 Task: Forward as attachment and add a link Link0000000021 from Email0000000010 to Email0000000001 with a cc to Email0000000002 and bcc to Email0000000003 with a subject Subject0000000021 and add a message Message0000000023. Forward as attachment and add a link Link0000000021 from Email0000000010 to Email0000000001; Email000000002 with a cc to Email0000000003; Email000000004 and bcc to Email0000000005 with a subject Subject0000000021 and add a message Message0000000023. Forward as attachment and add a link Link0000000022 from Email0000000010 including the signature Sign0000000001 to Email0000000001 with a subject Subject0000000021 and add a message Message0000000021. Forward as attachment and add a link Link0000000022 from Email0000000010 including the signature Sign0000000001 to Email0000000001; Email000000002 with a subject Subject0000000022 and add a message Message0000000022. Forward as attachment and add a link Link0000000022 from Email0000000010 including the signature Sign0000000001 to Email0000000001 with a subject Subject0000000021 and add a message Message0000000021
Action: Mouse moved to (1162, 364)
Screenshot: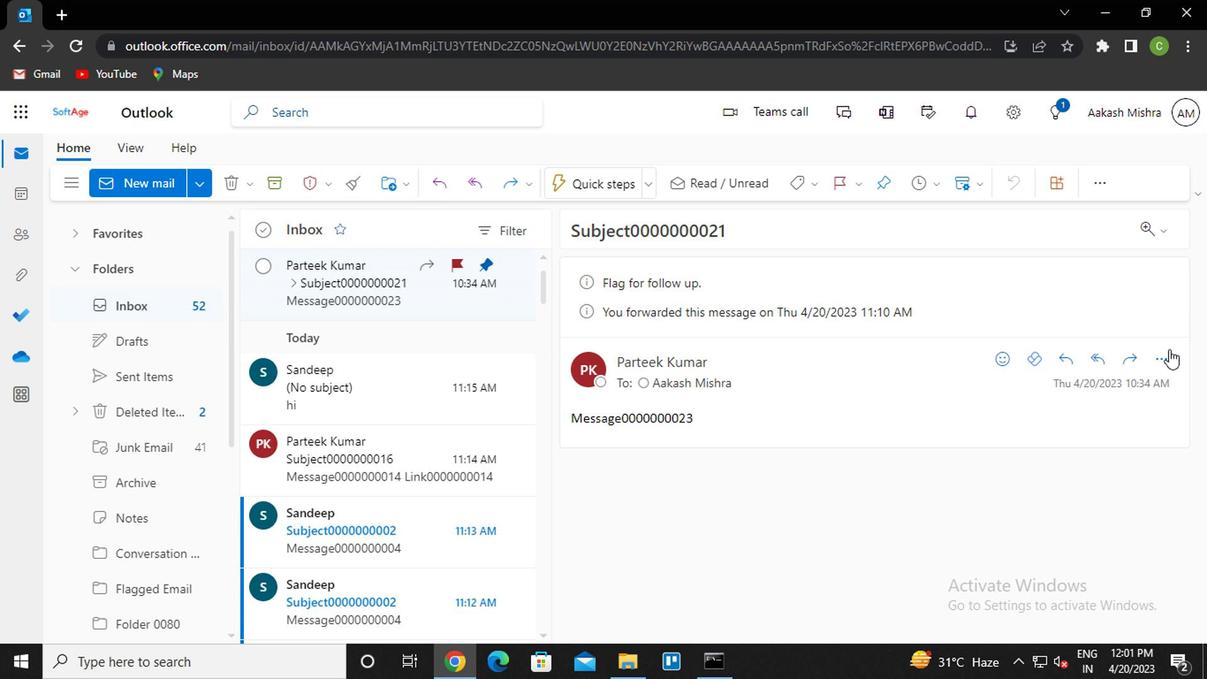 
Action: Mouse pressed left at (1162, 364)
Screenshot: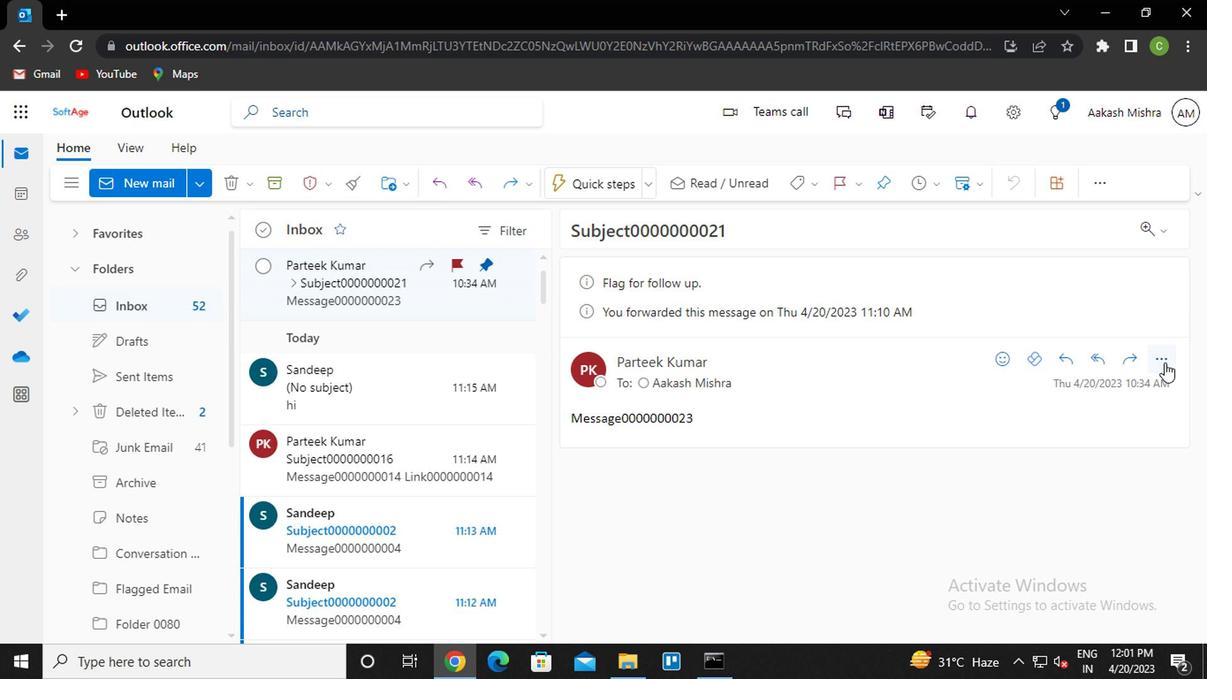 
Action: Mouse moved to (1065, 218)
Screenshot: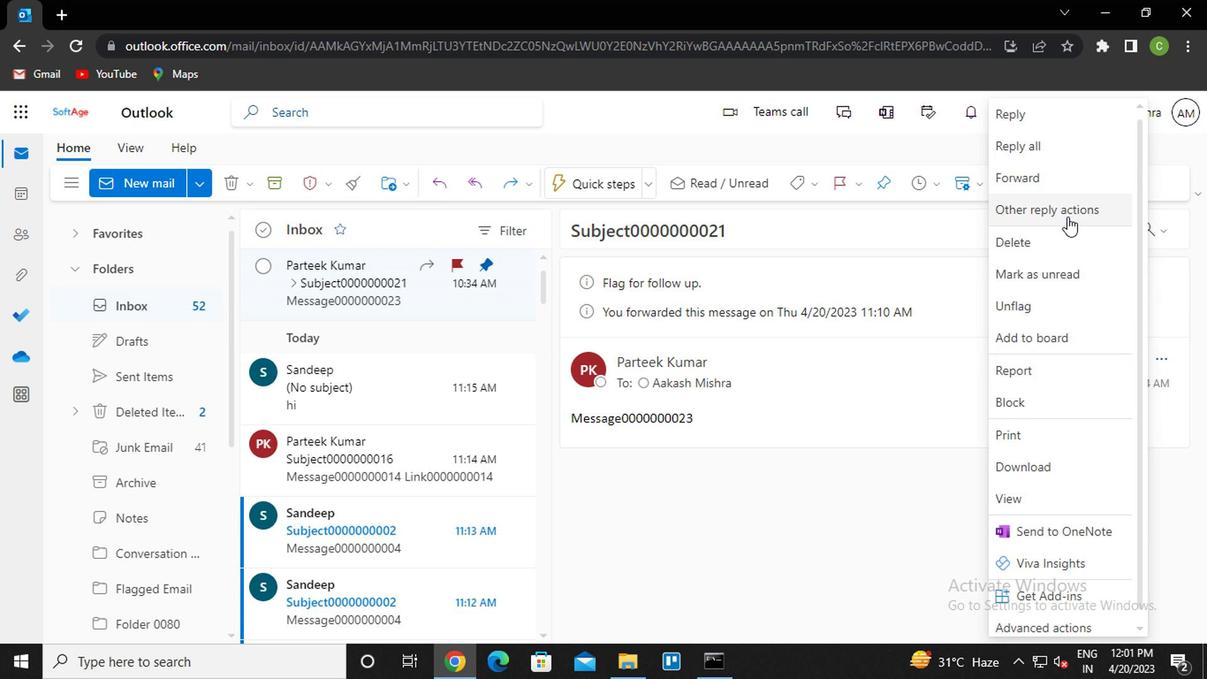 
Action: Mouse pressed left at (1065, 218)
Screenshot: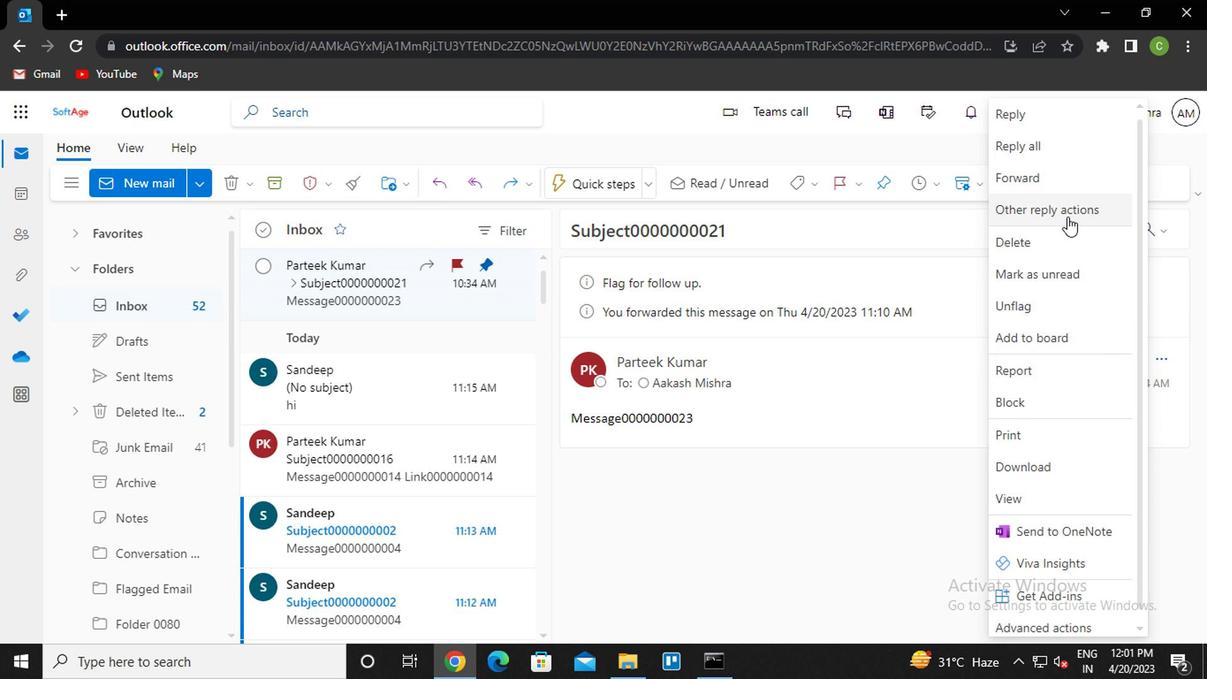 
Action: Mouse moved to (937, 240)
Screenshot: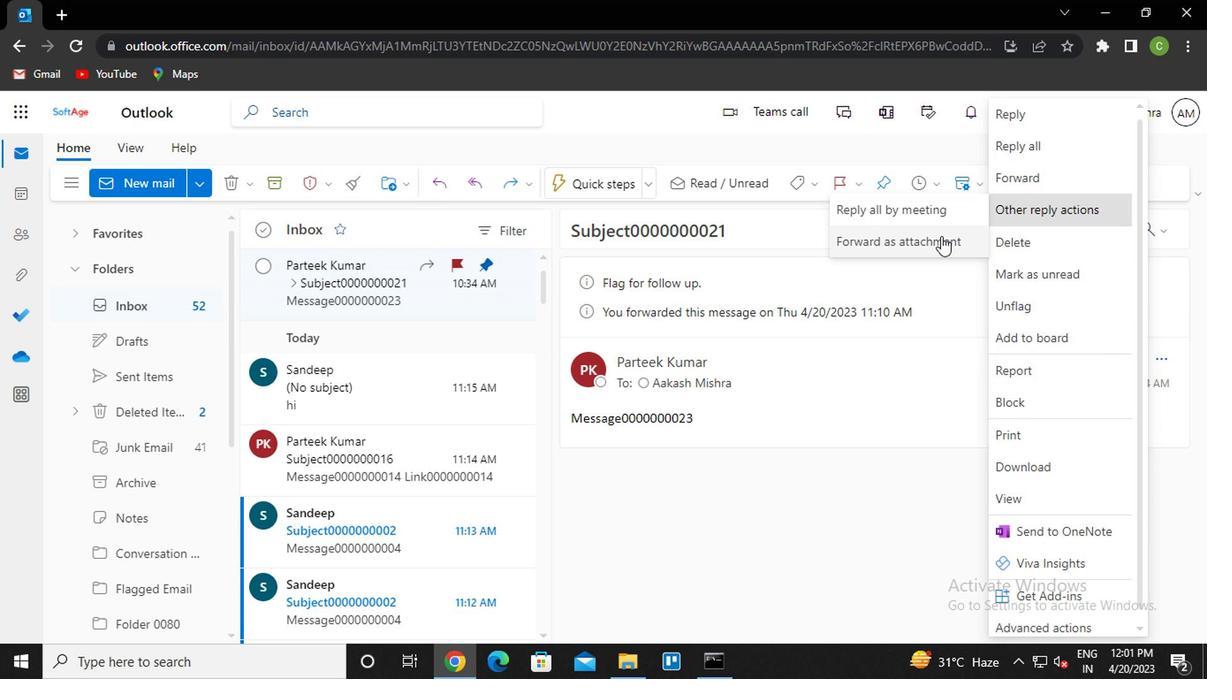 
Action: Mouse pressed left at (937, 240)
Screenshot: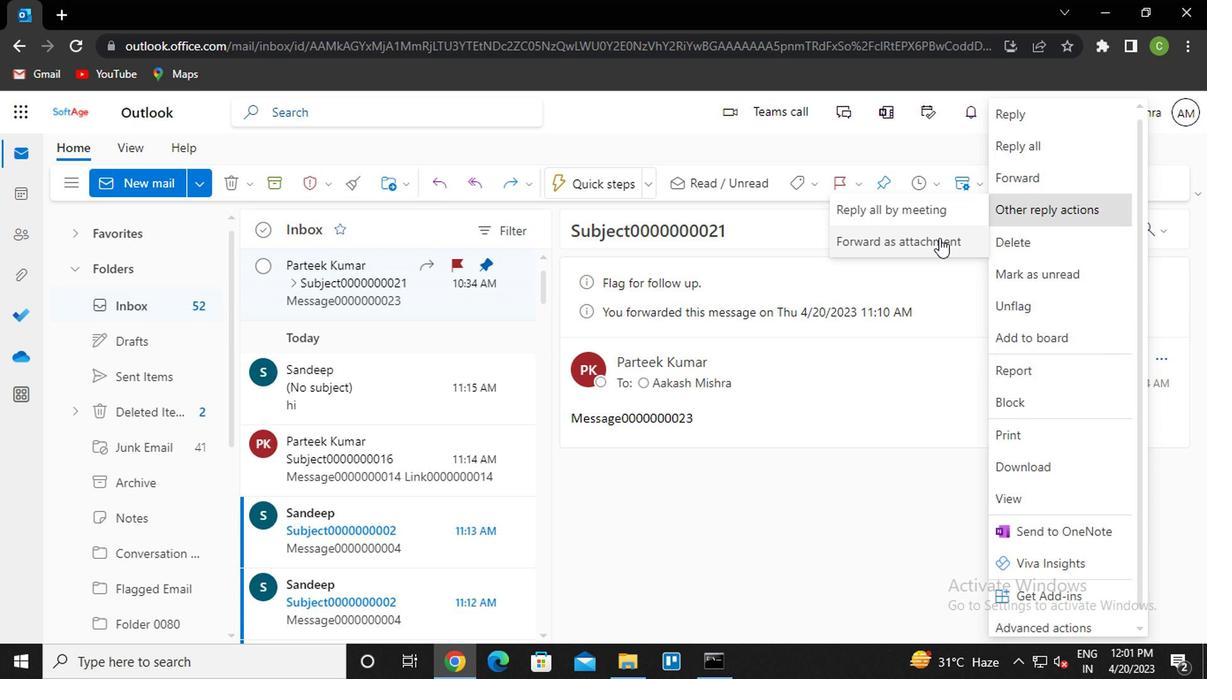 
Action: Mouse moved to (691, 488)
Screenshot: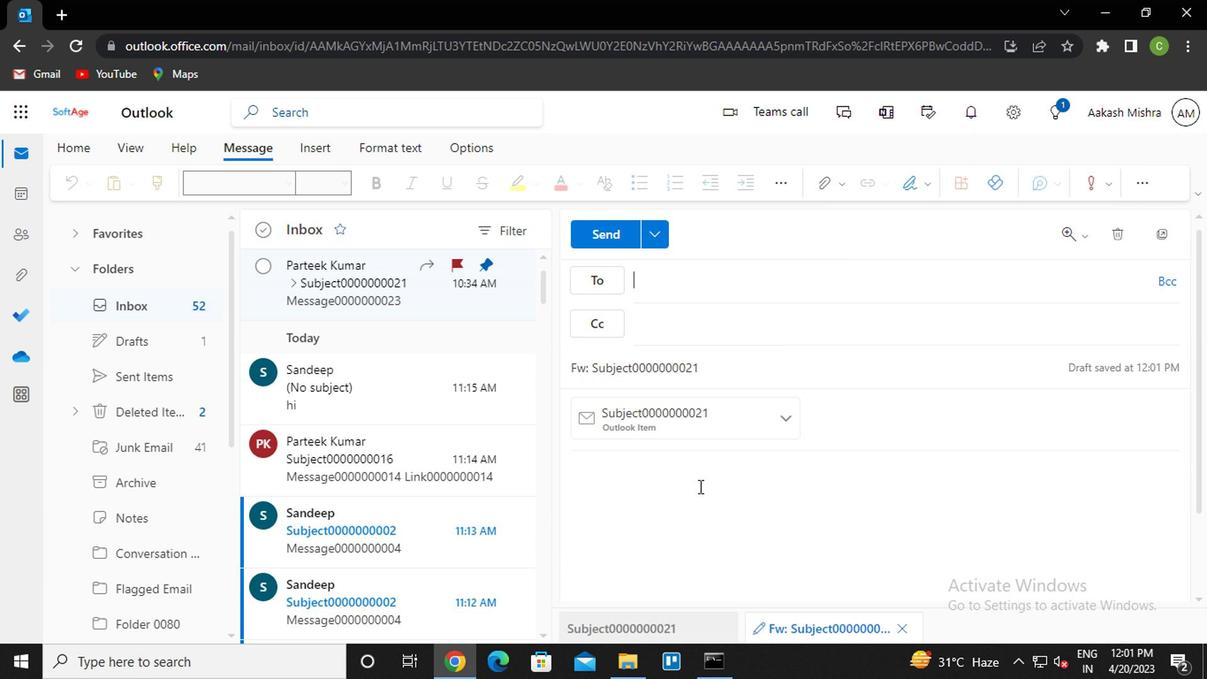 
Action: Mouse pressed left at (691, 488)
Screenshot: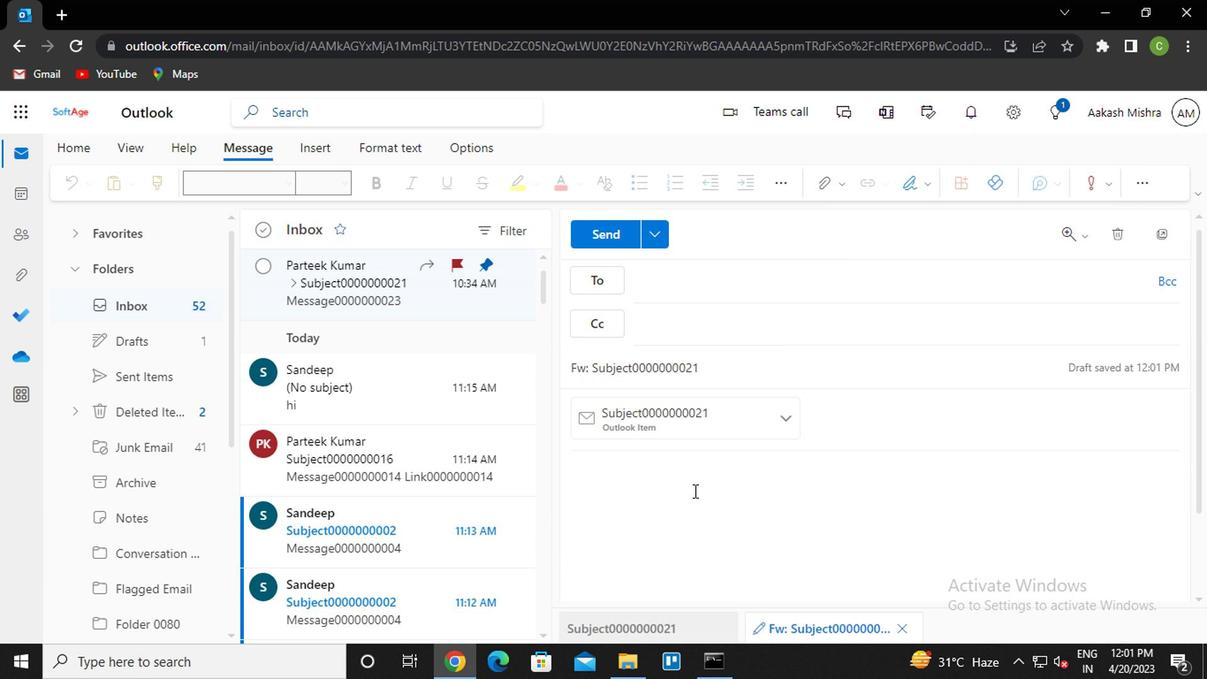 
Action: Mouse moved to (828, 185)
Screenshot: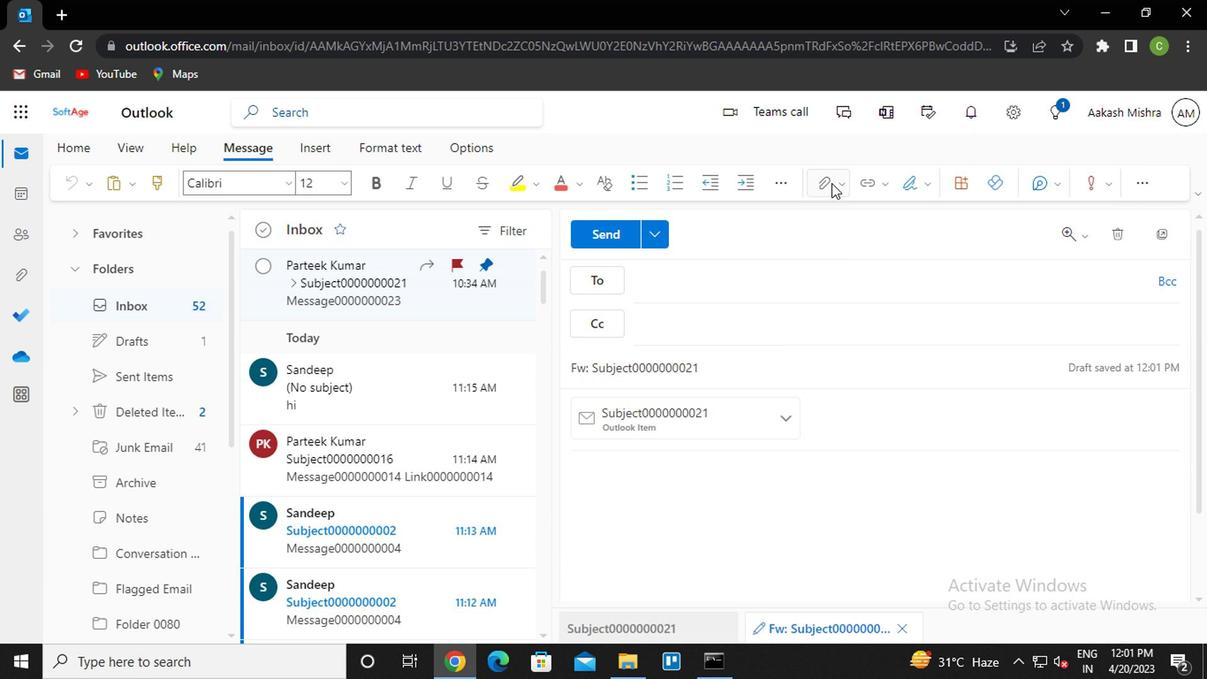 
Action: Mouse pressed left at (828, 185)
Screenshot: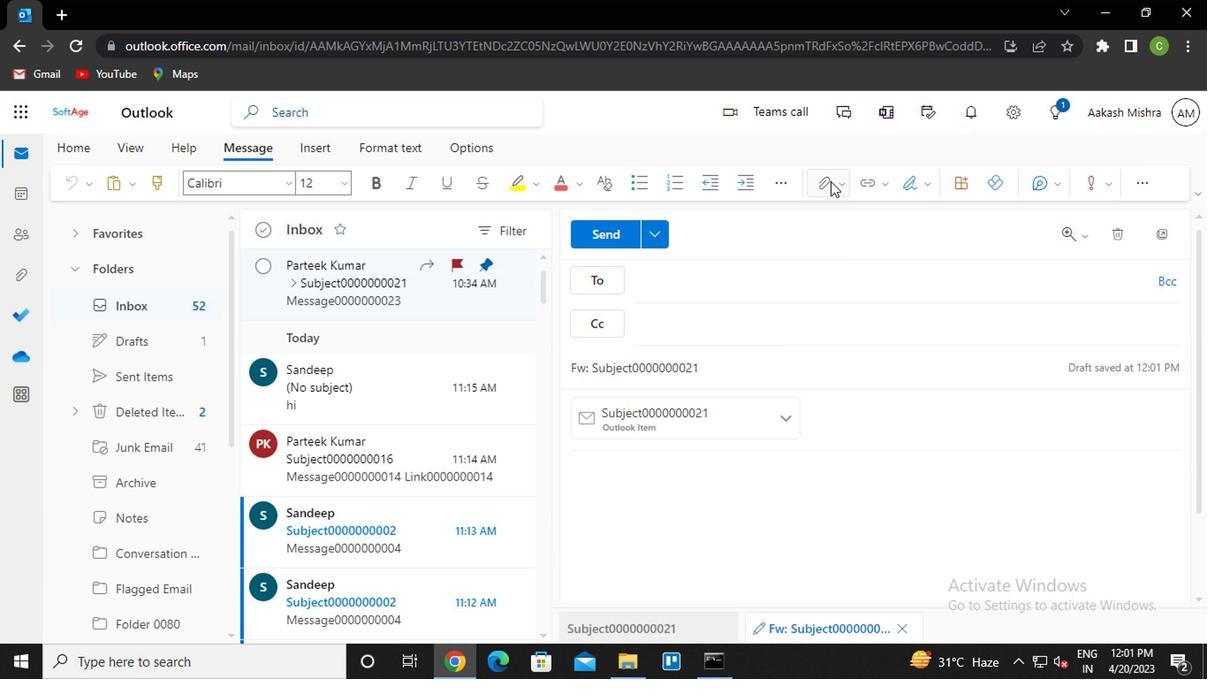 
Action: Mouse moved to (692, 313)
Screenshot: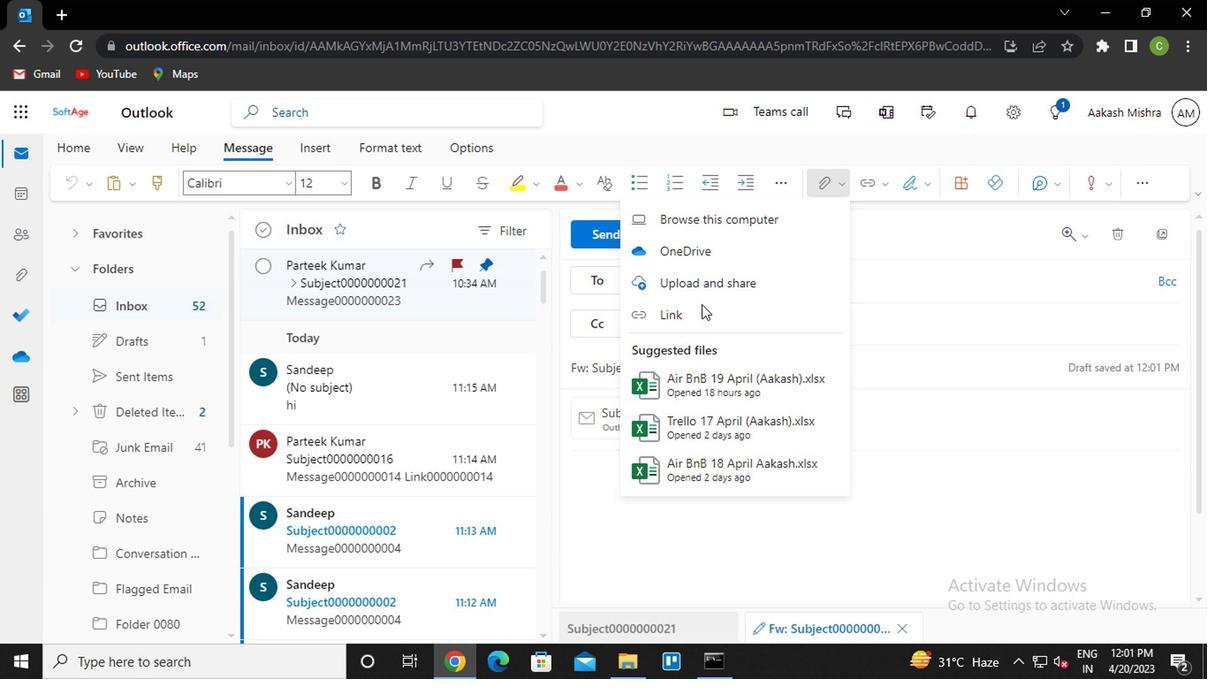 
Action: Mouse pressed left at (692, 313)
Screenshot: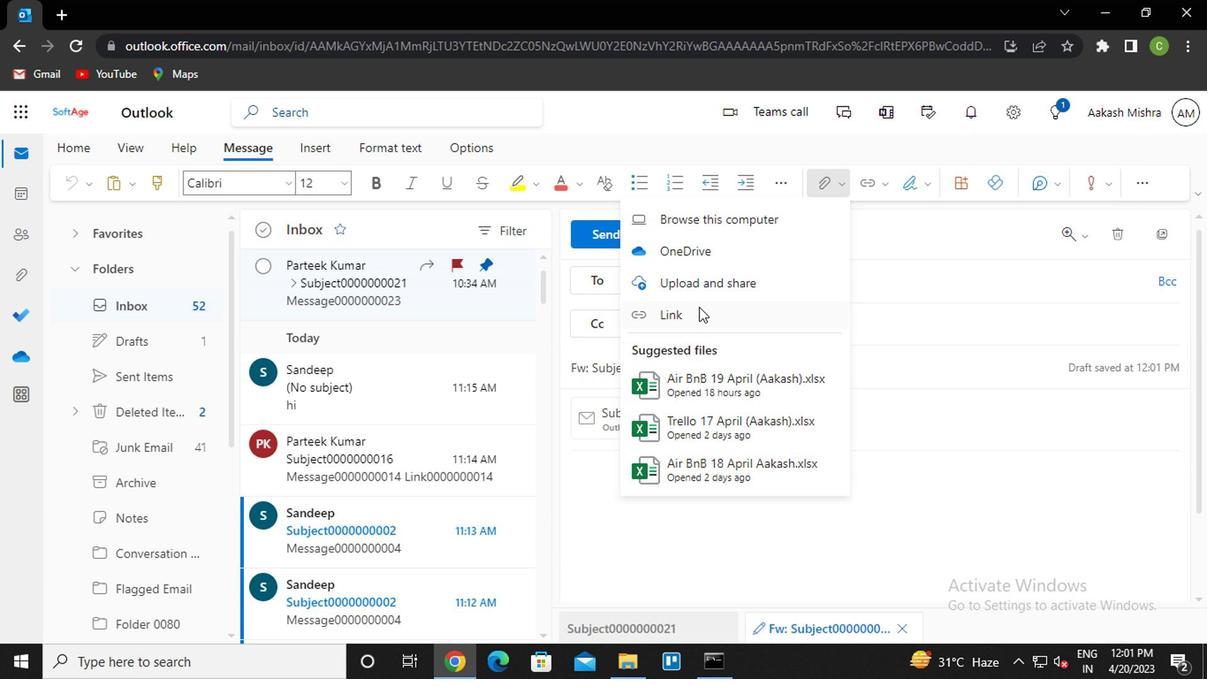 
Action: Mouse moved to (574, 345)
Screenshot: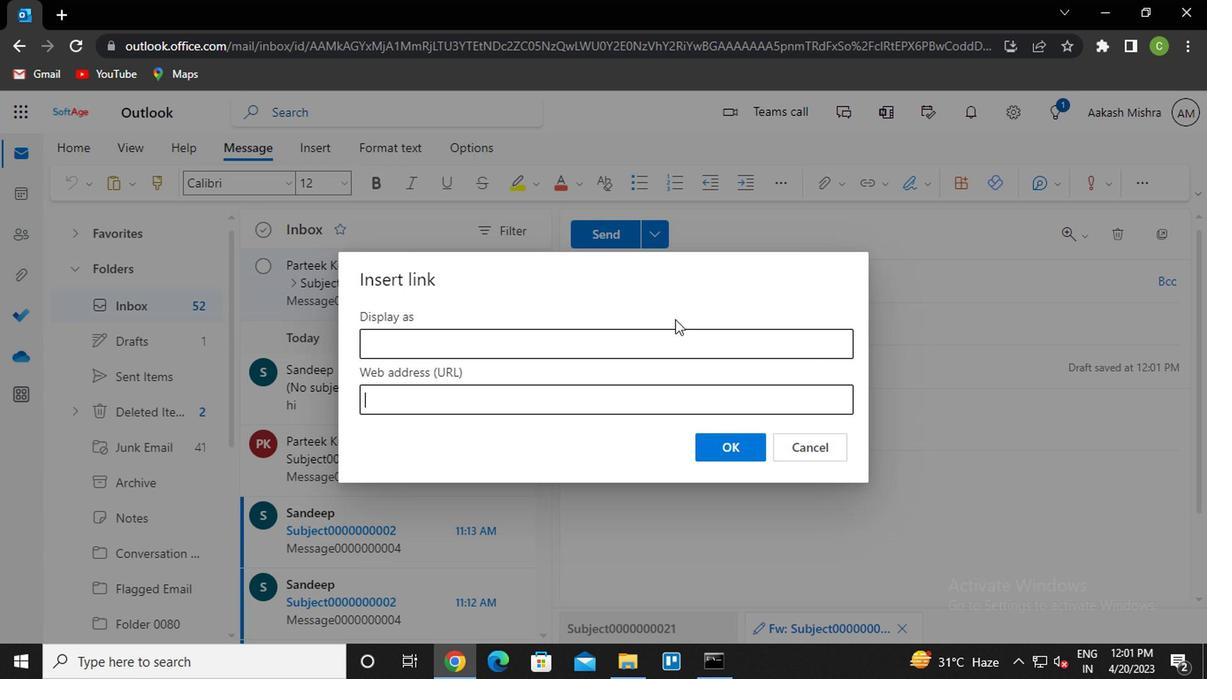
Action: Mouse pressed left at (574, 345)
Screenshot: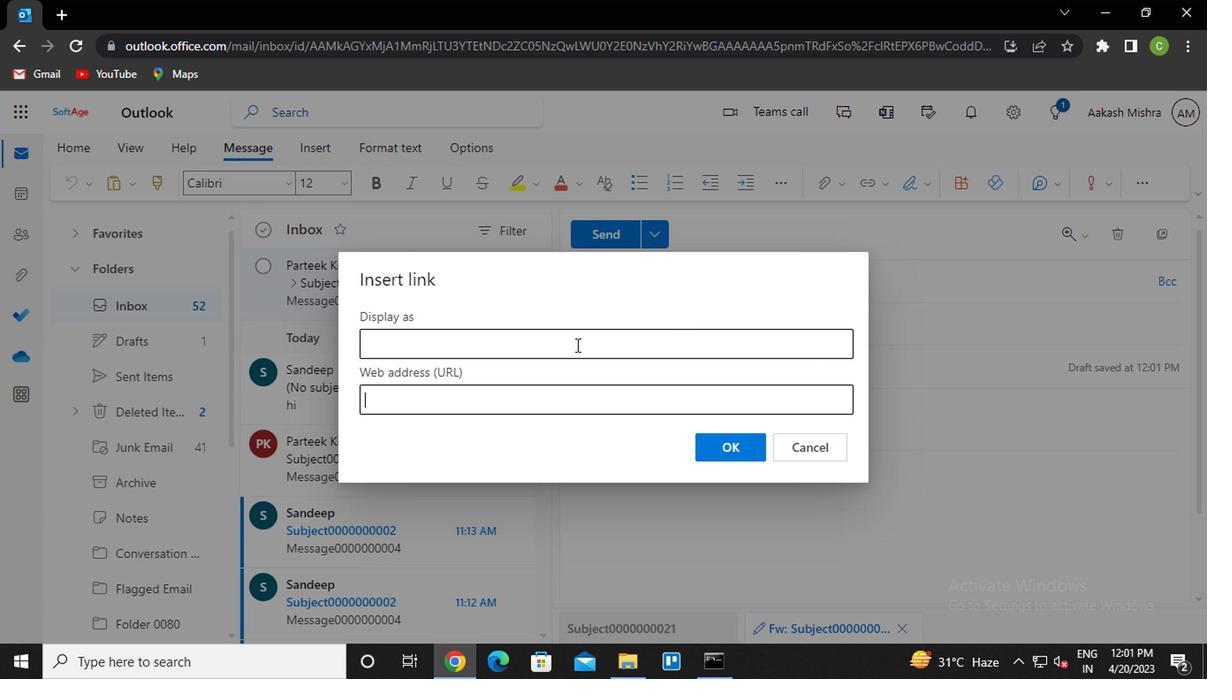 
Action: Key pressed link0000000021<Key.tab>link0000000021
Screenshot: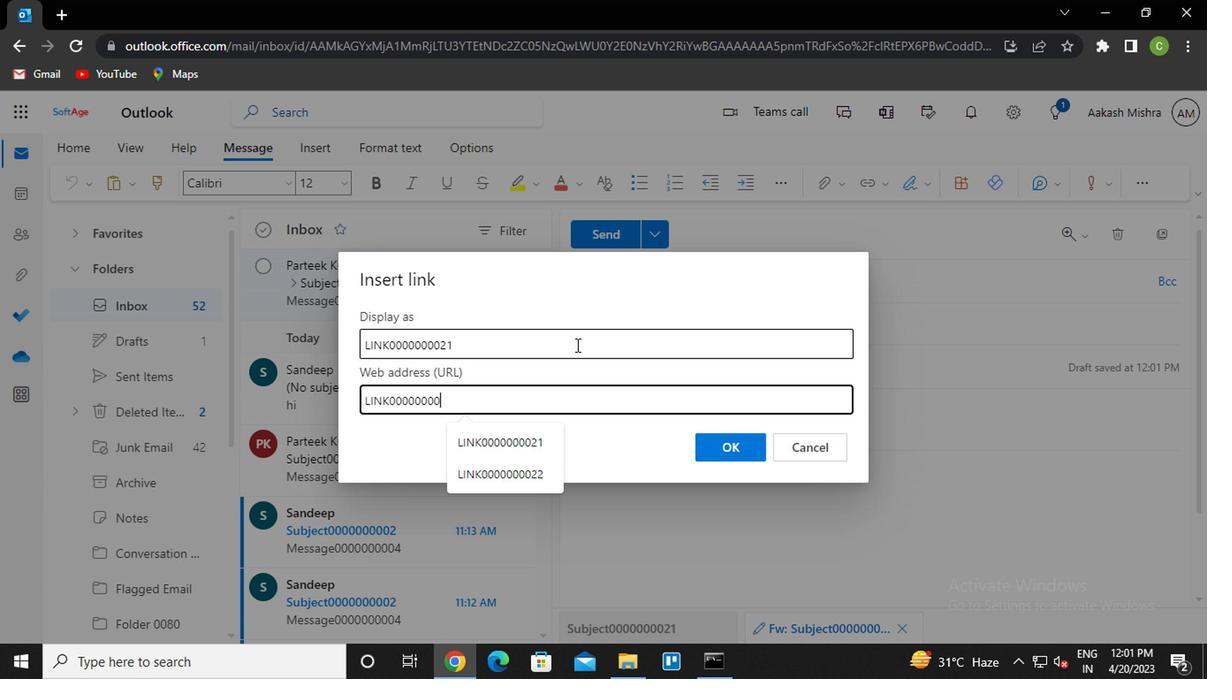 
Action: Mouse moved to (739, 451)
Screenshot: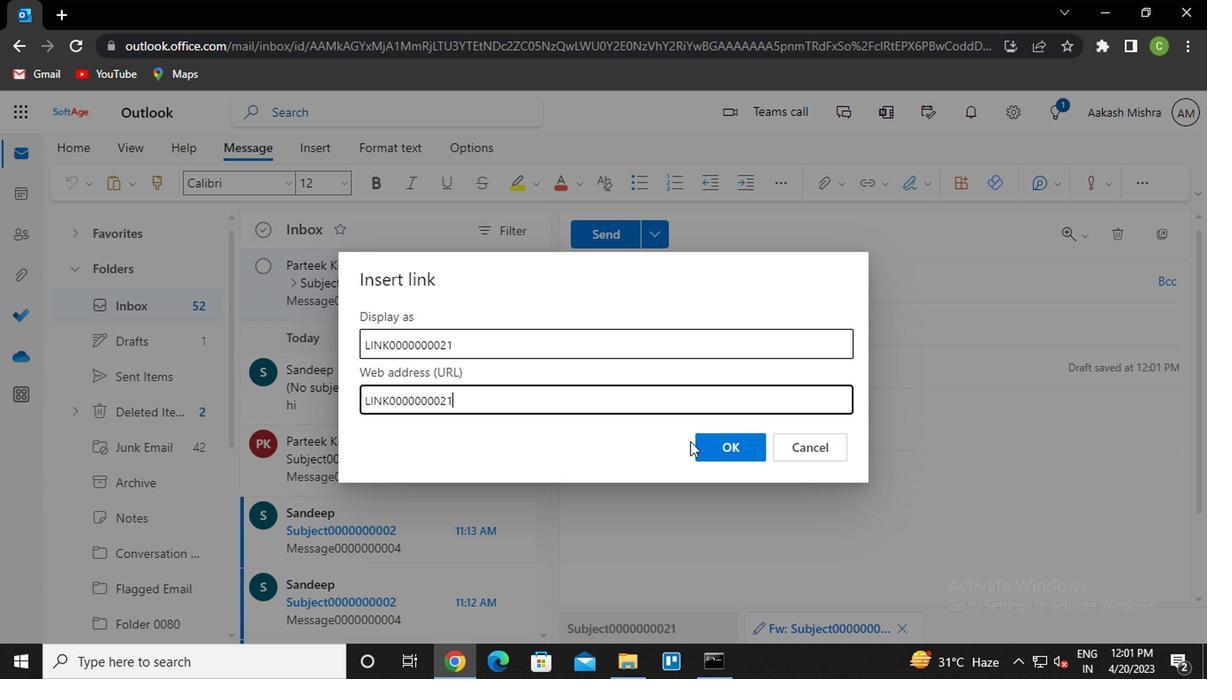 
Action: Mouse pressed left at (739, 451)
Screenshot: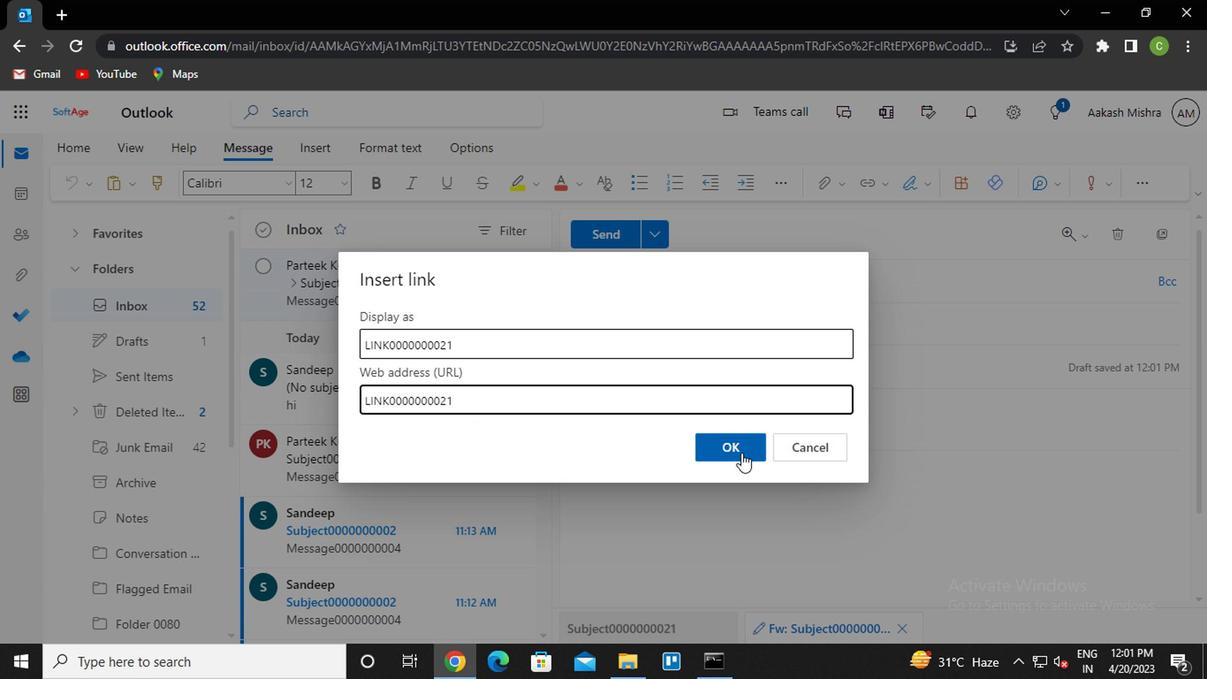 
Action: Mouse moved to (706, 281)
Screenshot: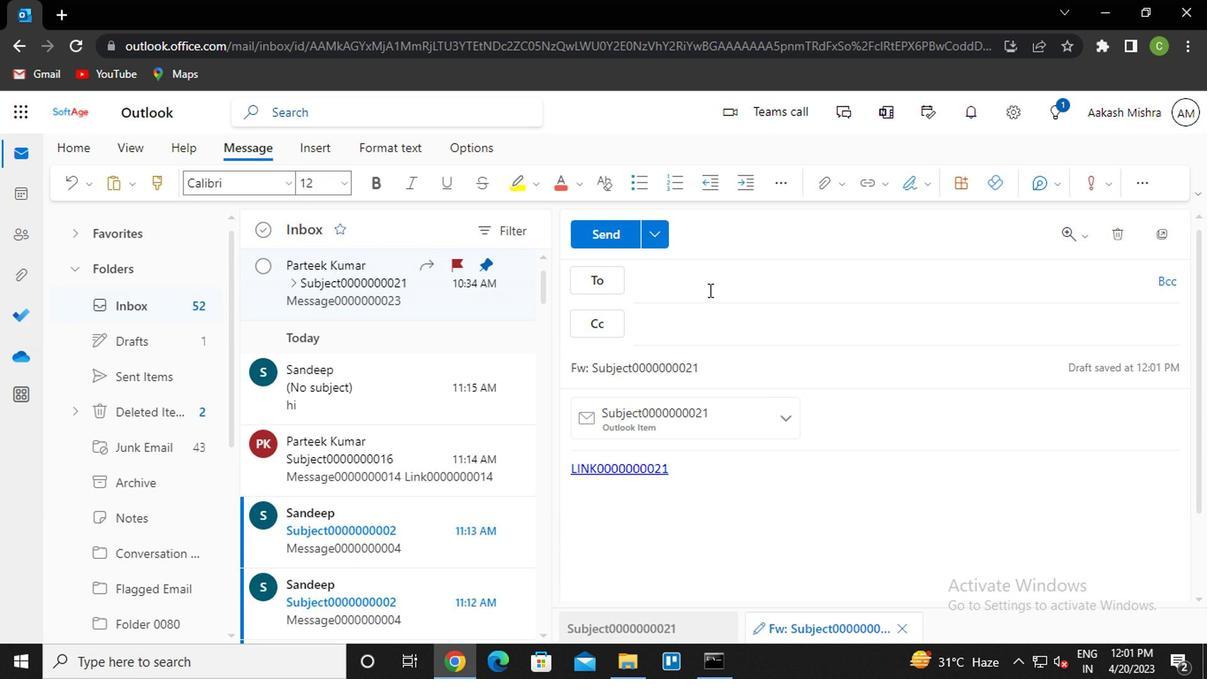 
Action: Mouse pressed left at (706, 281)
Screenshot: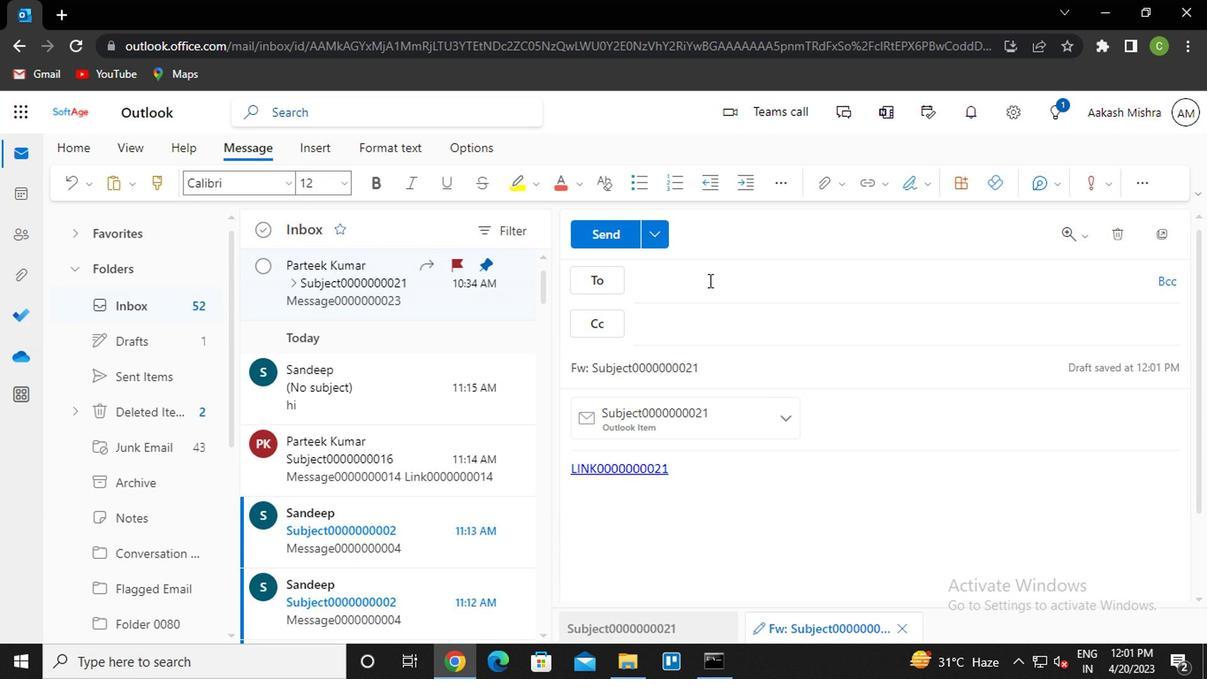 
Action: Key pressed sandip<Key.enter><Key.tab>vanshu<Key.enter>
Screenshot: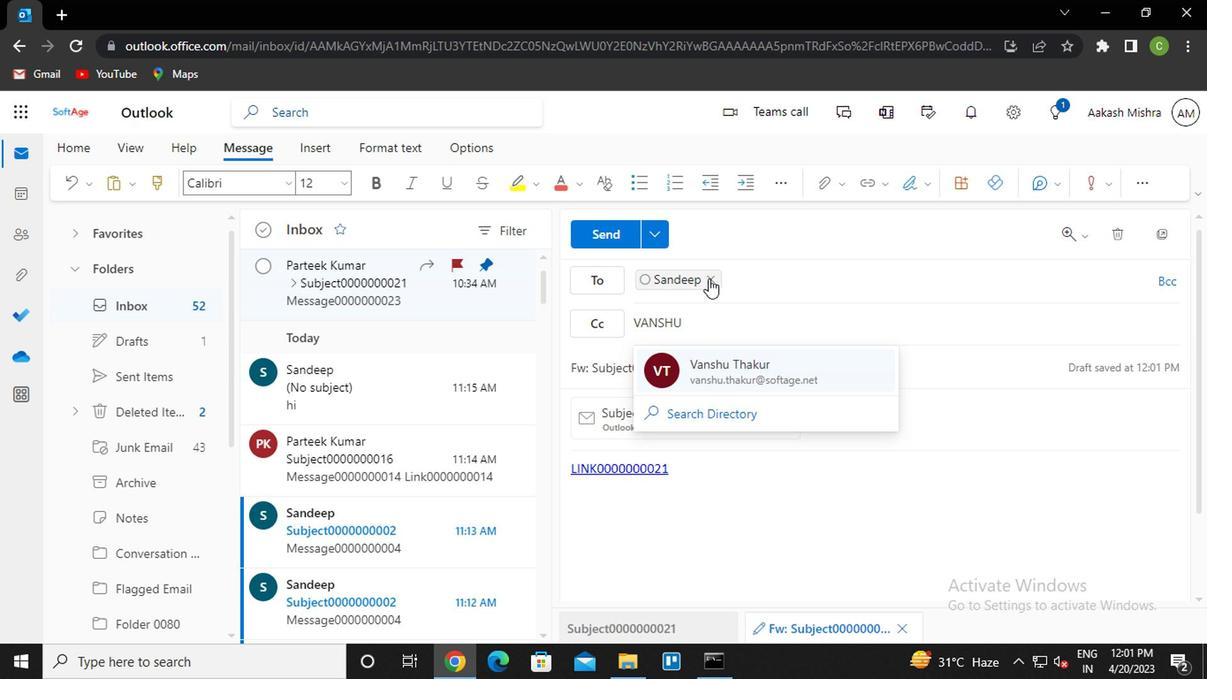 
Action: Mouse moved to (1168, 289)
Screenshot: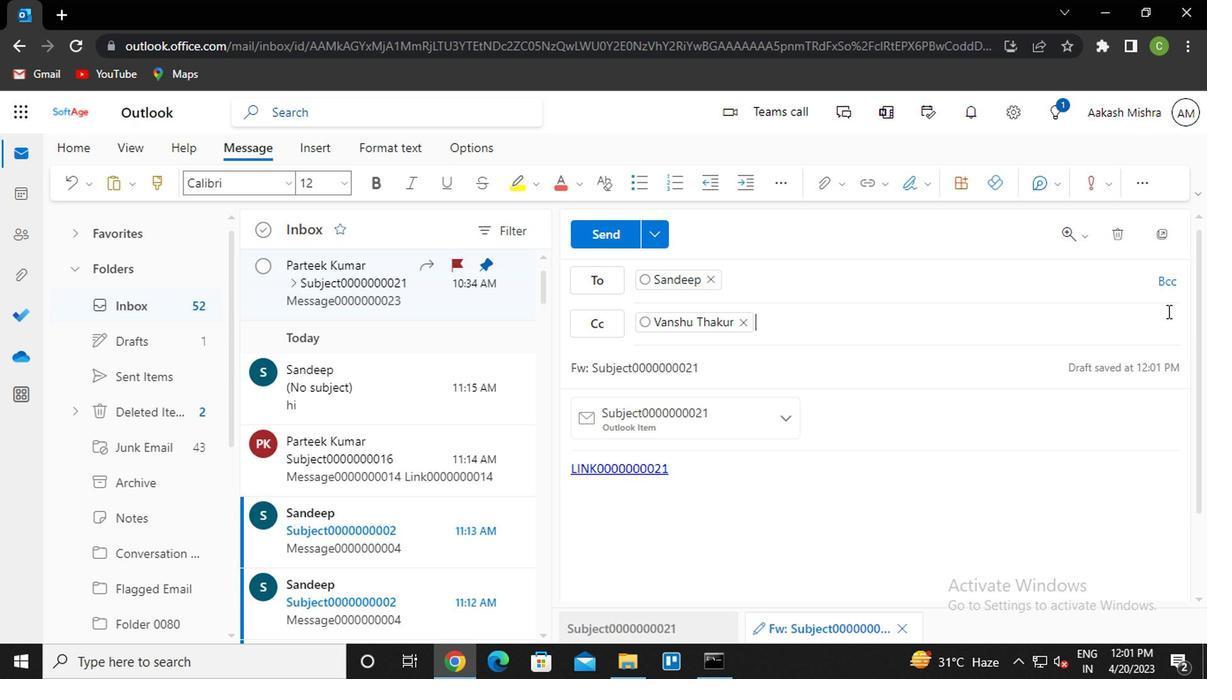 
Action: Mouse pressed left at (1168, 289)
Screenshot: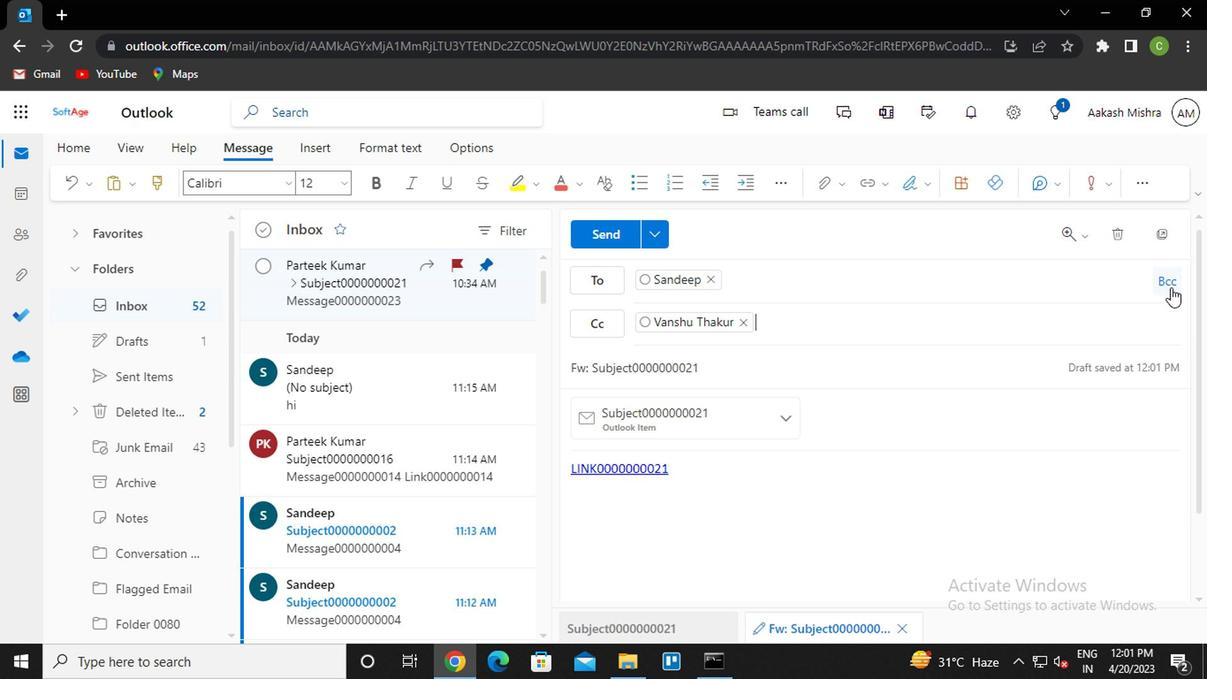 
Action: Mouse moved to (1101, 362)
Screenshot: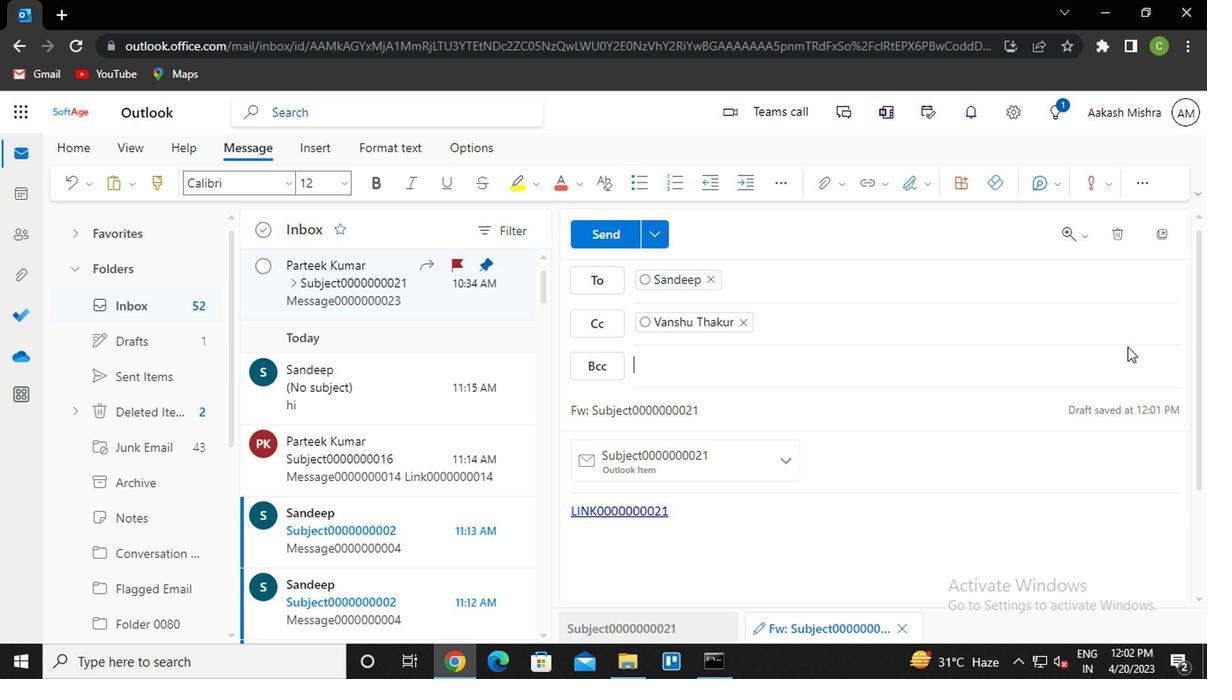 
Action: Key pressed nikhil<Key.enter>
Screenshot: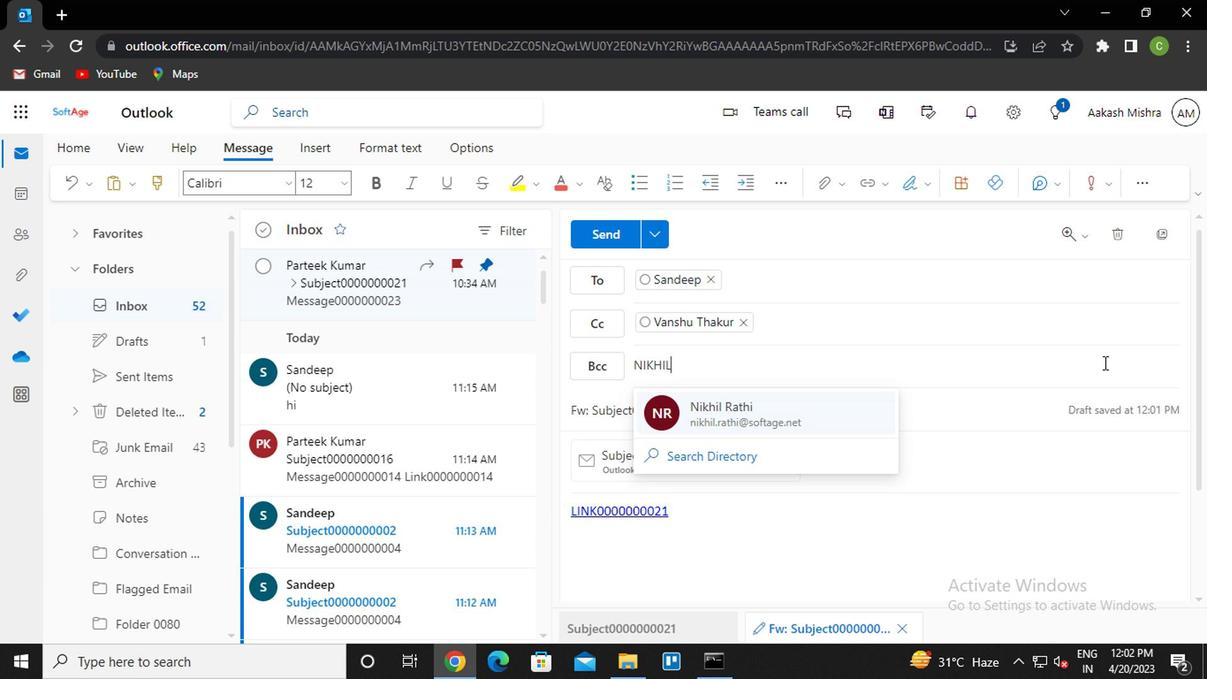 
Action: Mouse moved to (689, 512)
Screenshot: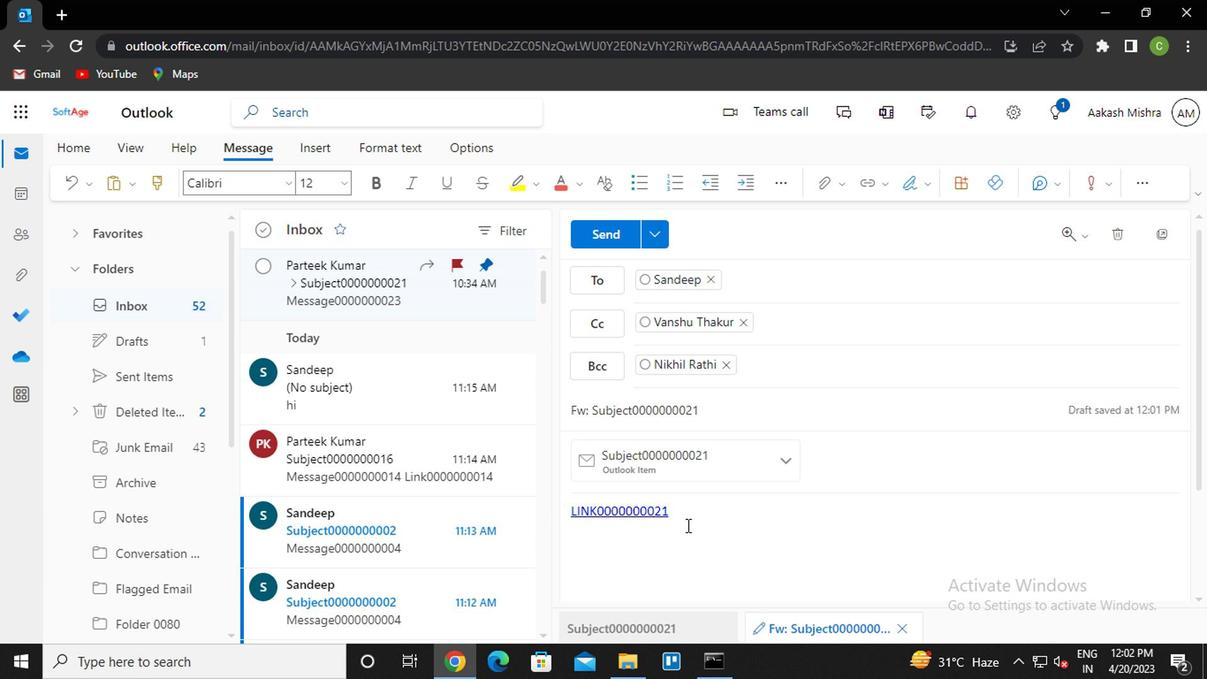 
Action: Mouse pressed left at (689, 512)
Screenshot: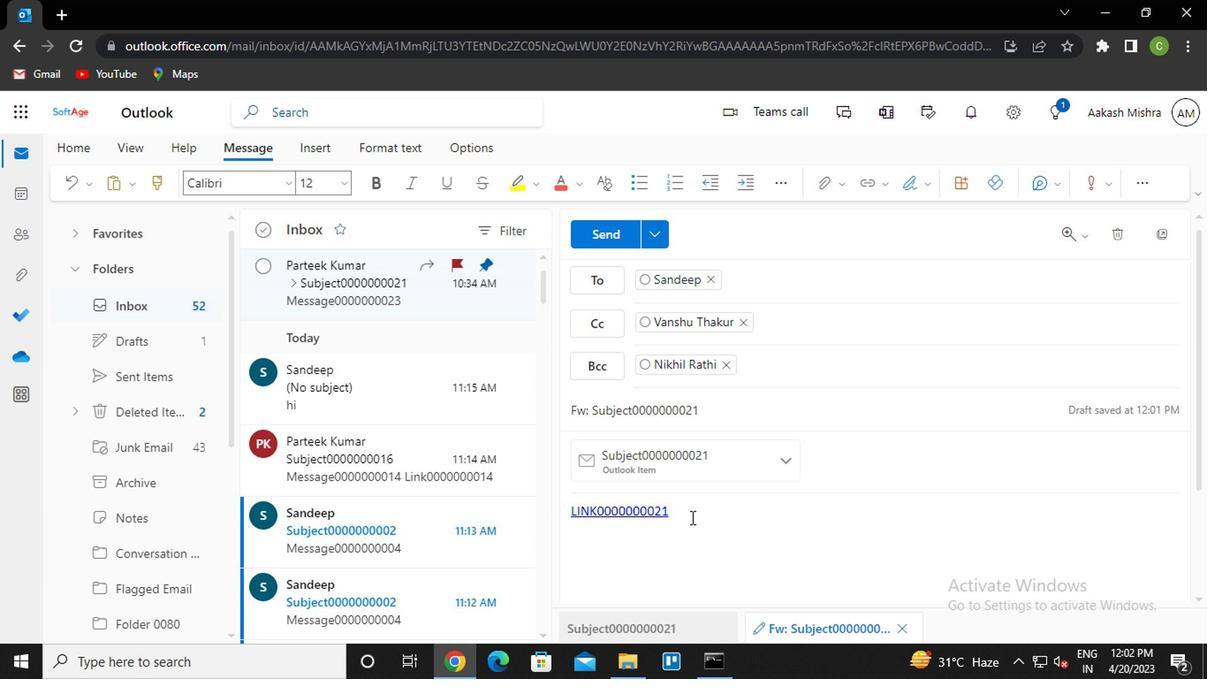 
Action: Key pressed <Key.enter>m<Key.caps_lock>essage0000000023
Screenshot: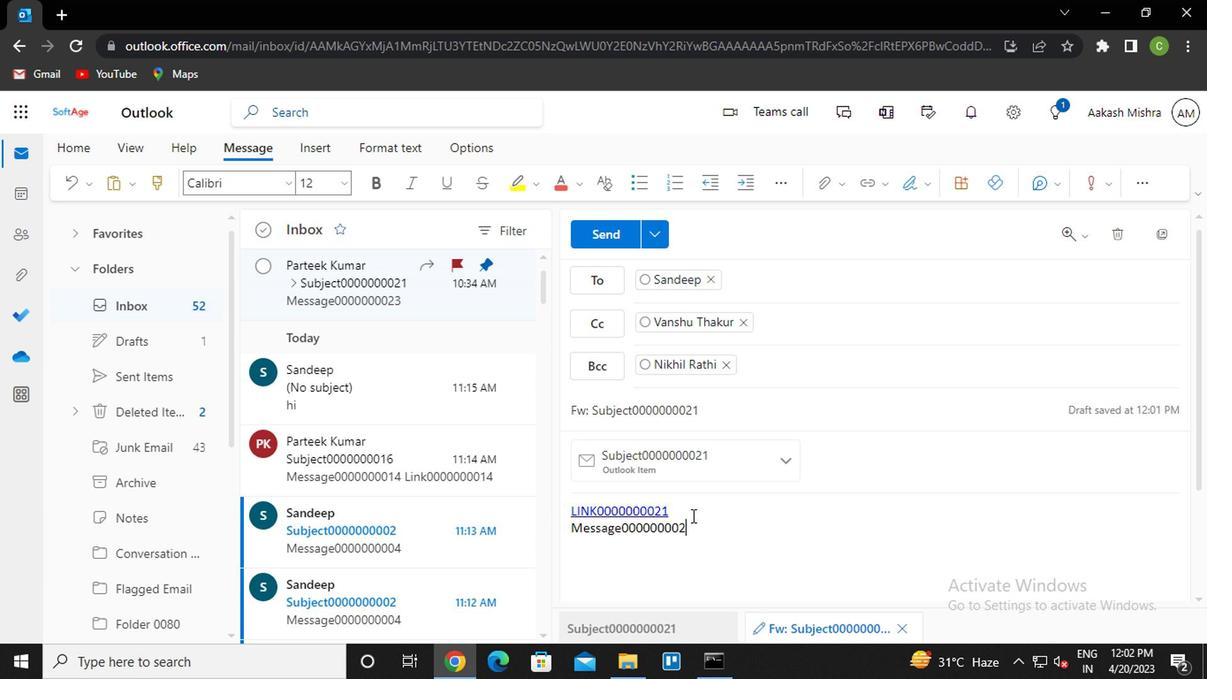
Action: Mouse moved to (602, 228)
Screenshot: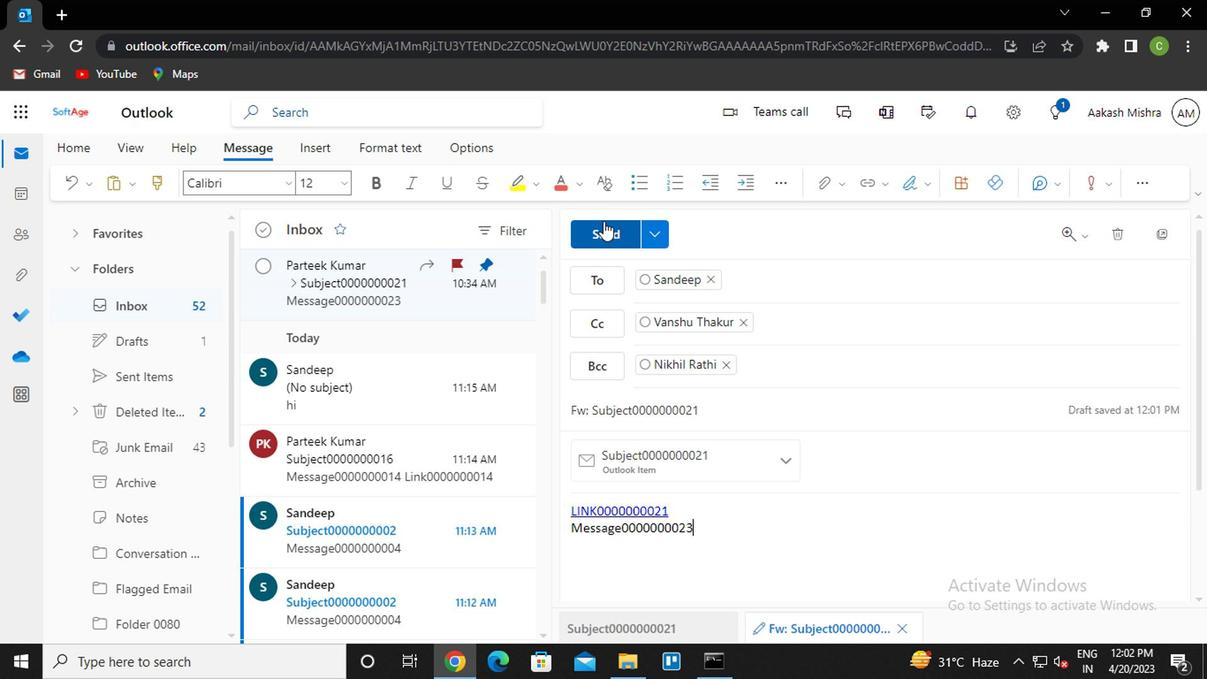 
Action: Mouse pressed left at (602, 228)
Screenshot: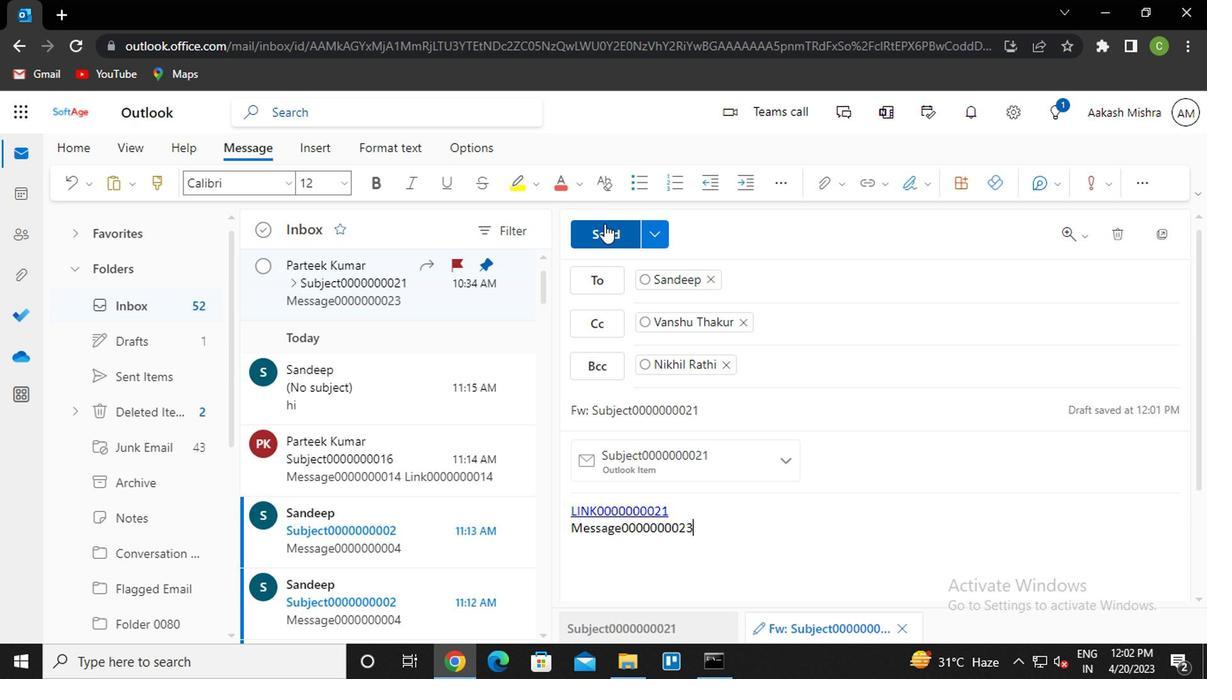 
Action: Mouse moved to (1165, 362)
Screenshot: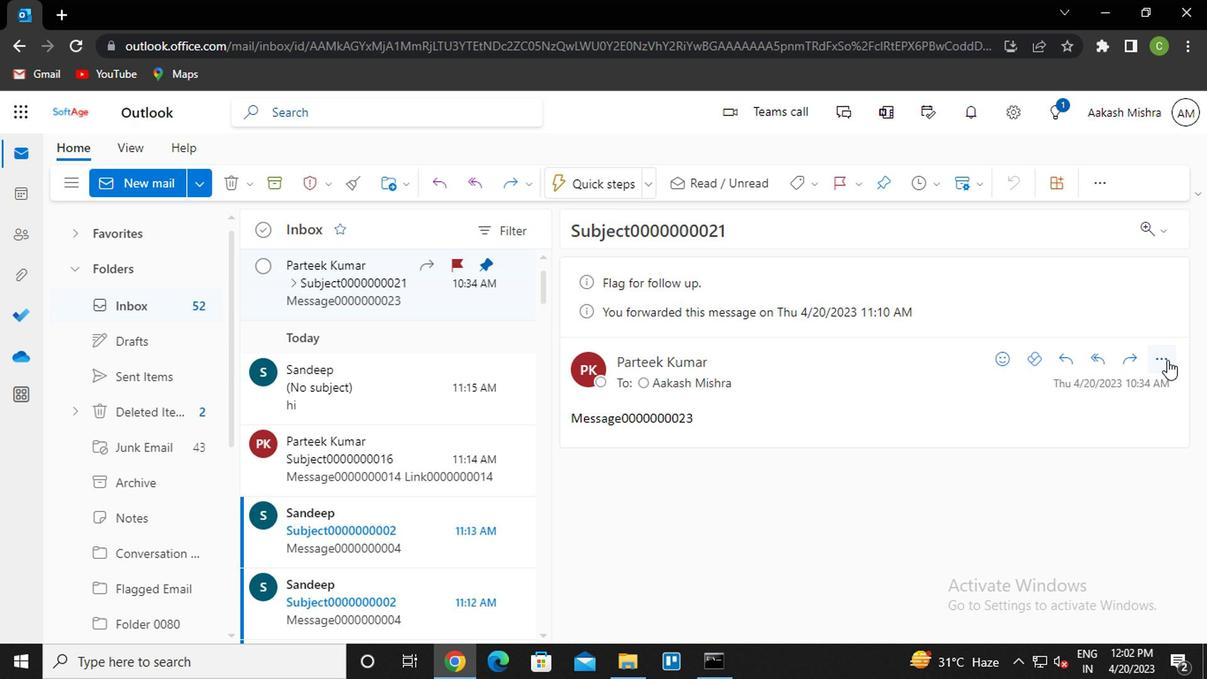 
Action: Mouse pressed left at (1165, 362)
Screenshot: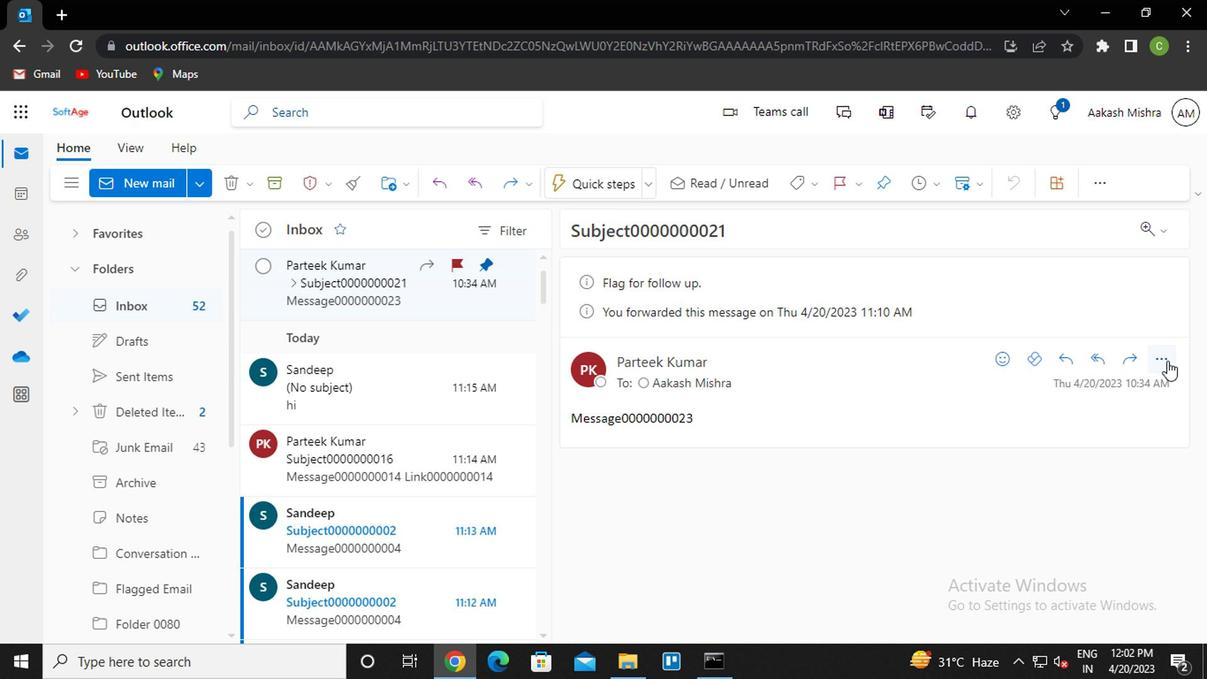 
Action: Mouse moved to (1028, 218)
Screenshot: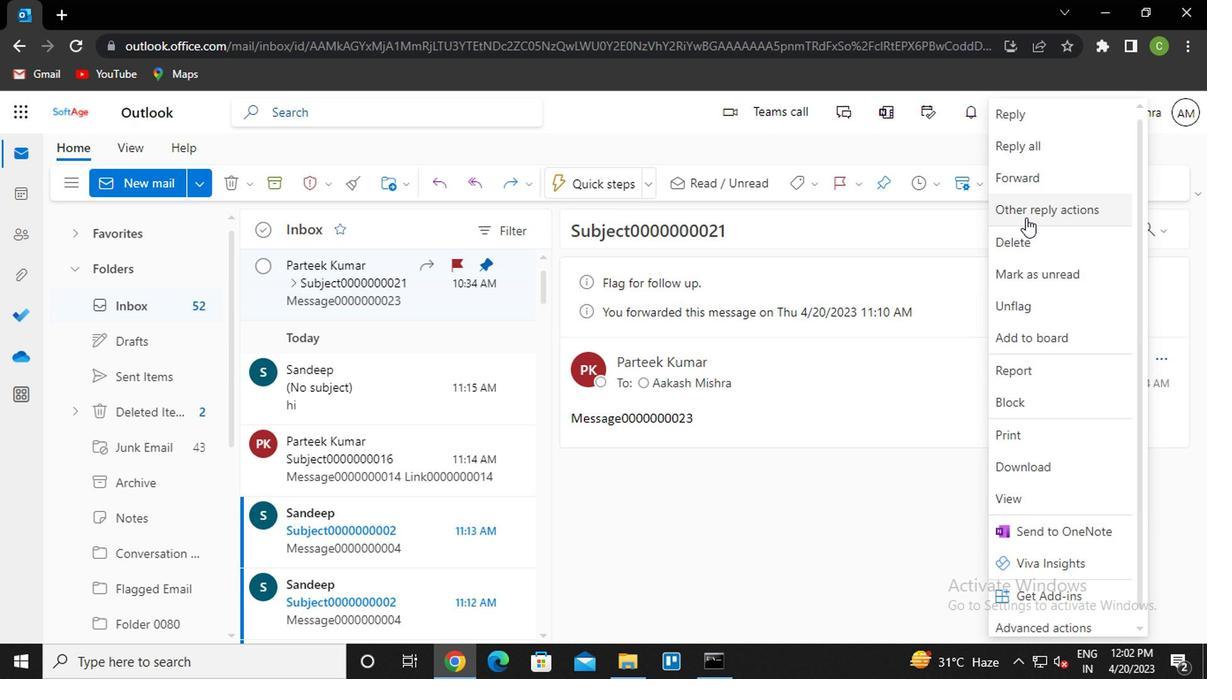 
Action: Mouse pressed left at (1028, 218)
Screenshot: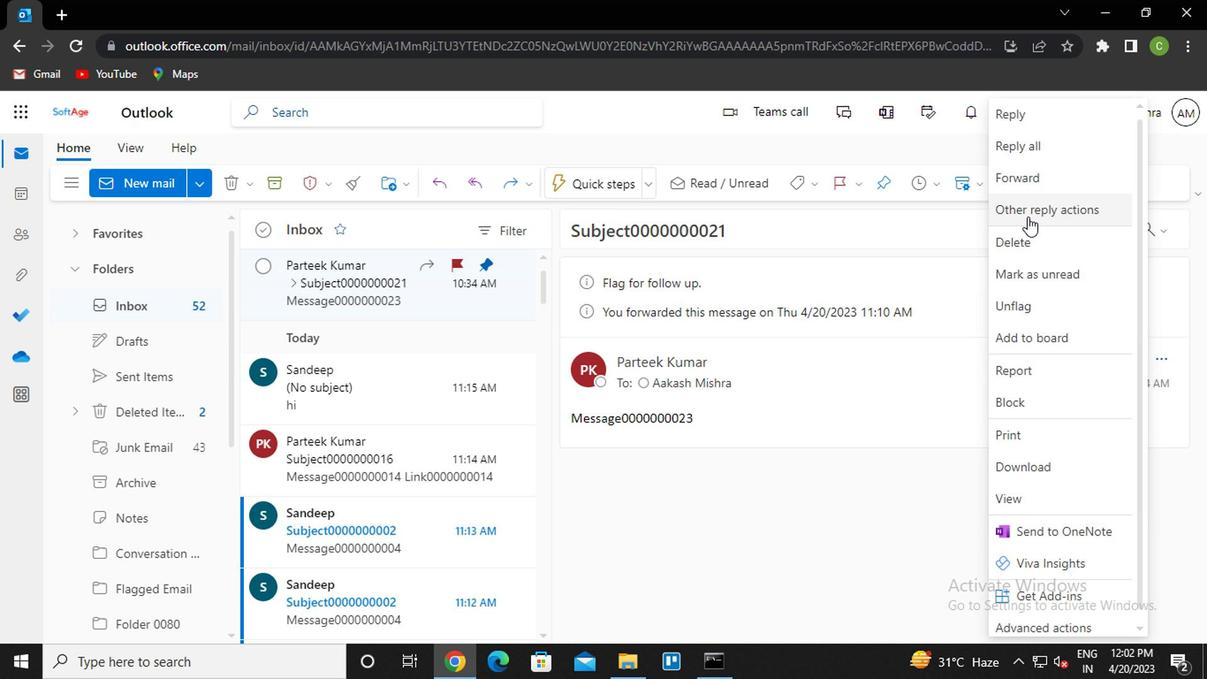
Action: Mouse moved to (892, 244)
Screenshot: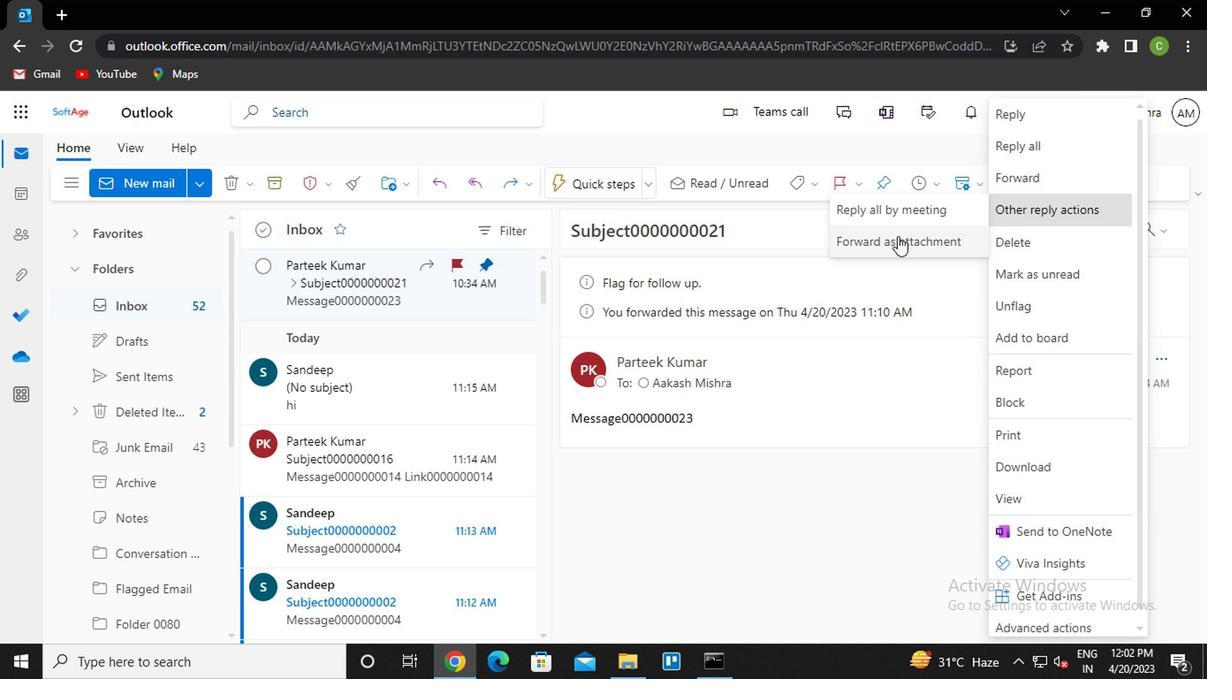 
Action: Mouse pressed left at (892, 244)
Screenshot: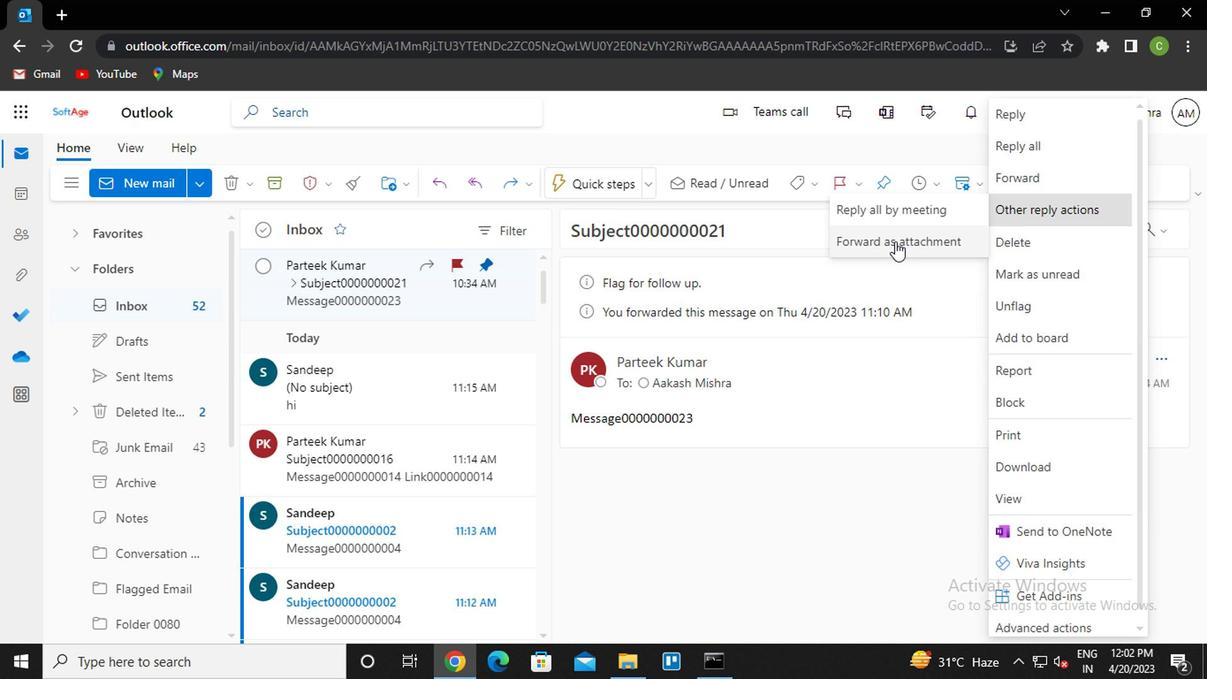 
Action: Mouse moved to (692, 477)
Screenshot: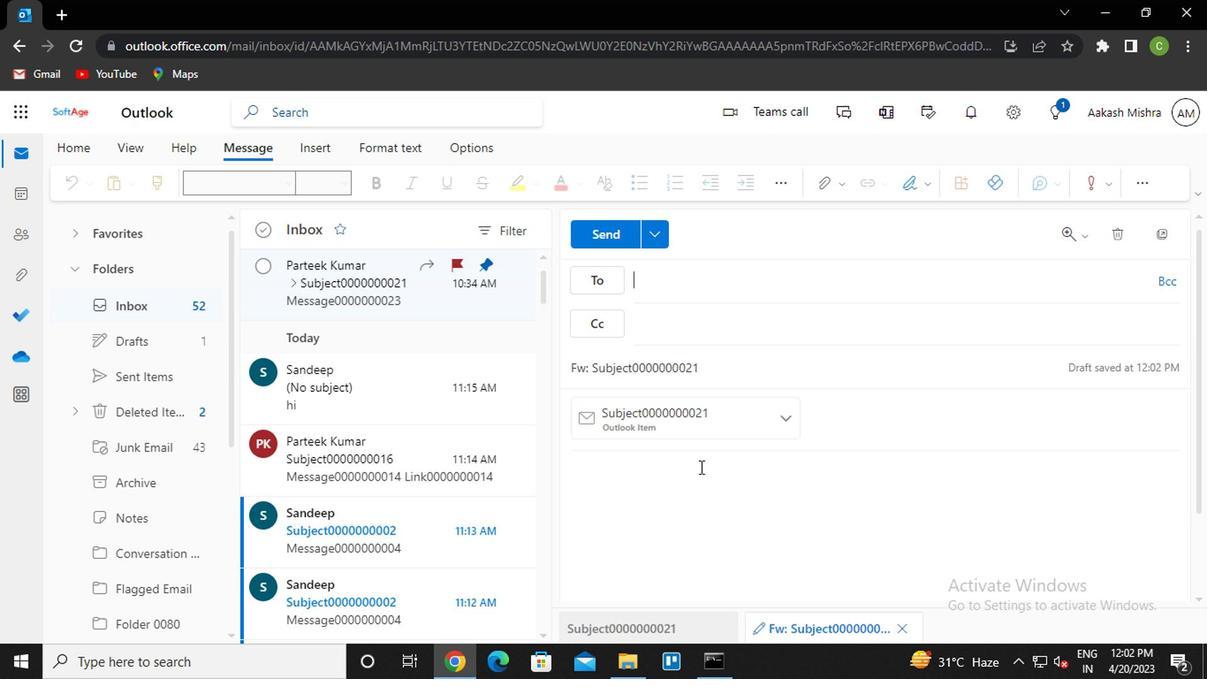 
Action: Mouse pressed left at (692, 477)
Screenshot: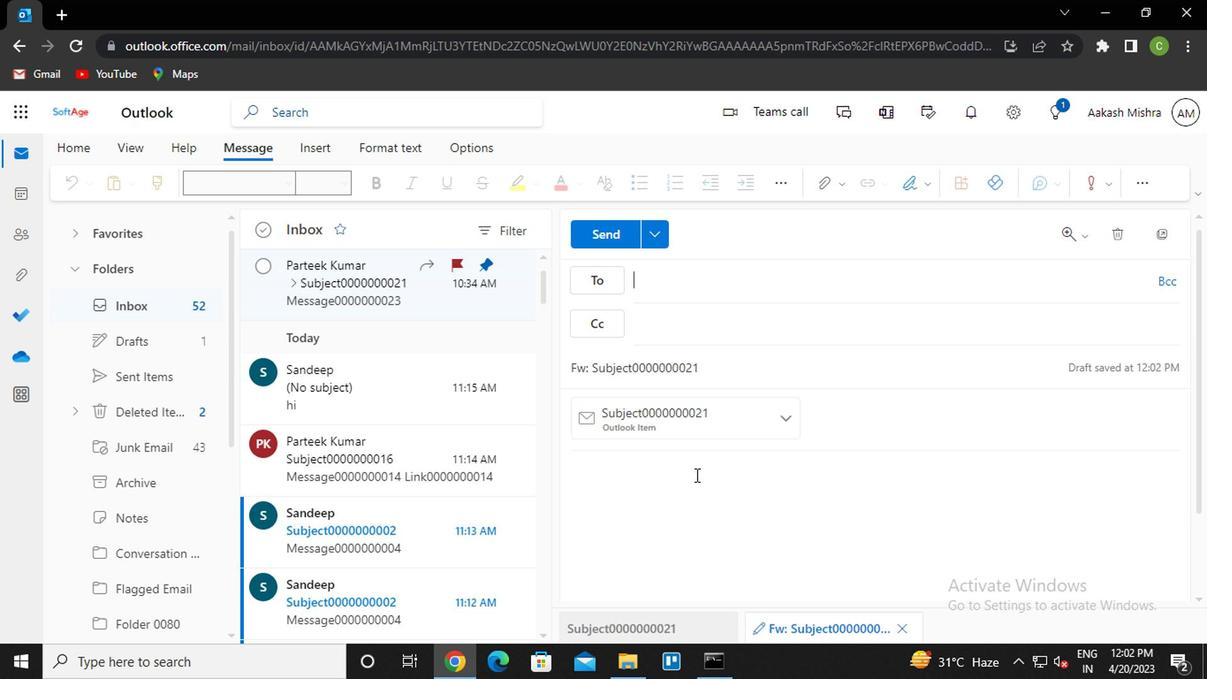 
Action: Mouse moved to (829, 189)
Screenshot: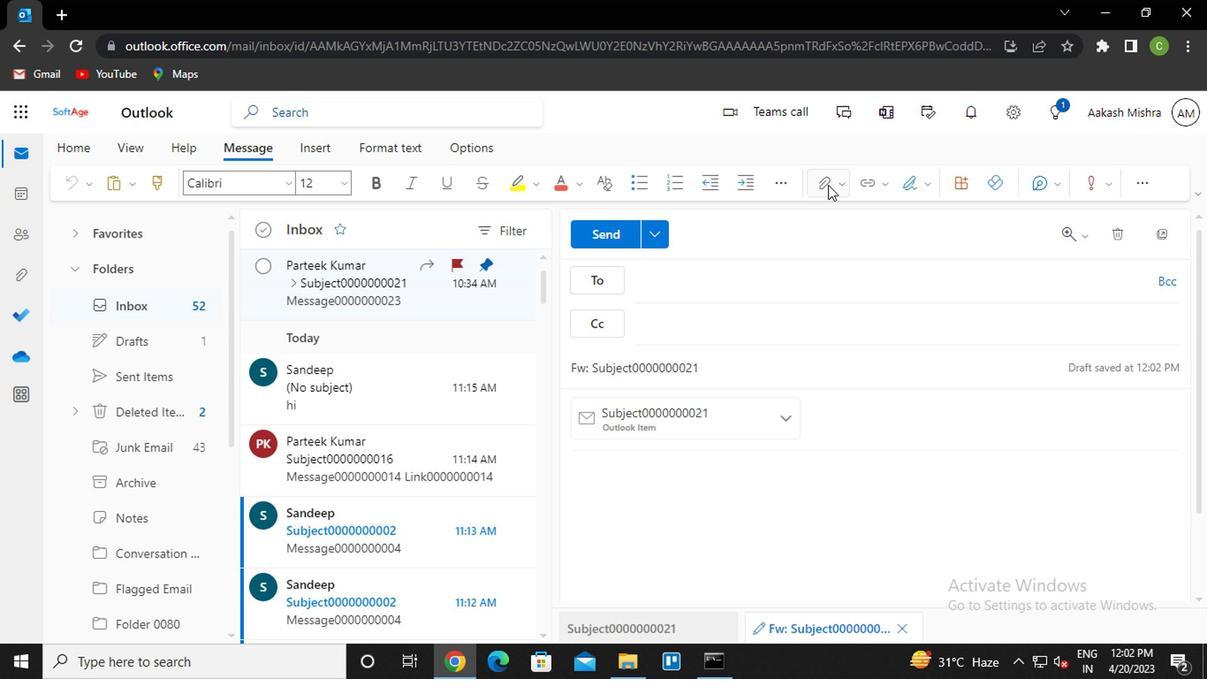 
Action: Mouse pressed left at (829, 189)
Screenshot: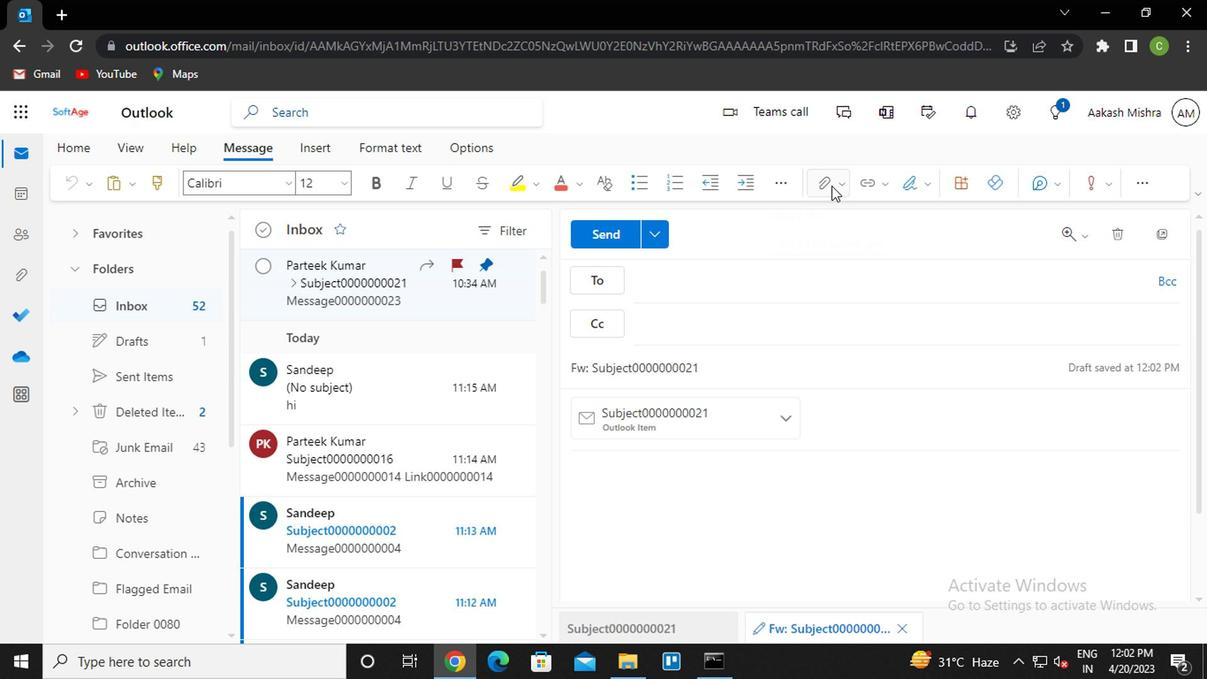 
Action: Mouse moved to (713, 316)
Screenshot: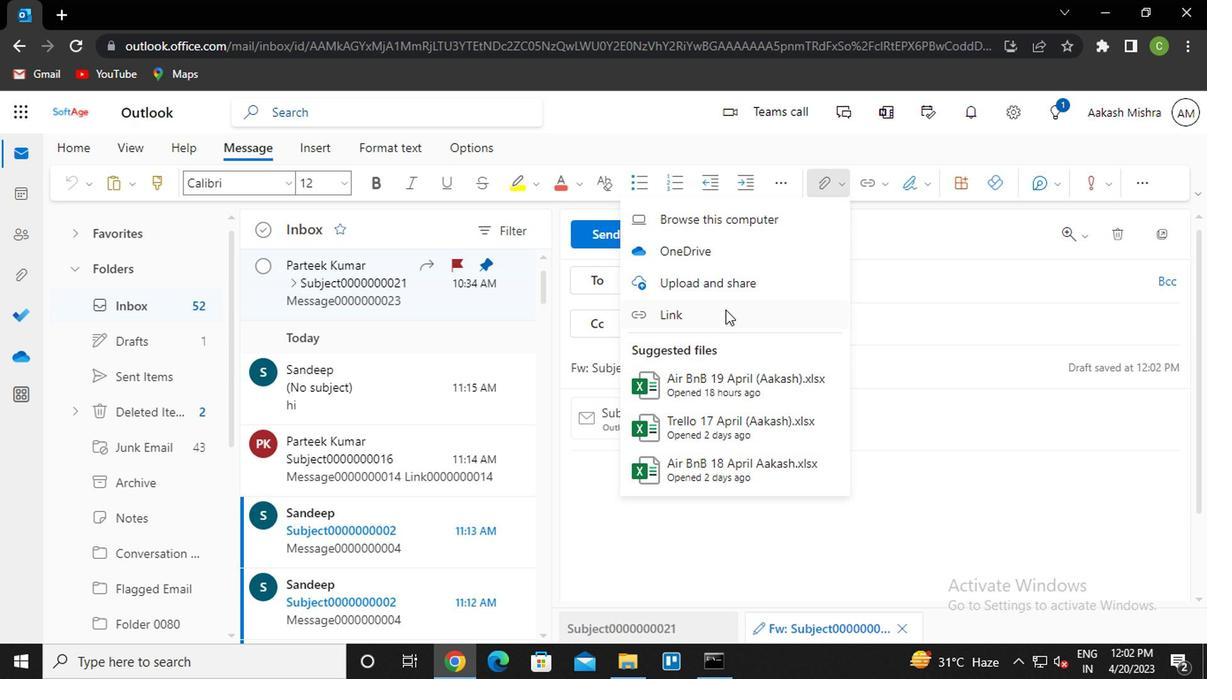 
Action: Mouse pressed left at (713, 316)
Screenshot: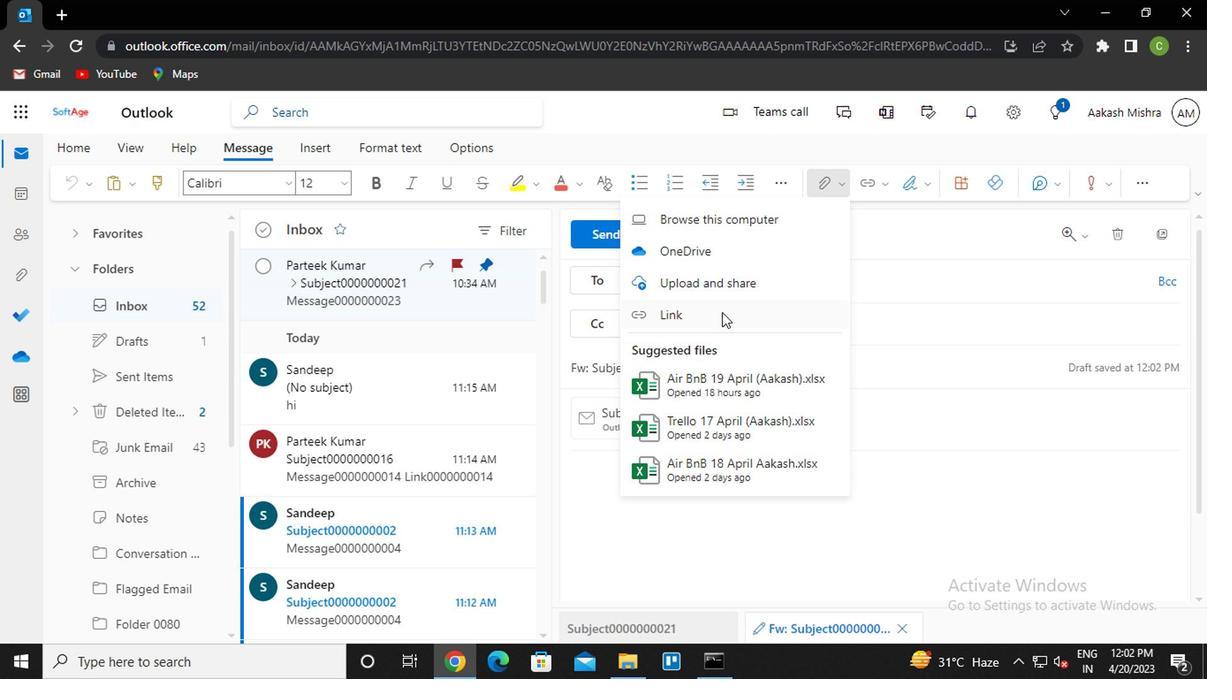 
Action: Mouse moved to (468, 347)
Screenshot: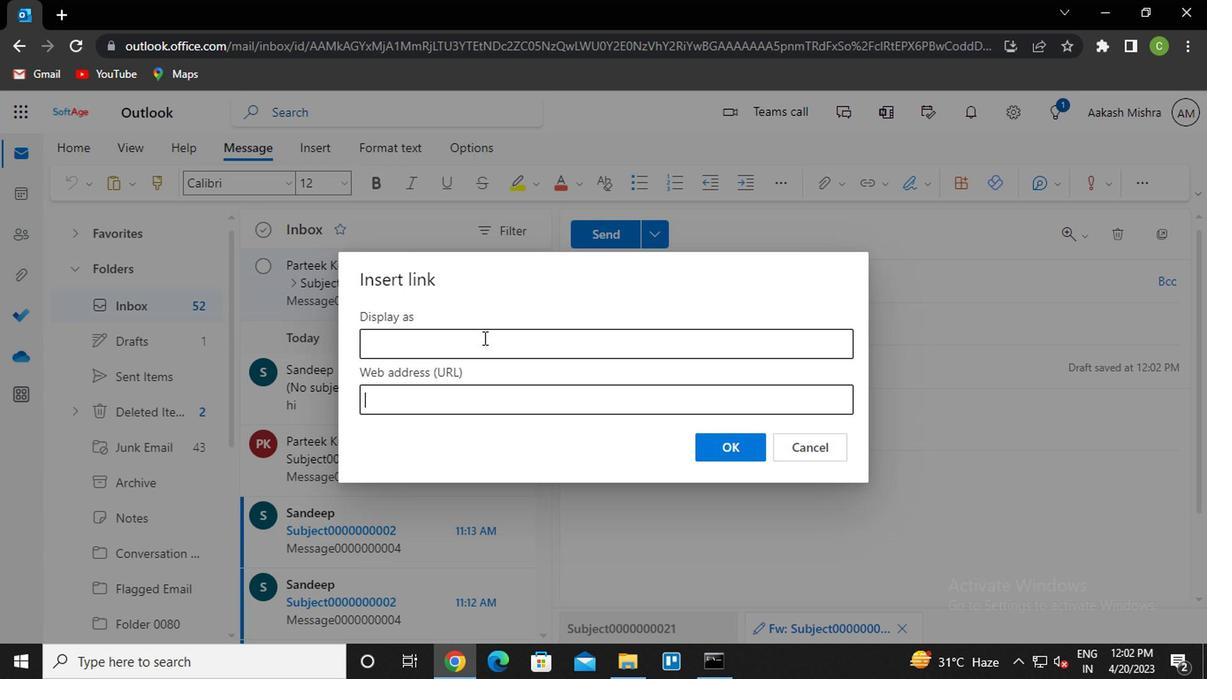 
Action: Mouse pressed left at (468, 347)
Screenshot: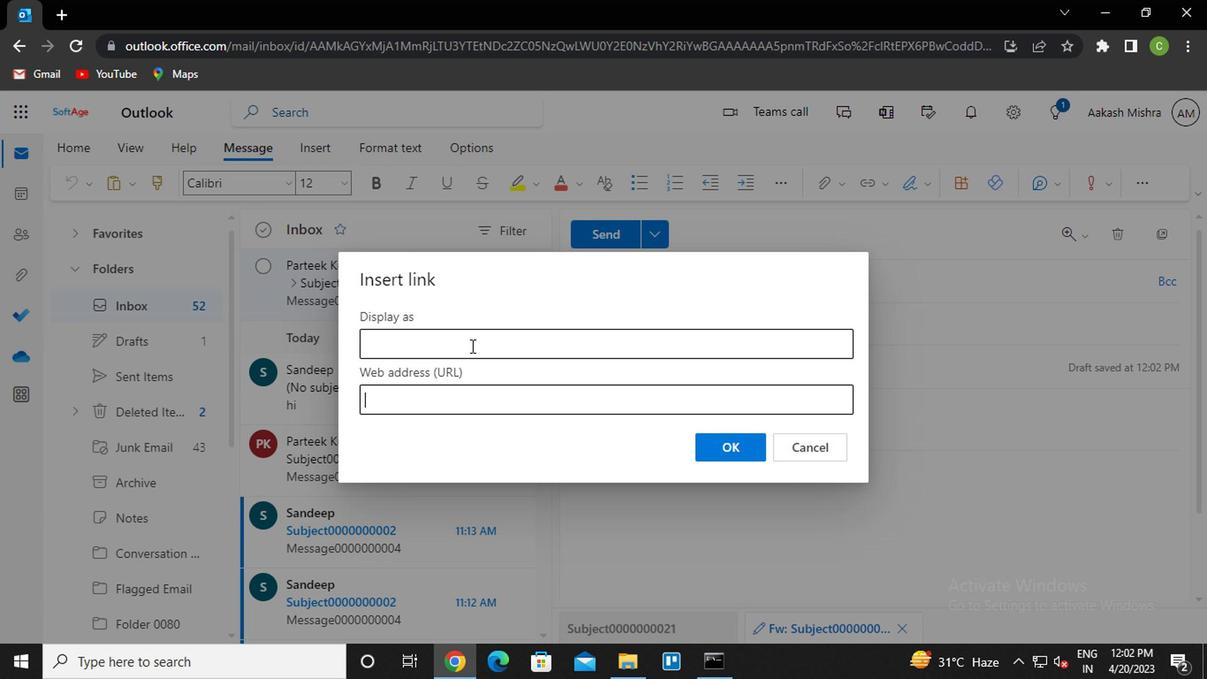 
Action: Mouse moved to (468, 347)
Screenshot: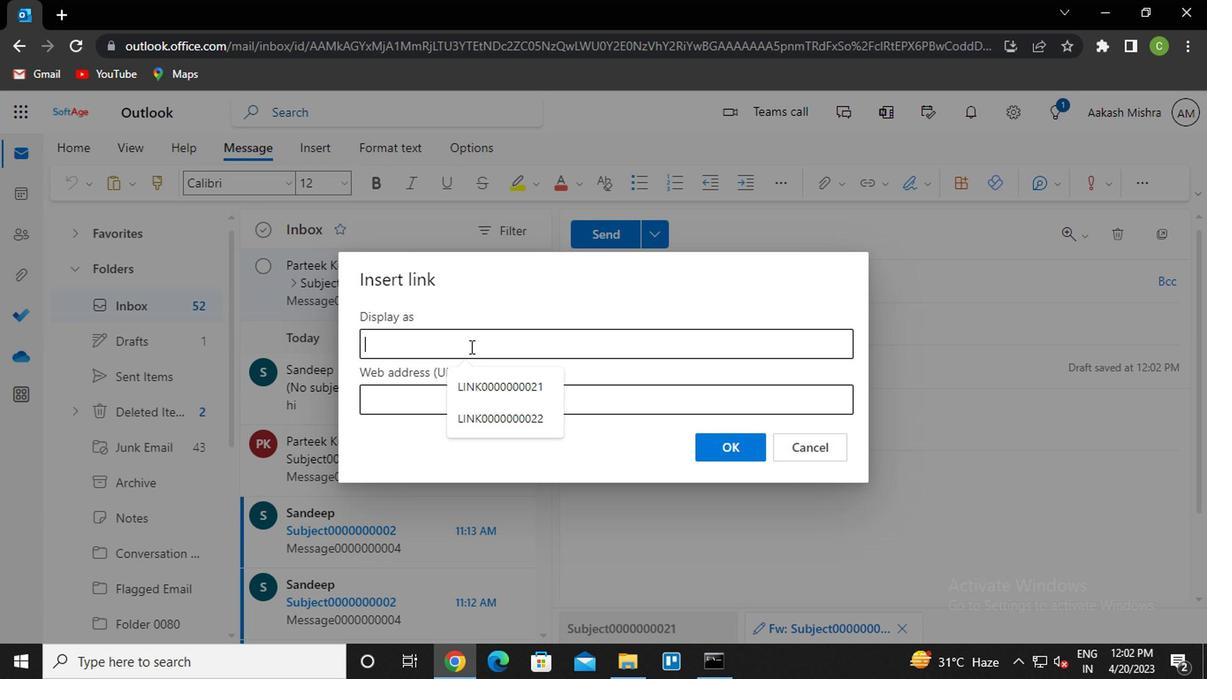 
Action: Key pressed <Key.caps_lock>link0000000021
Screenshot: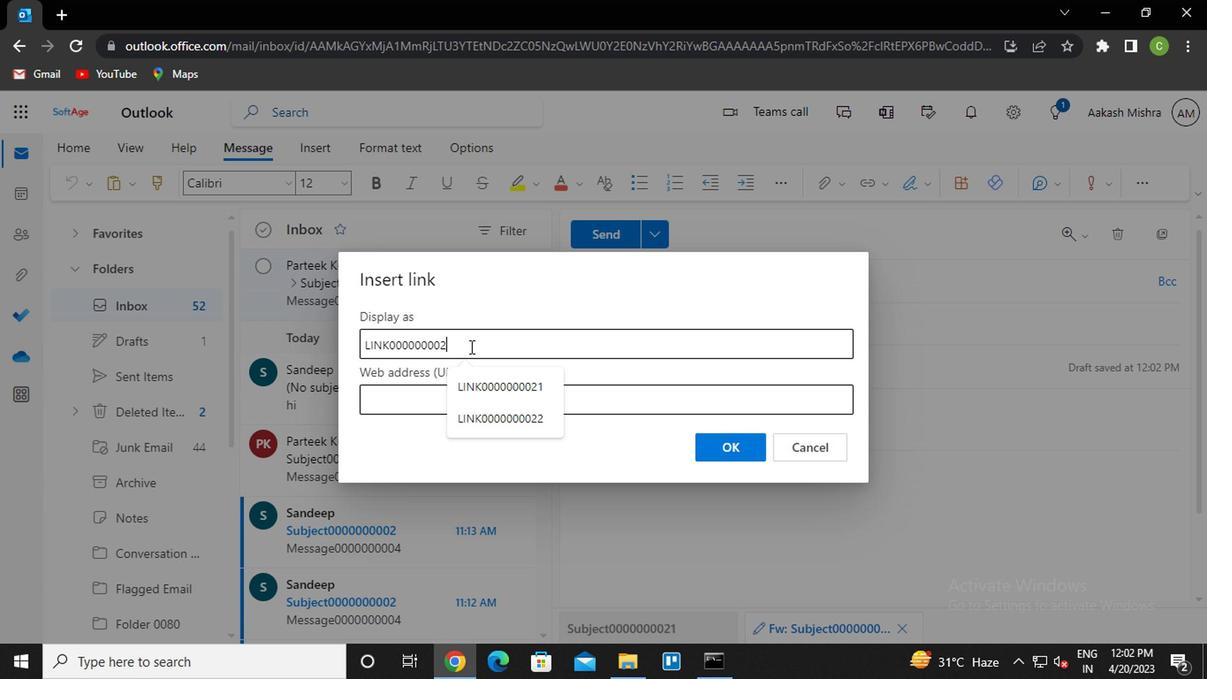 
Action: Mouse moved to (408, 403)
Screenshot: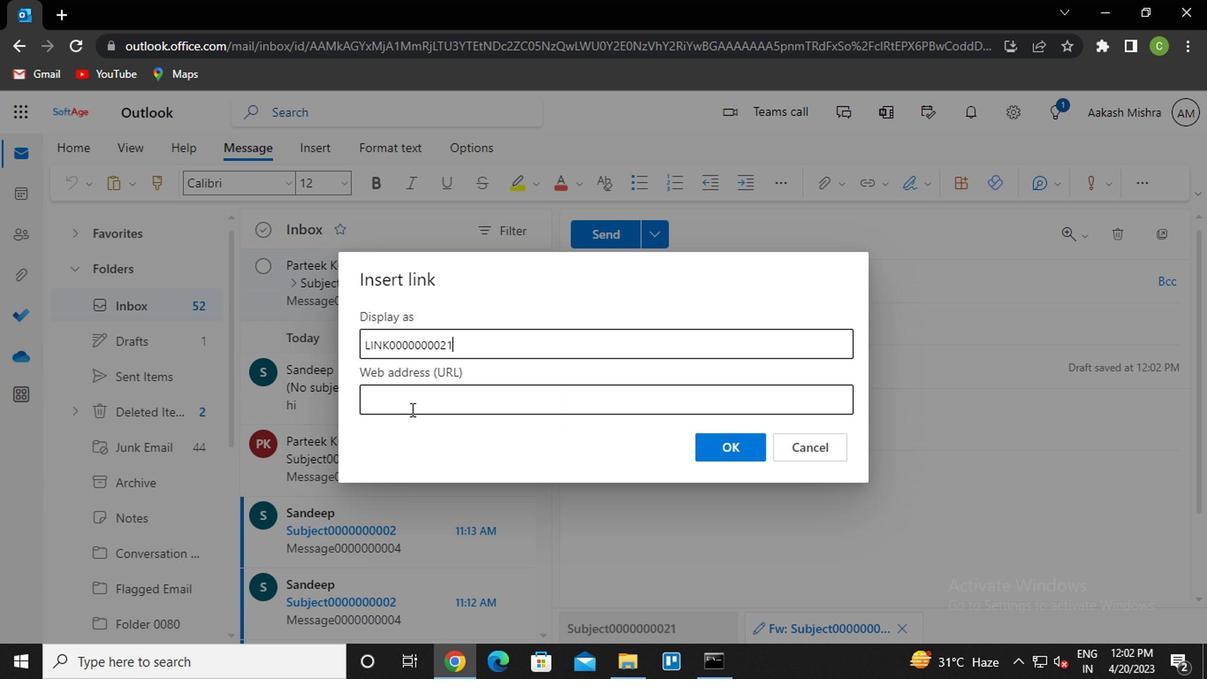 
Action: Mouse pressed left at (408, 403)
Screenshot: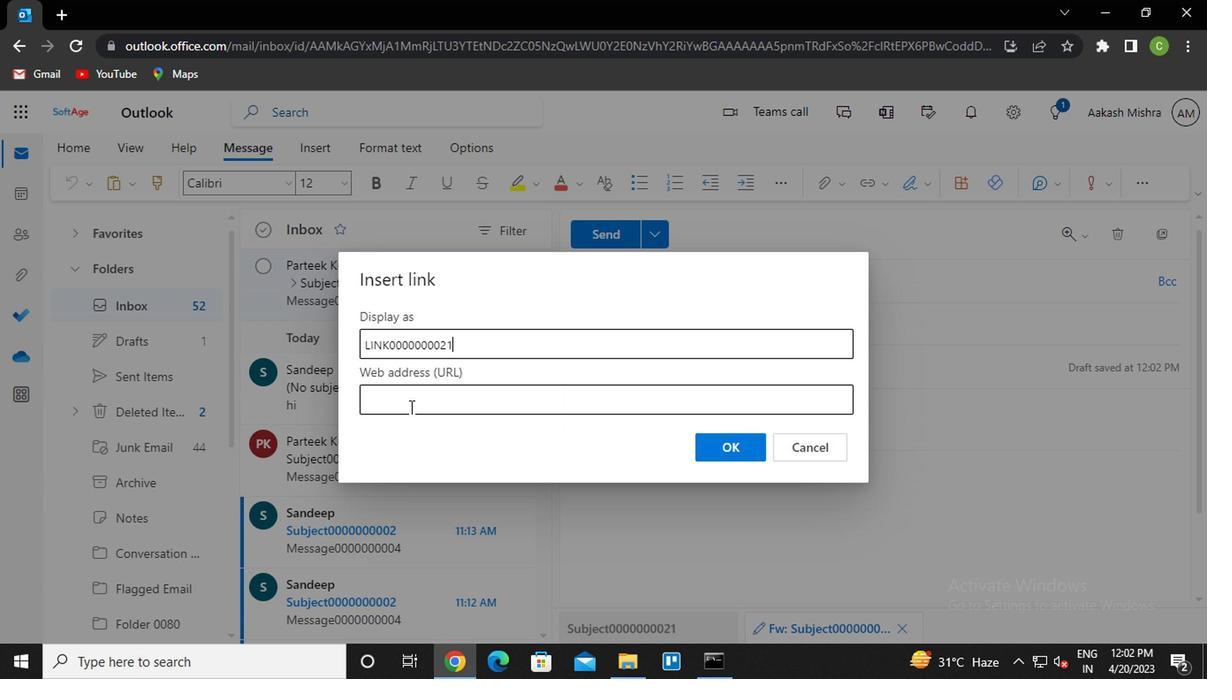 
Action: Key pressed link0000000021
Screenshot: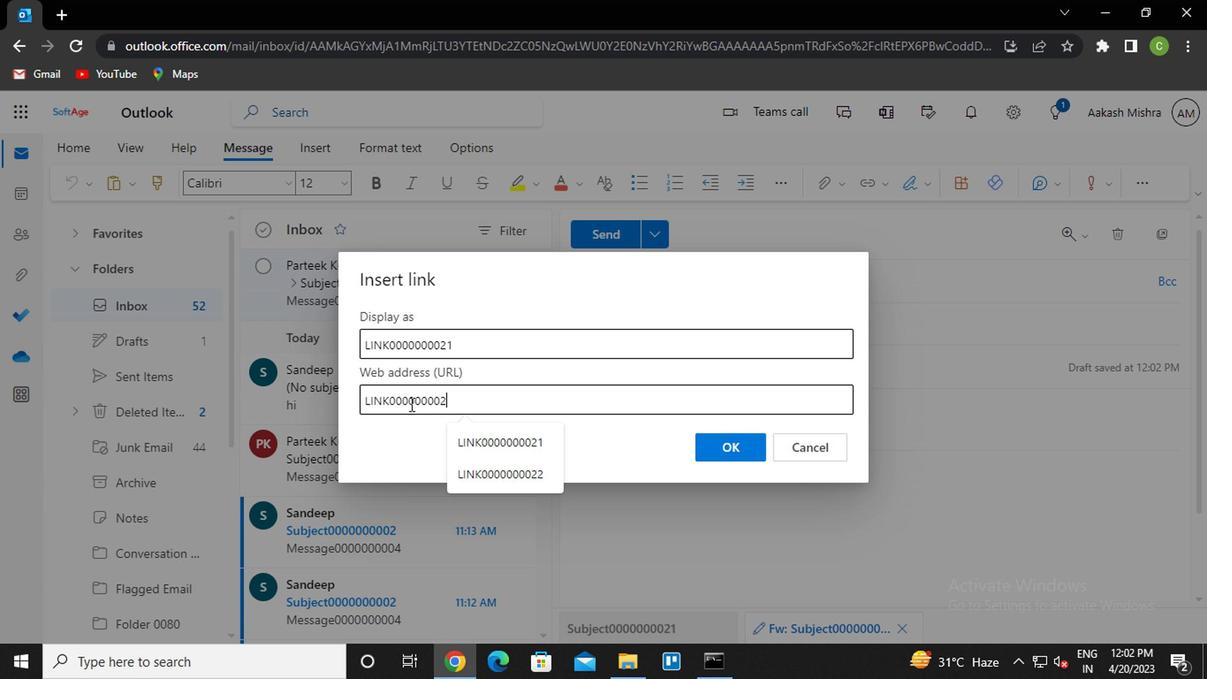 
Action: Mouse moved to (715, 448)
Screenshot: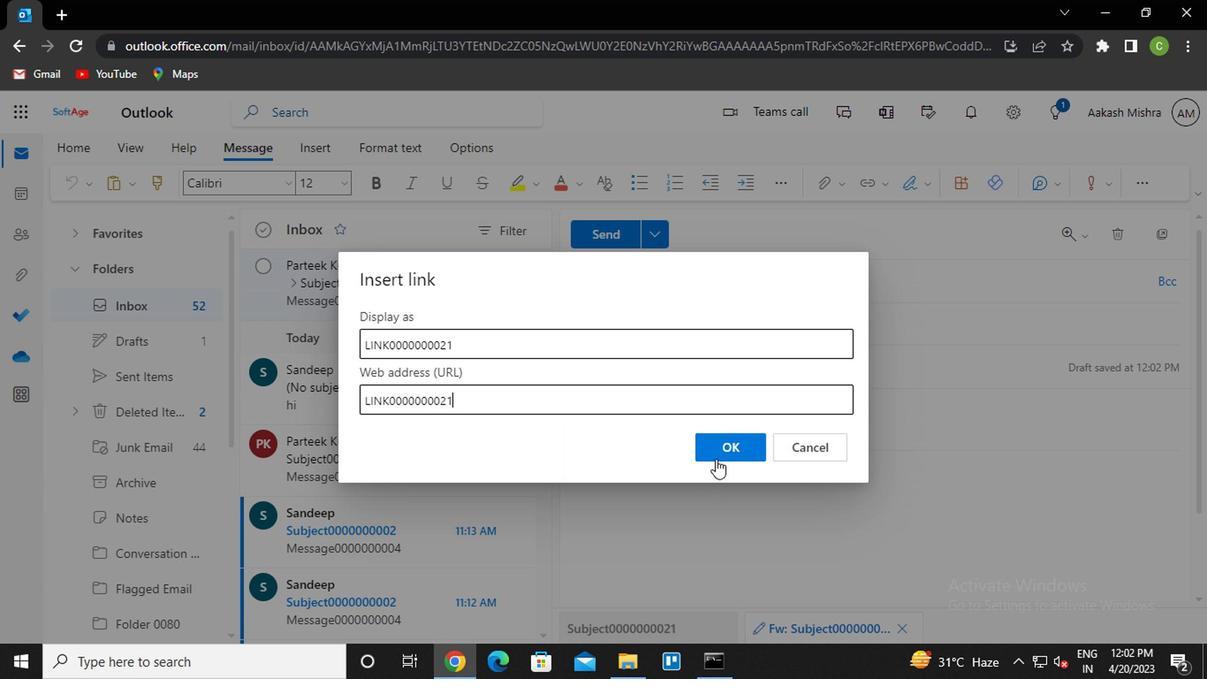 
Action: Mouse pressed left at (715, 448)
Screenshot: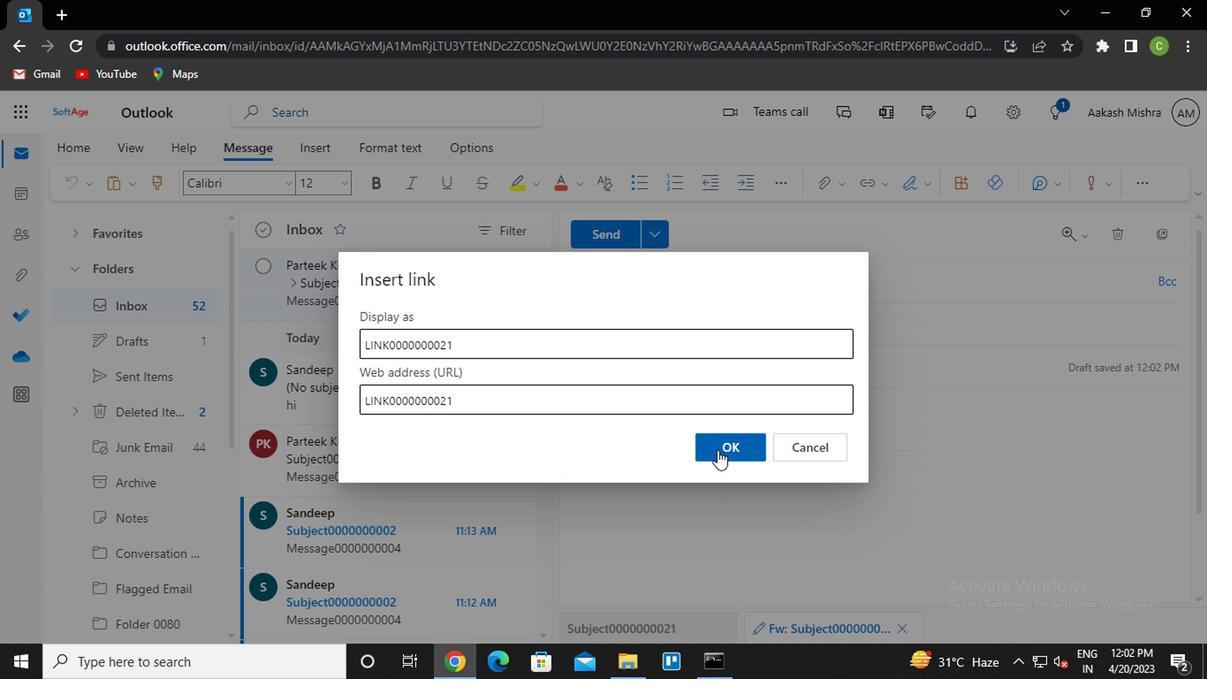 
Action: Mouse moved to (653, 291)
Screenshot: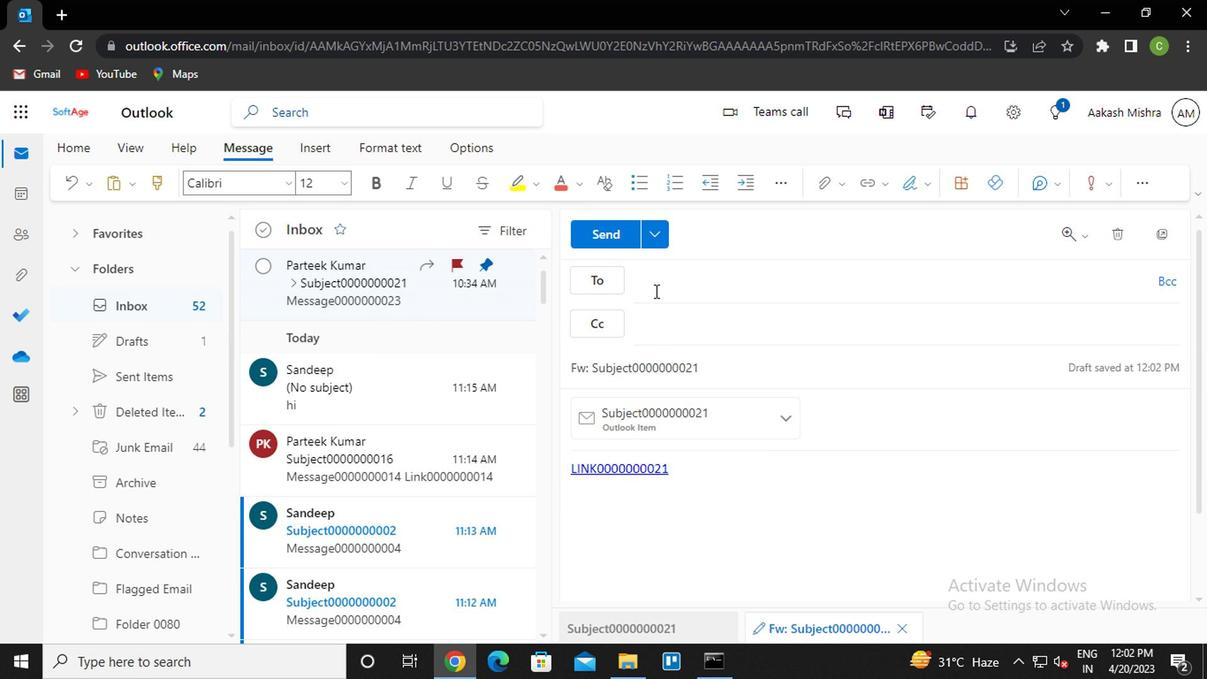 
Action: Mouse pressed left at (653, 291)
Screenshot: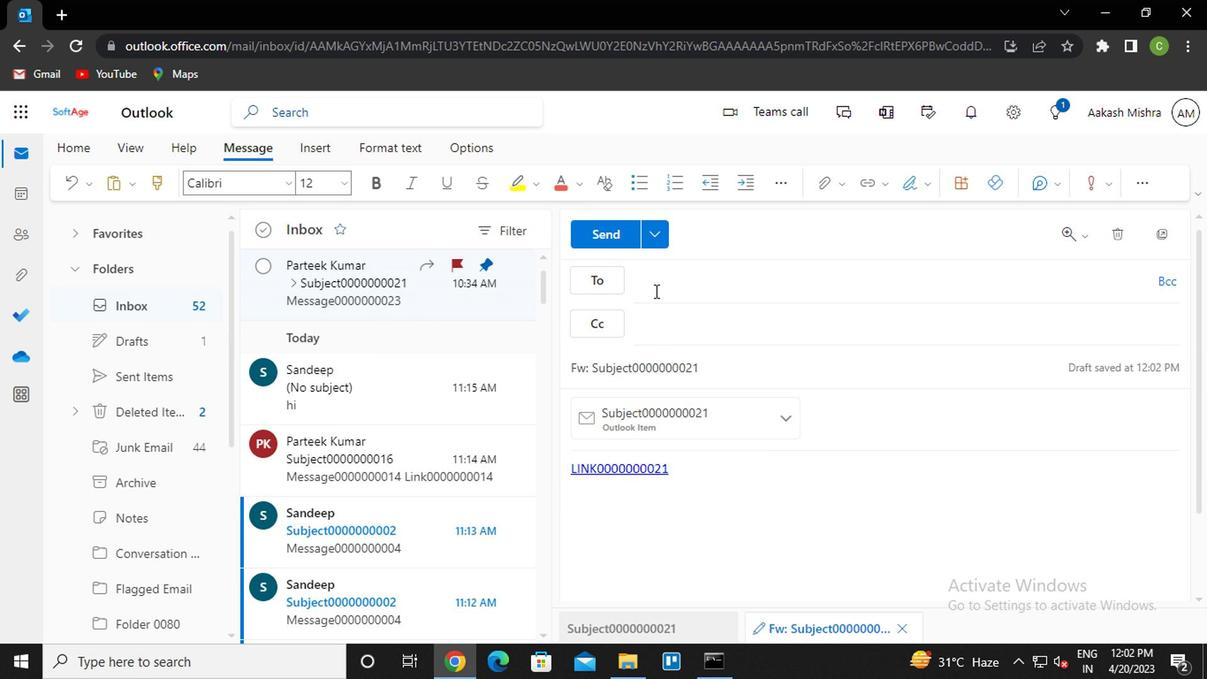 
Action: Key pressed sandip<Key.enter>vanshu<Key.enter><Key.tab>n<Key.caps_lock>ikhil<Key.enter>ayush<Key.enter>
Screenshot: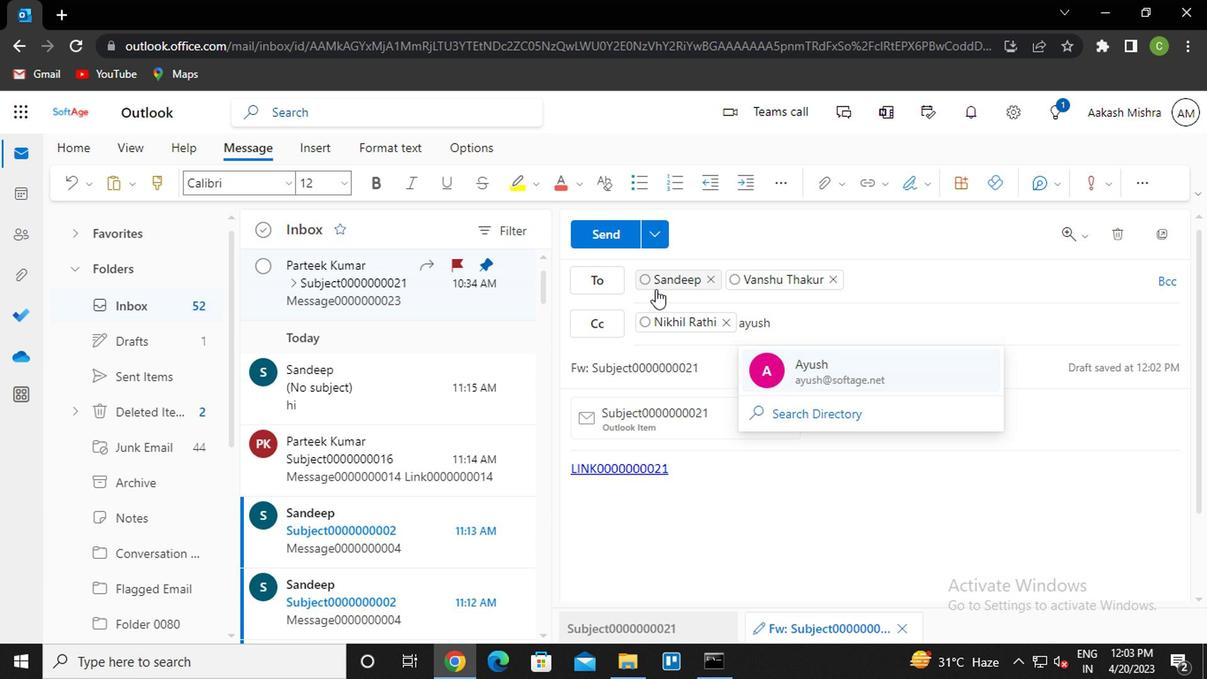 
Action: Mouse moved to (1167, 281)
Screenshot: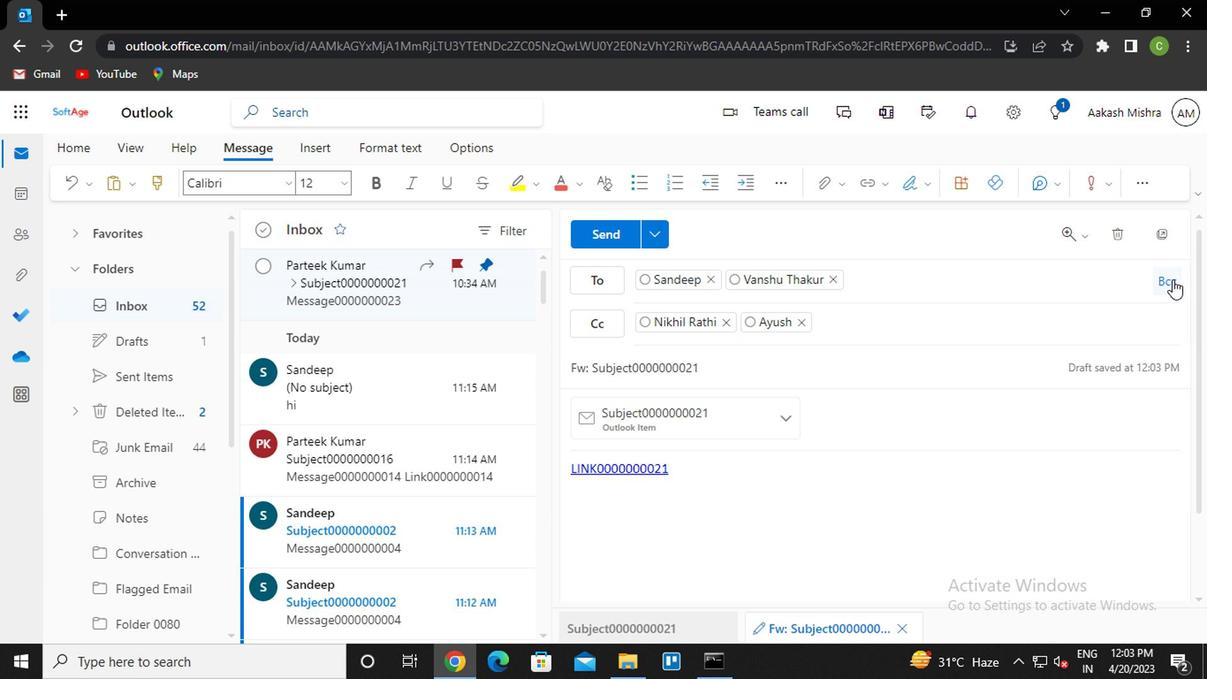 
Action: Mouse pressed left at (1167, 281)
Screenshot: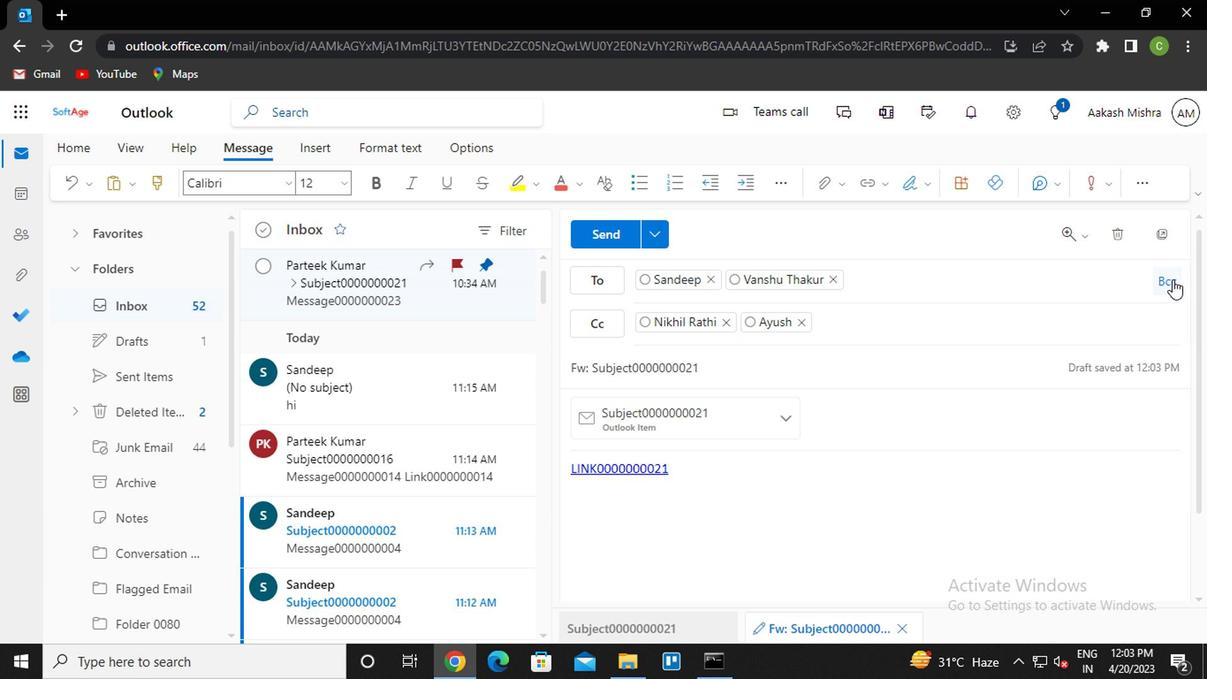 
Action: Mouse moved to (1002, 429)
Screenshot: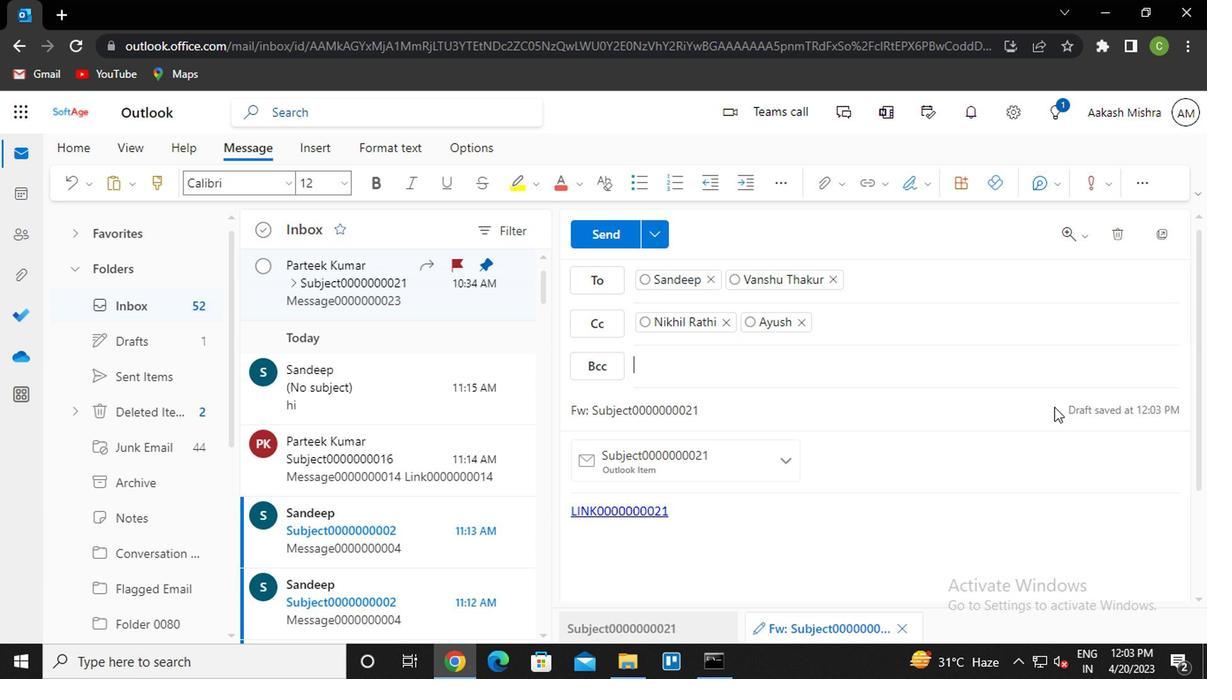 
Action: Key pressed pooja<Key.enter>
Screenshot: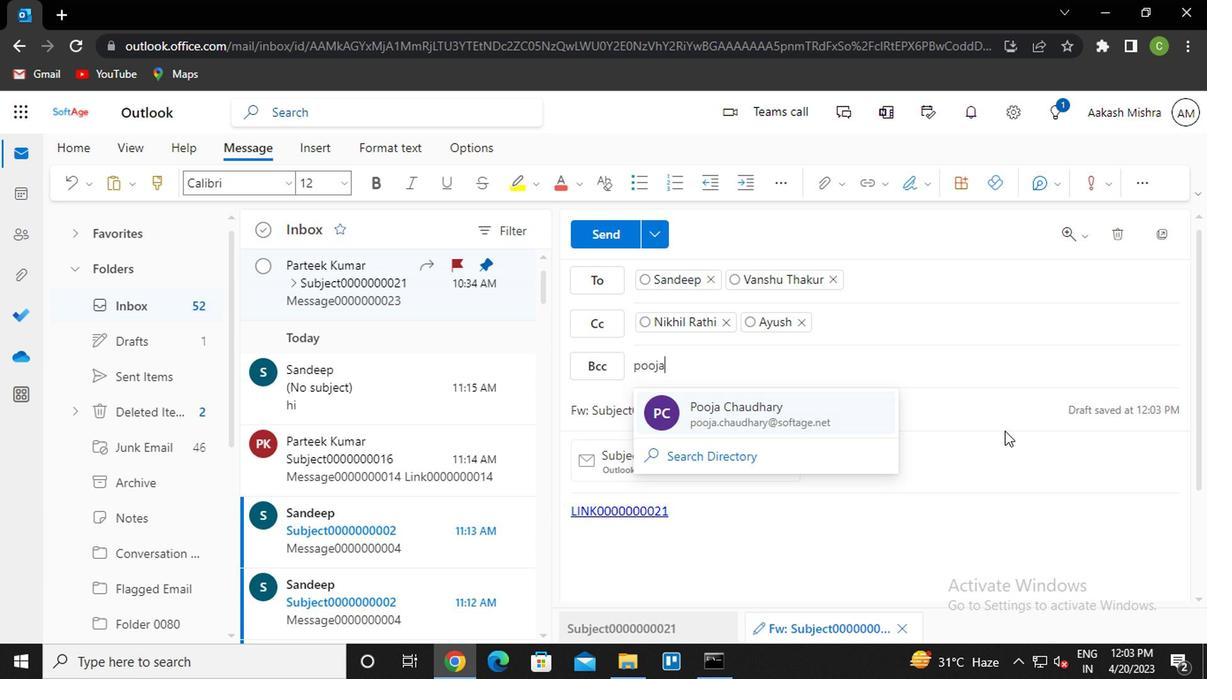 
Action: Mouse moved to (728, 500)
Screenshot: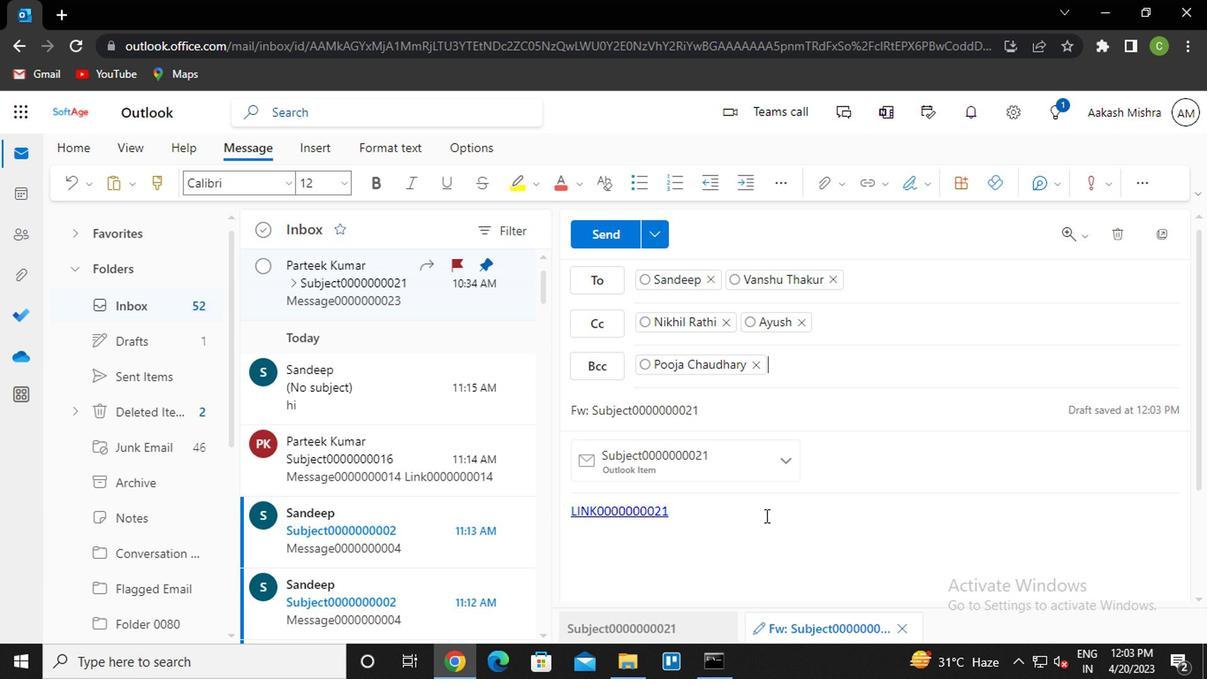 
Action: Mouse pressed left at (728, 500)
Screenshot: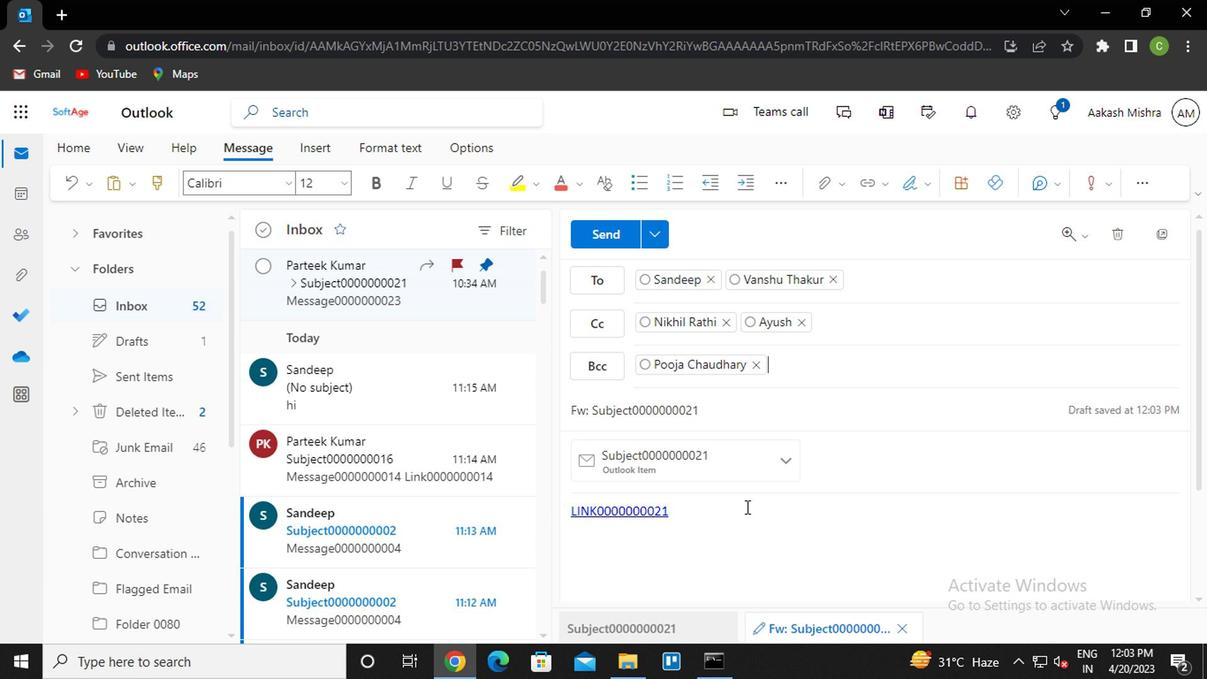
Action: Mouse moved to (728, 498)
Screenshot: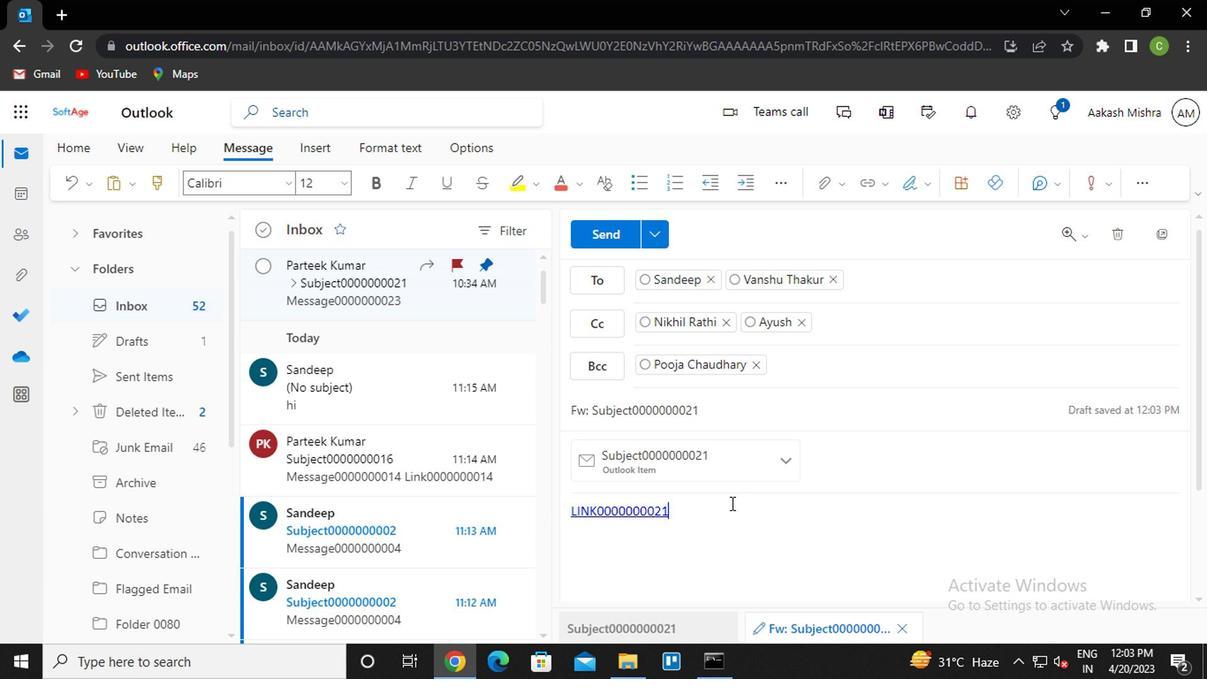 
Action: Key pressed <Key.enter><Key.caps_lock>m<Key.caps_lock>essage0000000023
Screenshot: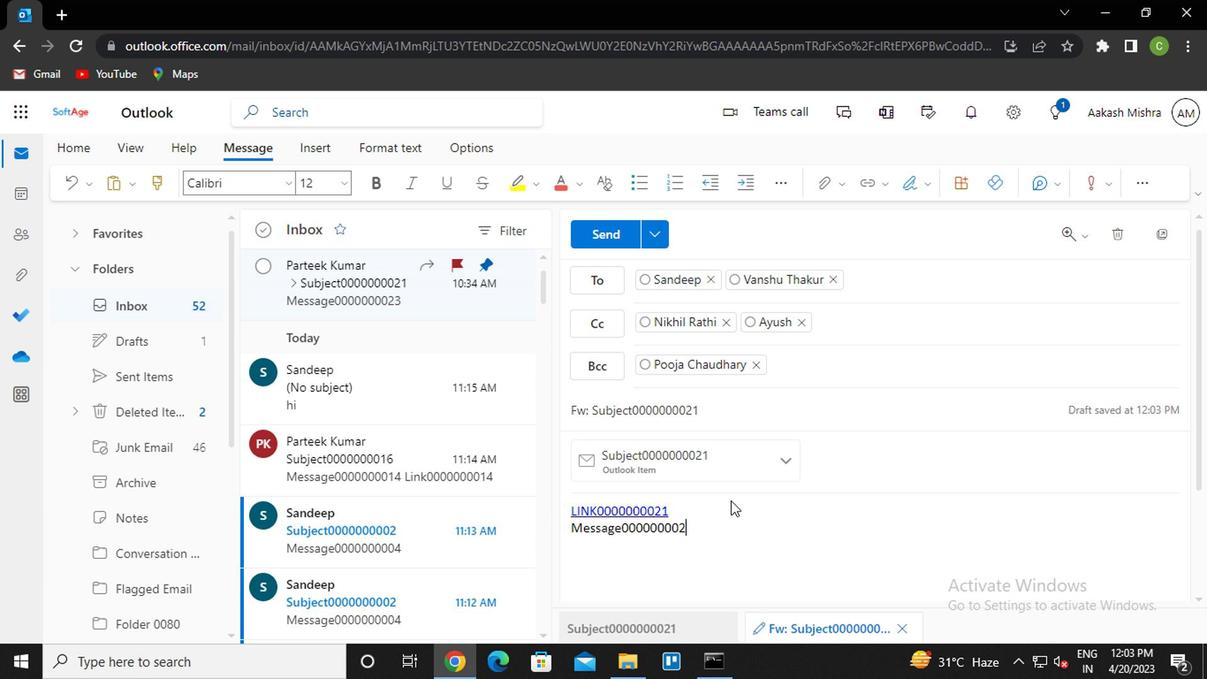 
Action: Mouse moved to (609, 238)
Screenshot: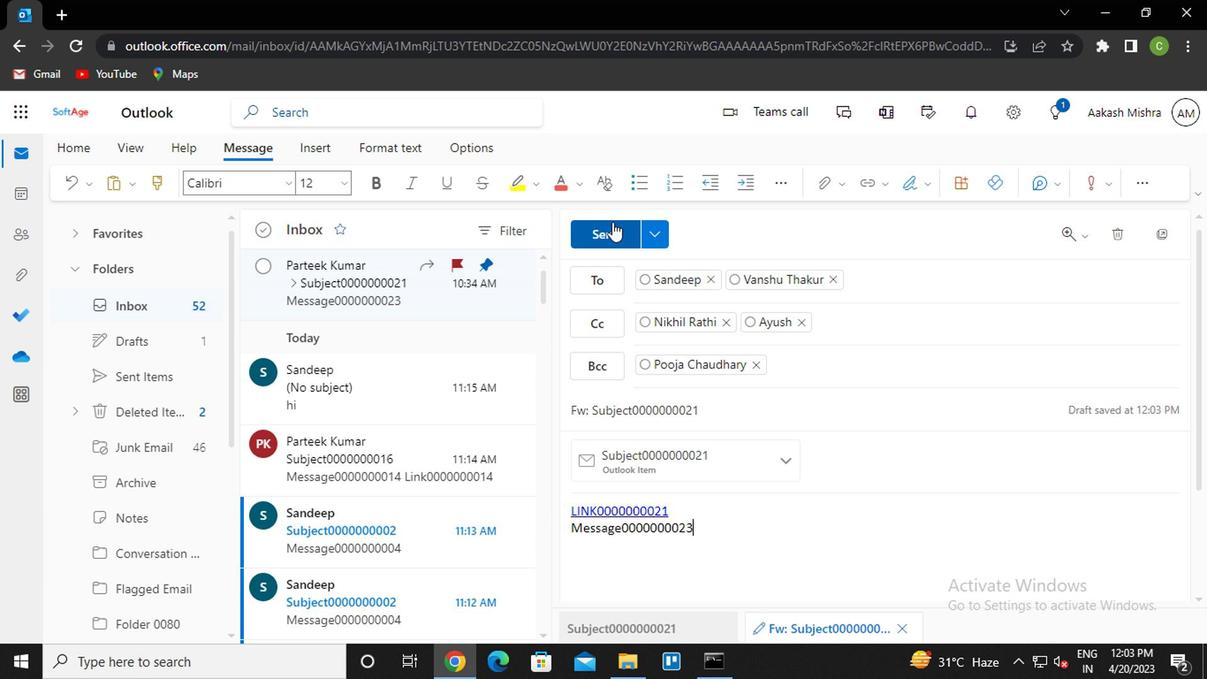 
Action: Mouse pressed left at (609, 238)
Screenshot: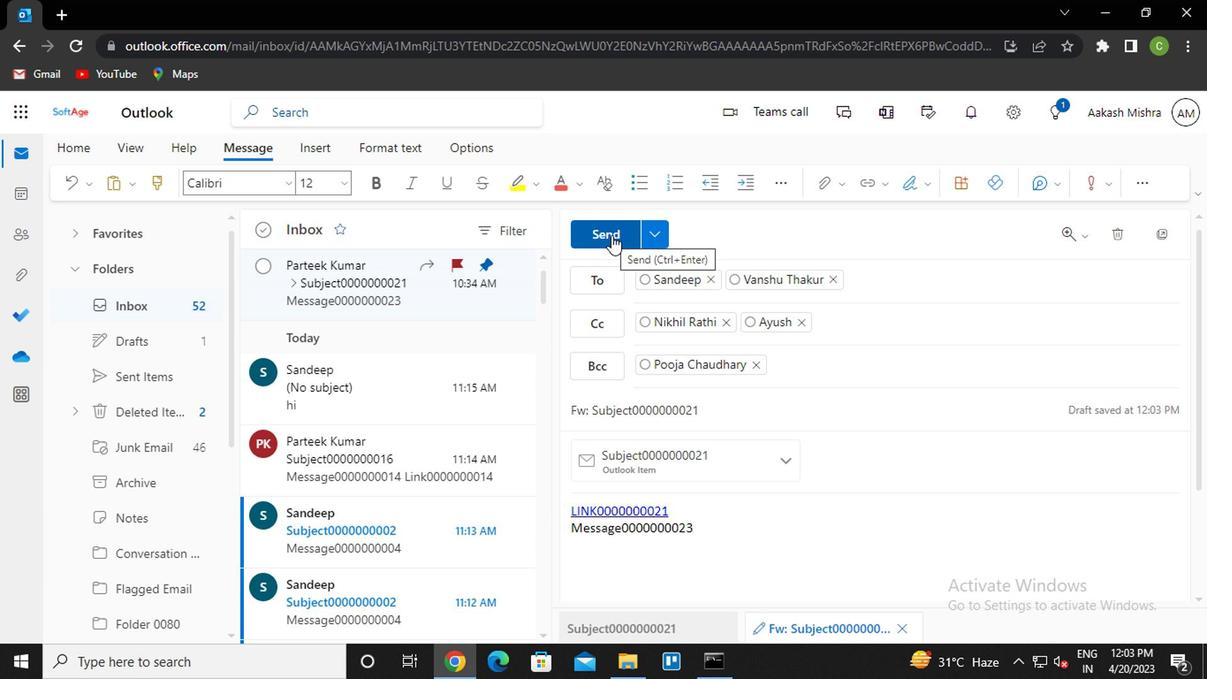 
Action: Mouse moved to (1168, 361)
Screenshot: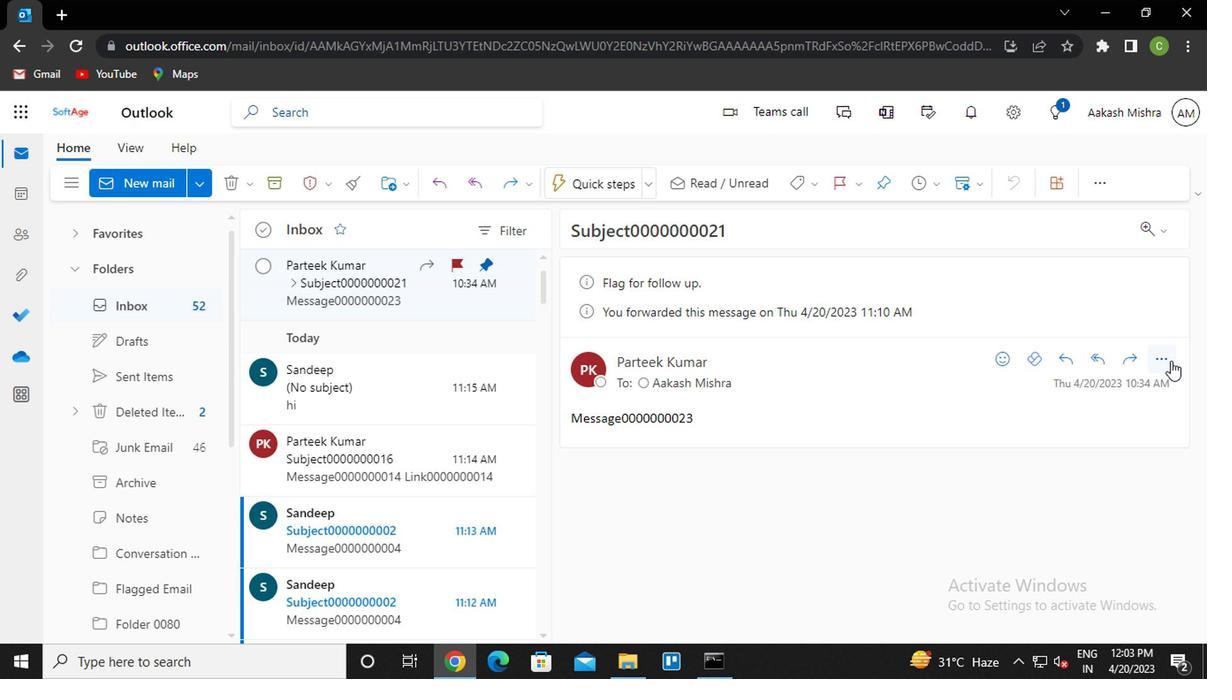 
Action: Mouse pressed left at (1168, 361)
Screenshot: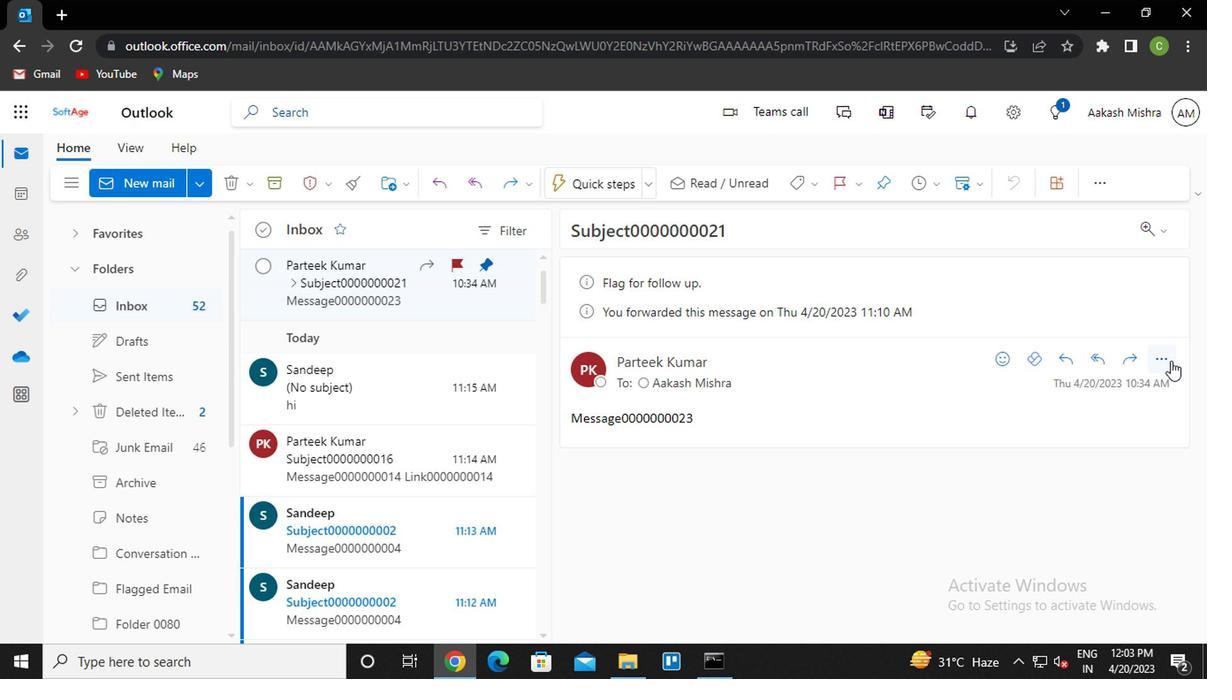
Action: Mouse moved to (1056, 218)
Screenshot: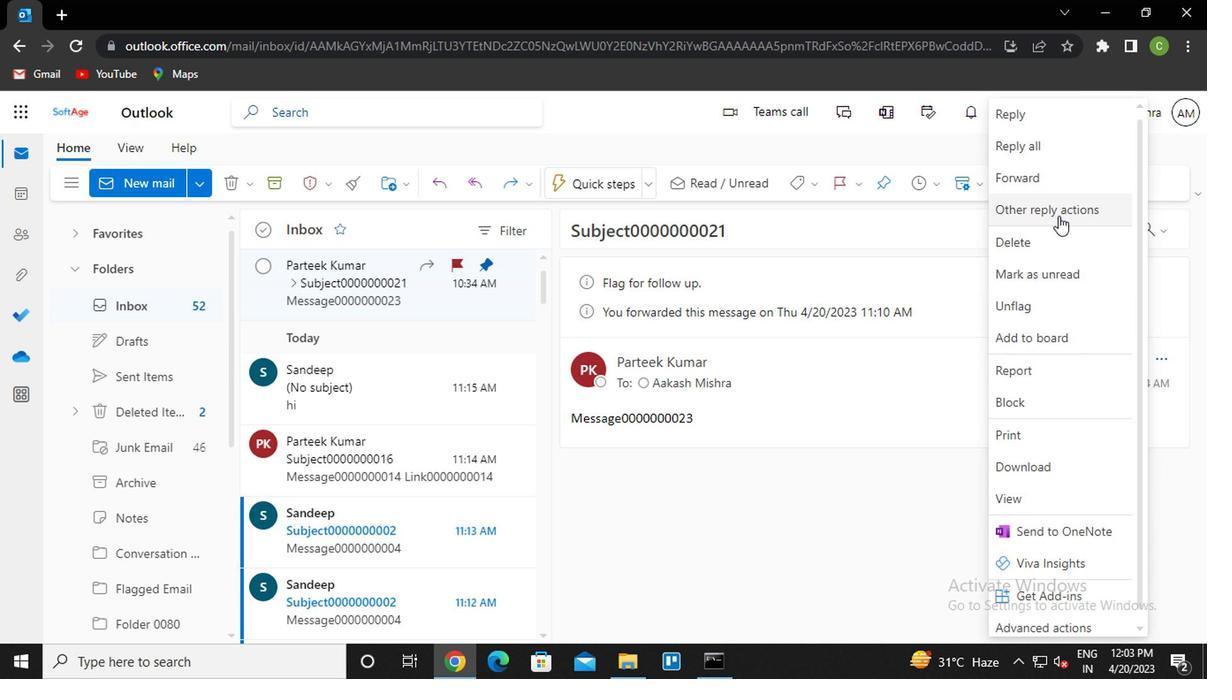 
Action: Mouse pressed left at (1056, 218)
Screenshot: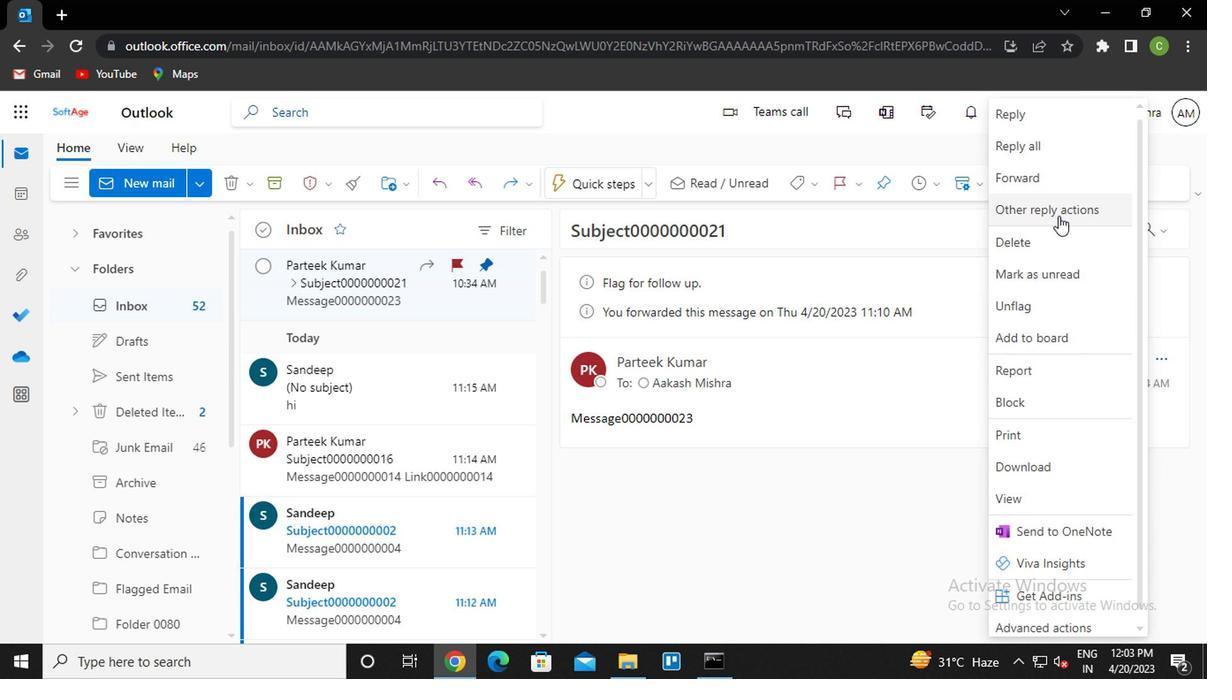
Action: Mouse moved to (937, 238)
Screenshot: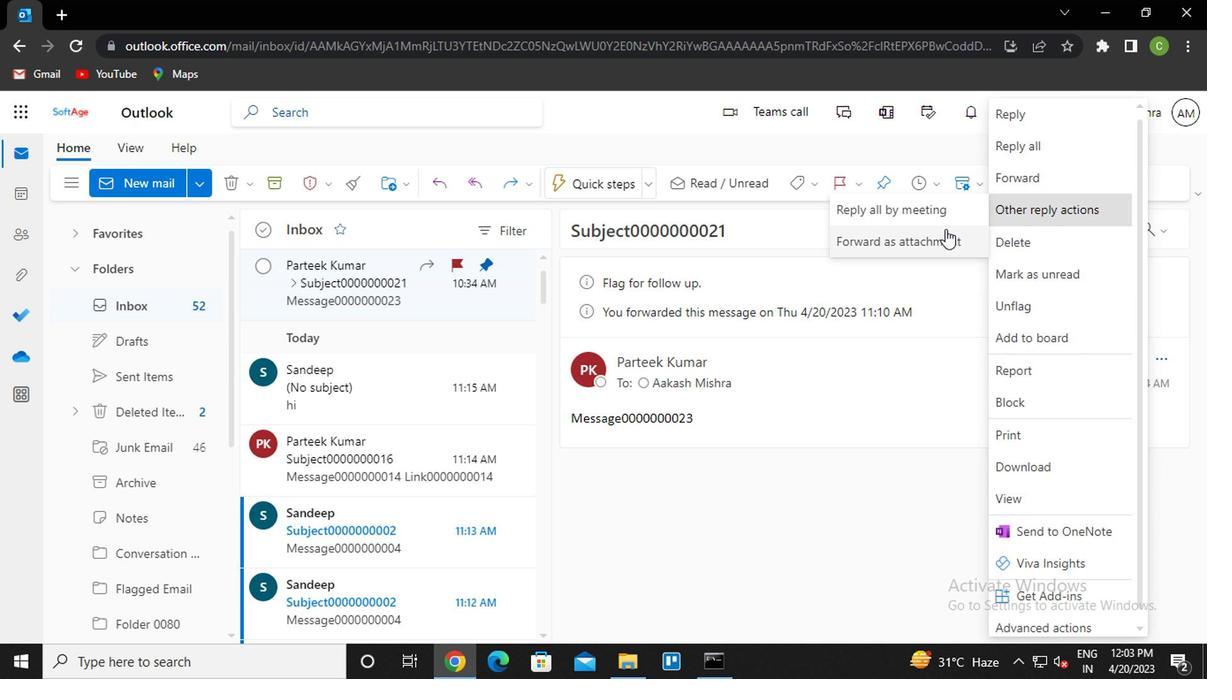 
Action: Mouse pressed left at (937, 238)
Screenshot: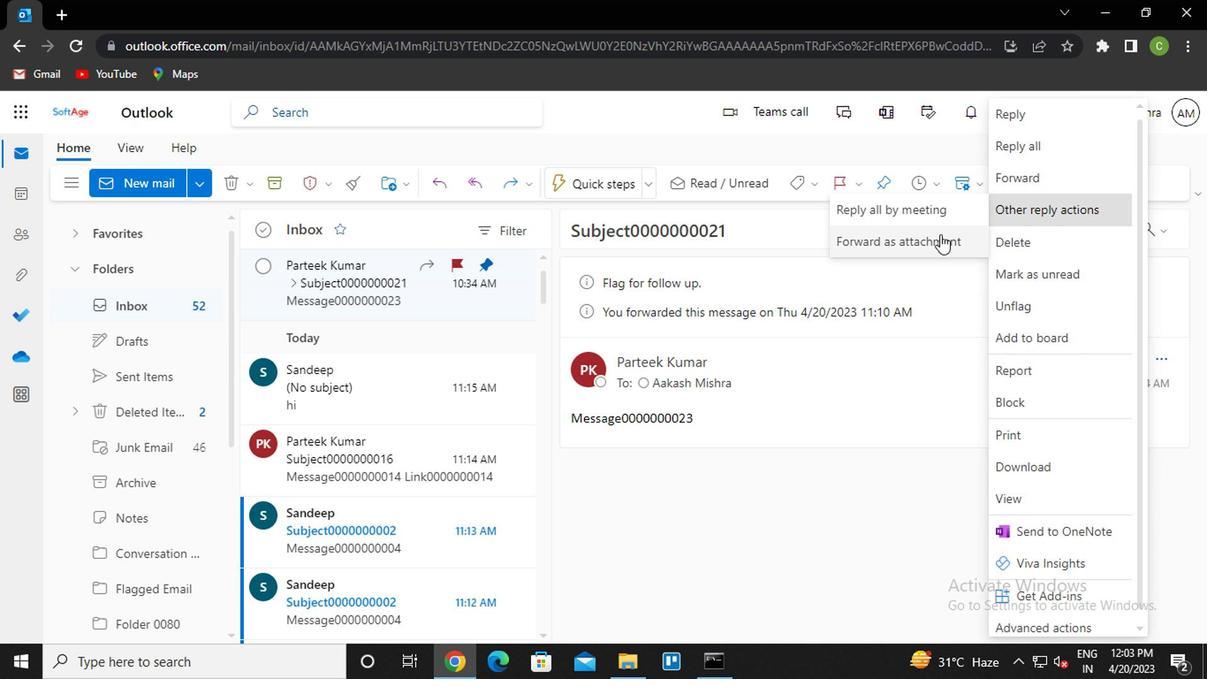 
Action: Mouse moved to (732, 472)
Screenshot: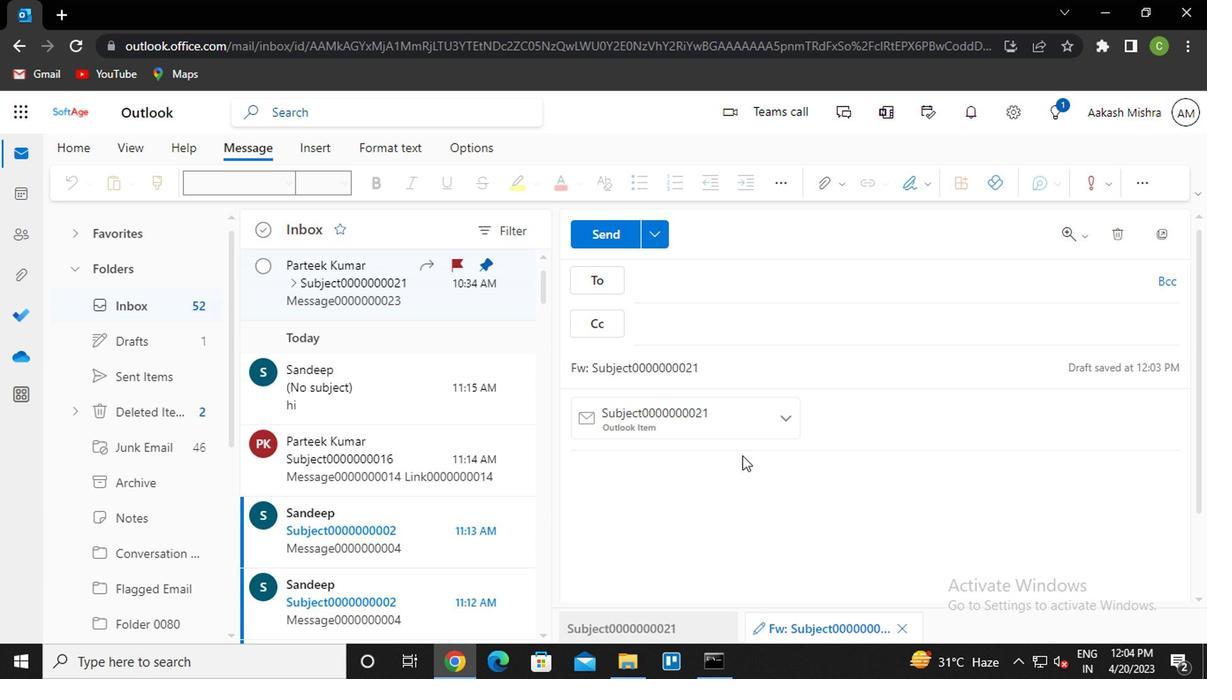 
Action: Mouse pressed left at (732, 472)
Screenshot: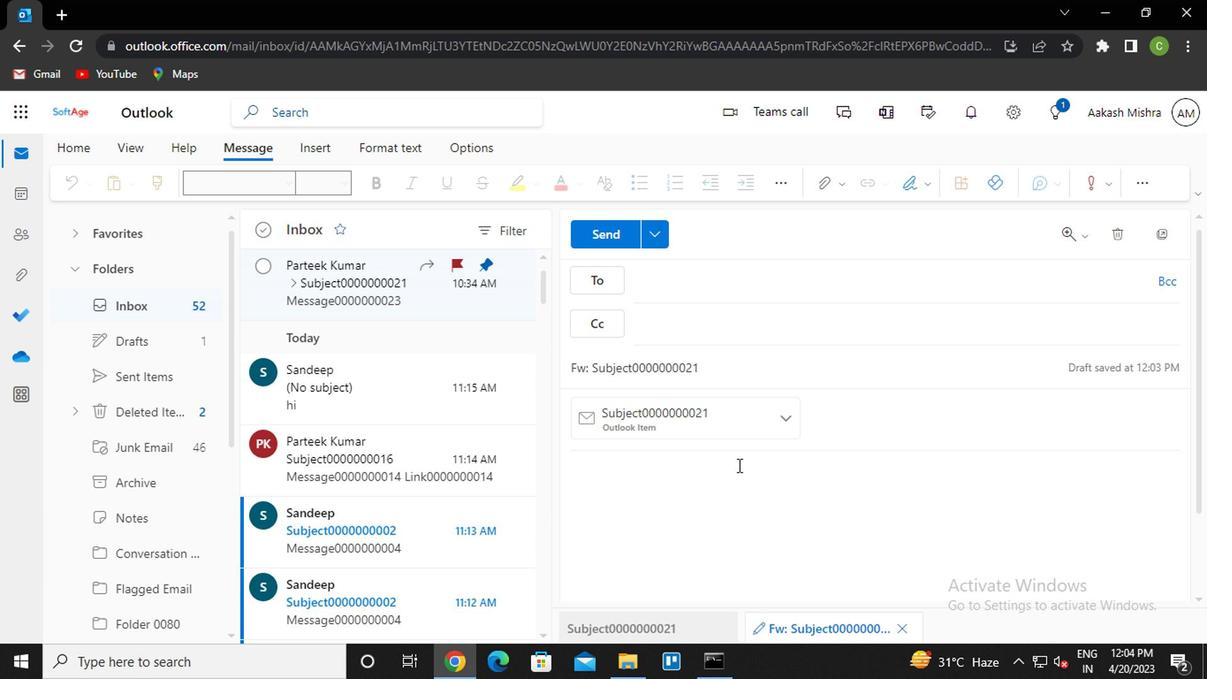 
Action: Mouse moved to (828, 189)
Screenshot: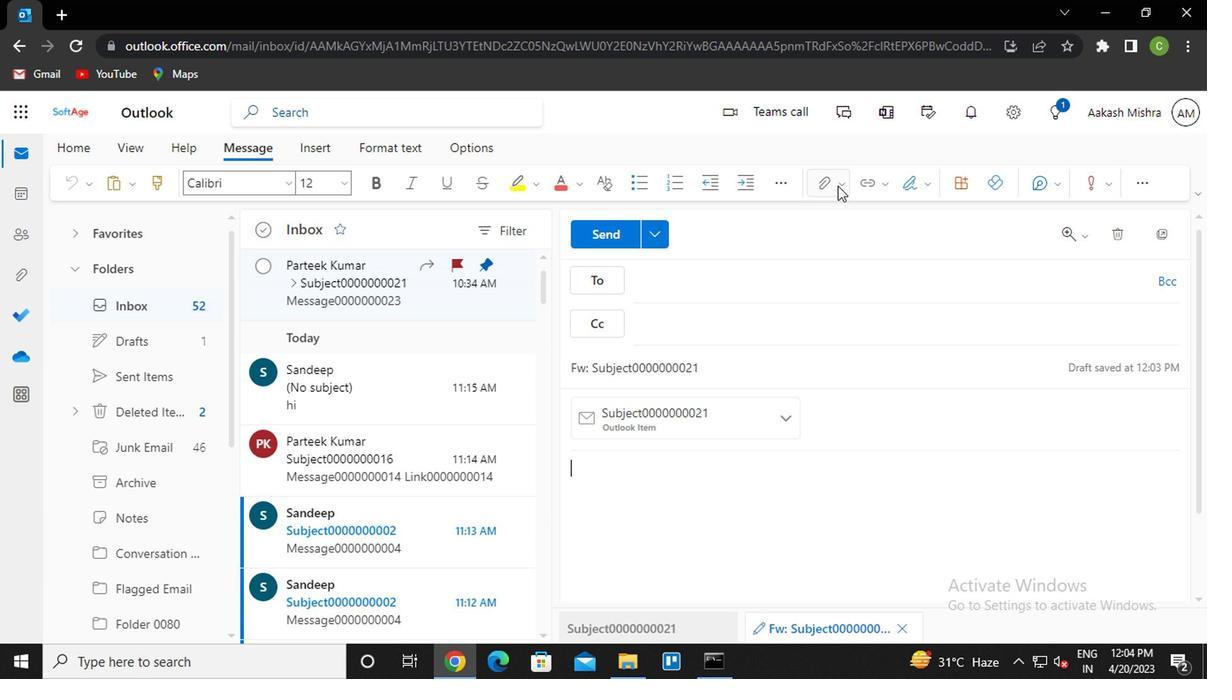 
Action: Mouse pressed left at (828, 189)
Screenshot: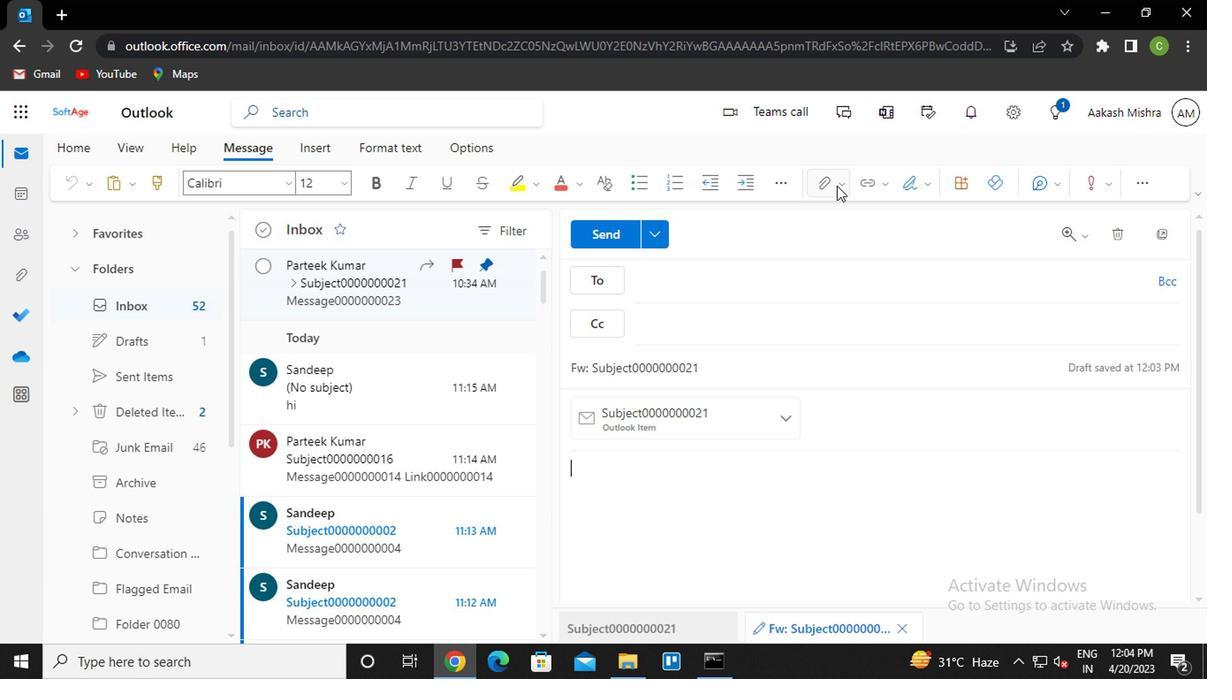 
Action: Mouse moved to (679, 320)
Screenshot: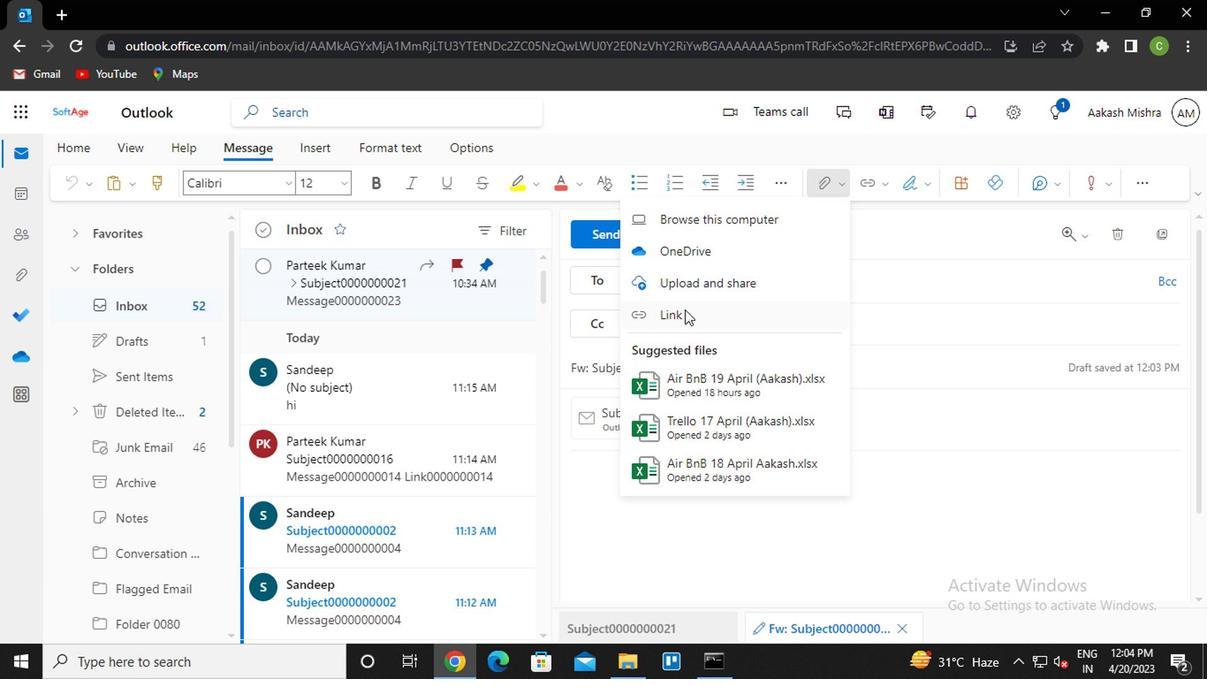 
Action: Mouse pressed left at (679, 320)
Screenshot: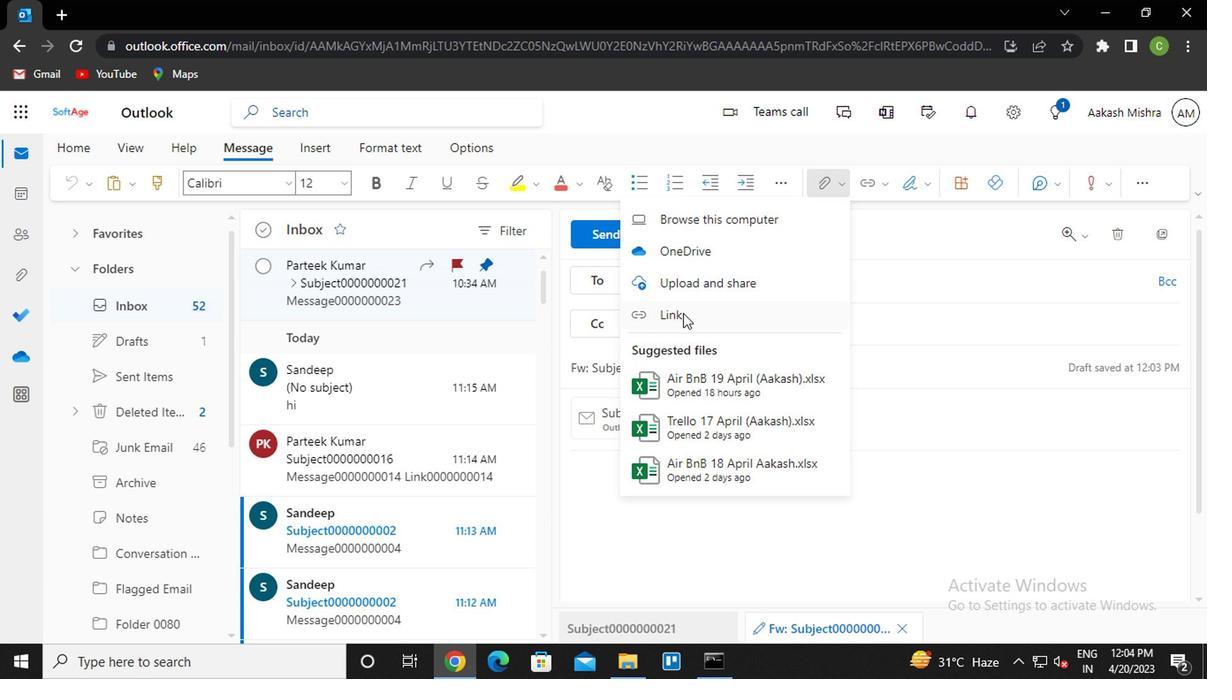 
Action: Mouse moved to (572, 334)
Screenshot: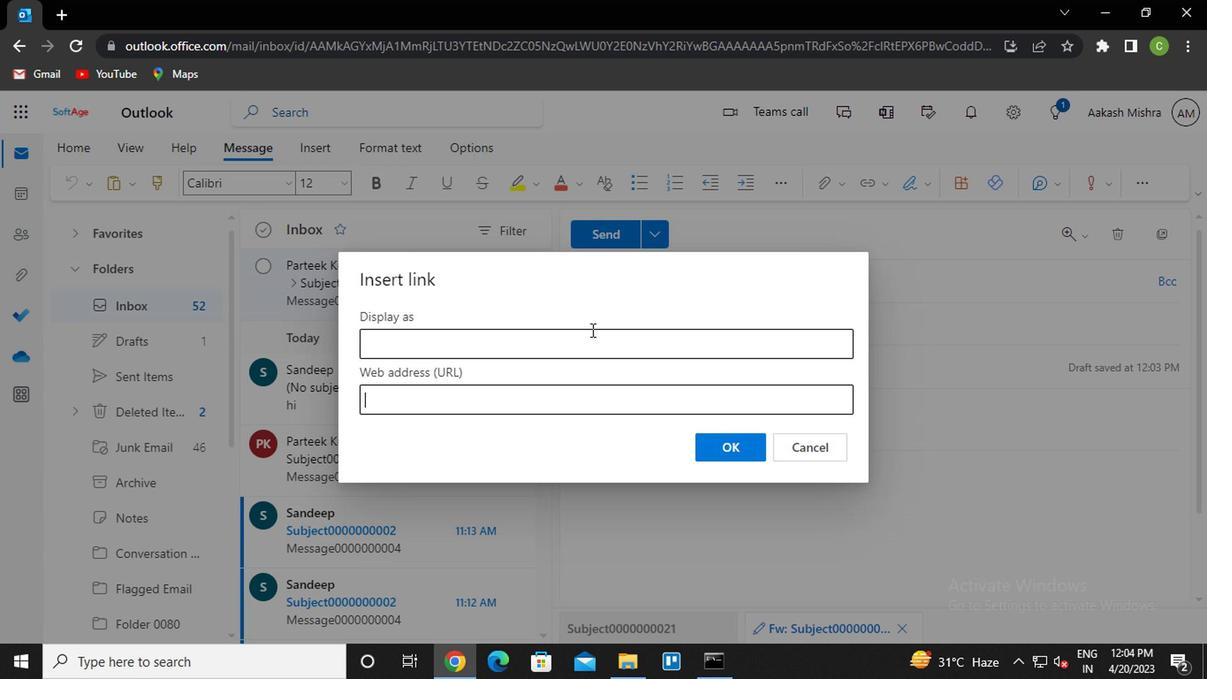 
Action: Mouse pressed left at (572, 334)
Screenshot: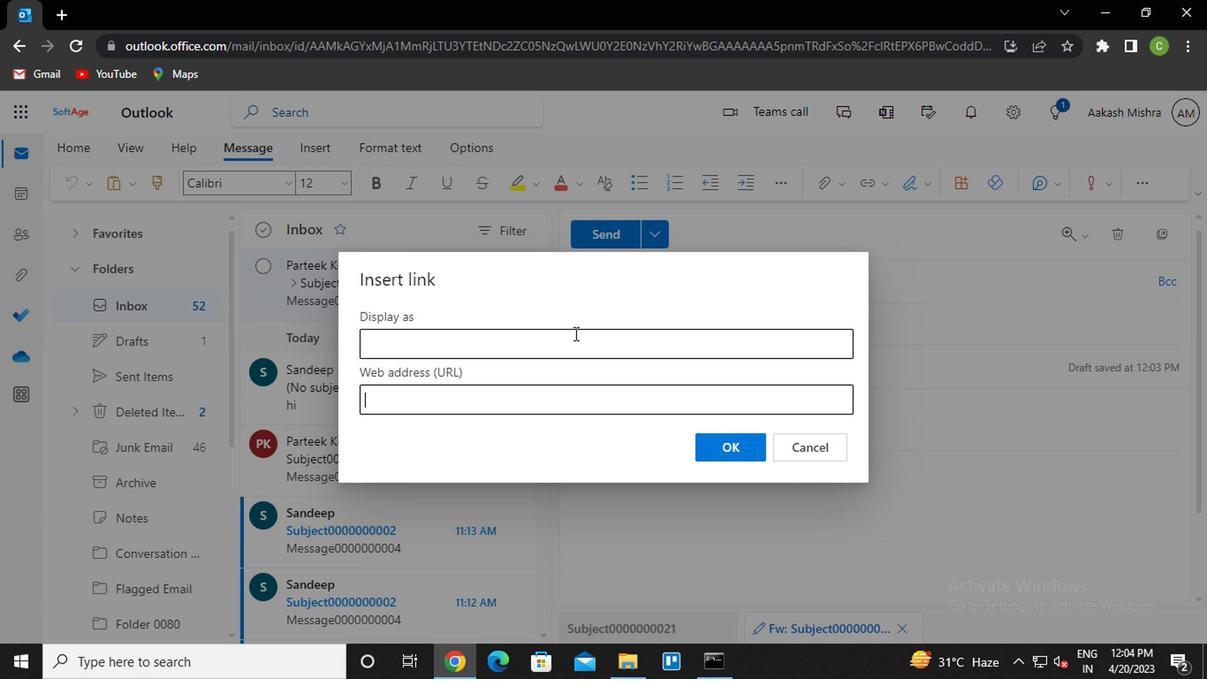 
Action: Key pressed <Key.caps_lock>l<Key.caps_lock>ink0000000022<Key.tab><Key.caps_lock>l<Key.caps_lock>ink0000000022
Screenshot: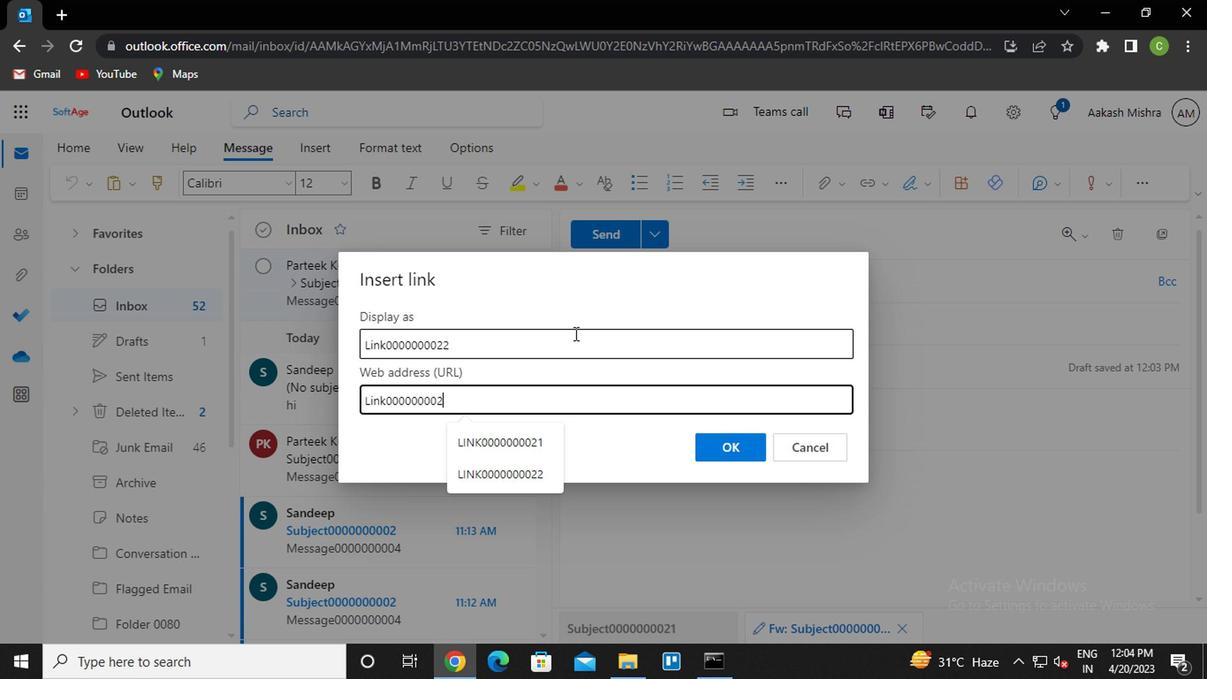 
Action: Mouse moved to (728, 449)
Screenshot: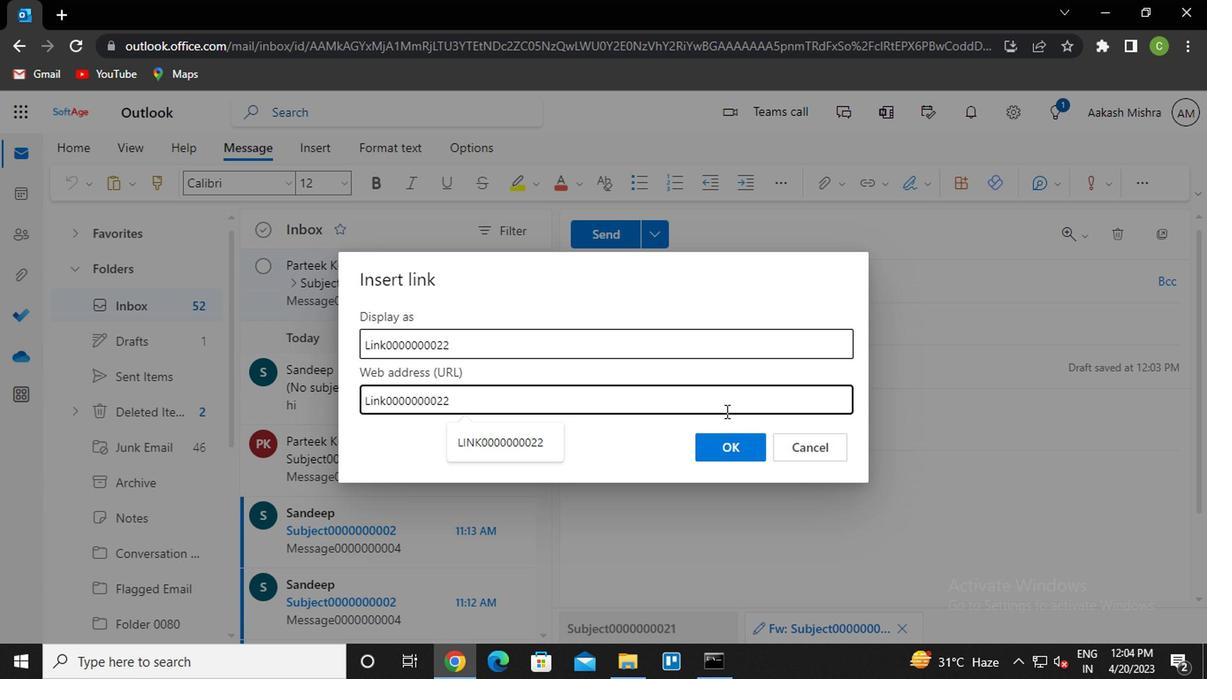 
Action: Mouse pressed left at (728, 449)
Screenshot: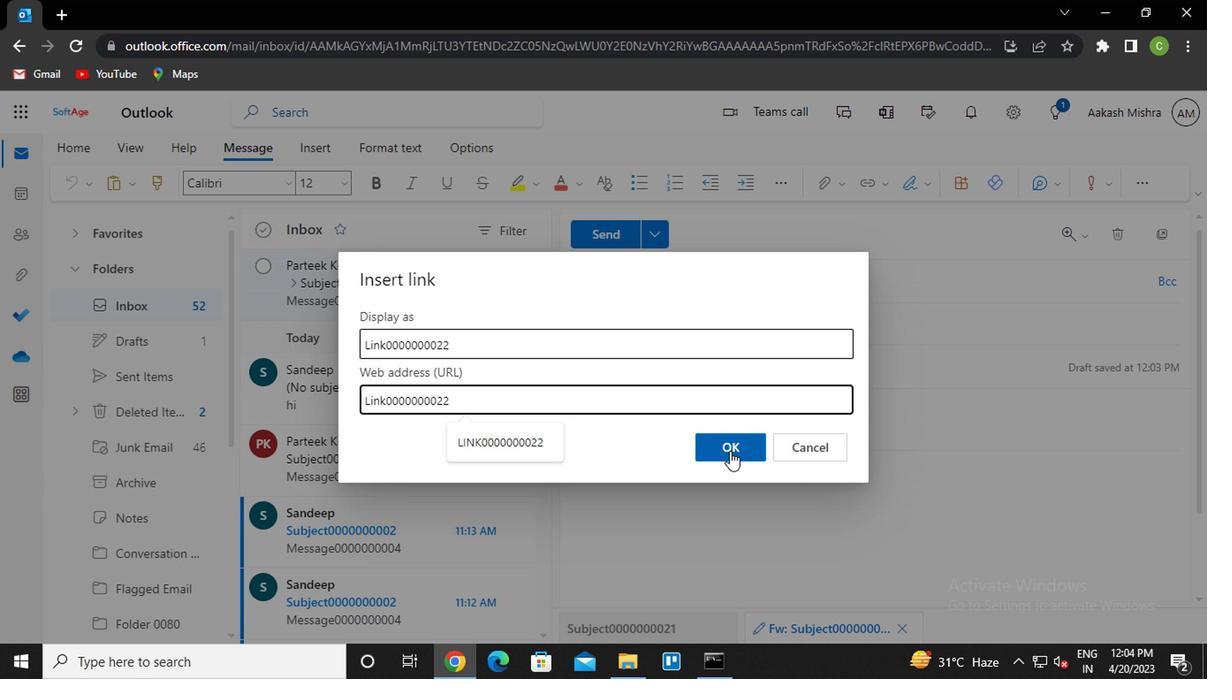 
Action: Mouse moved to (908, 191)
Screenshot: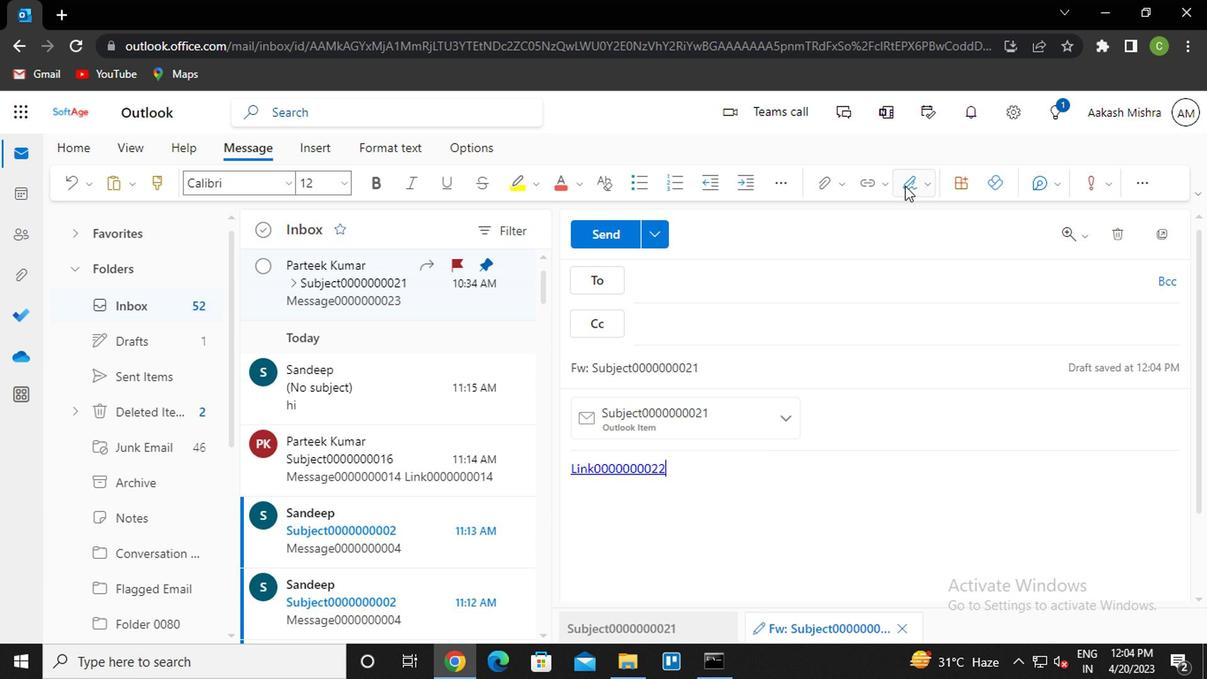 
Action: Mouse pressed left at (908, 191)
Screenshot: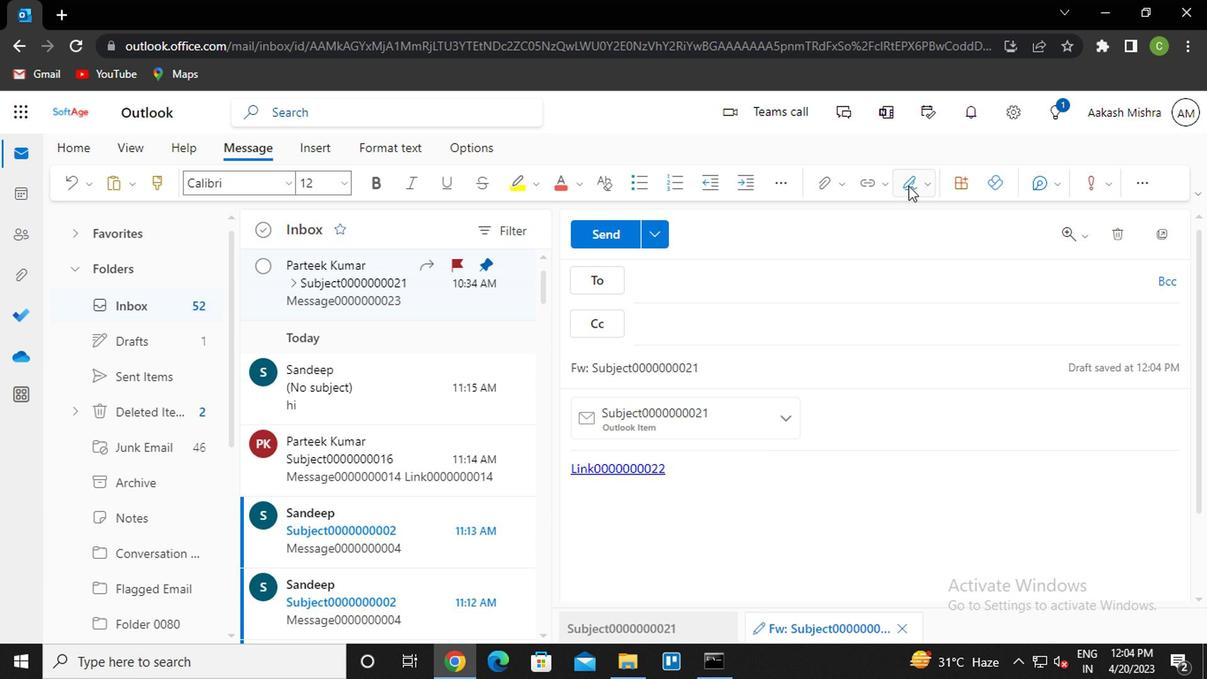 
Action: Mouse moved to (872, 223)
Screenshot: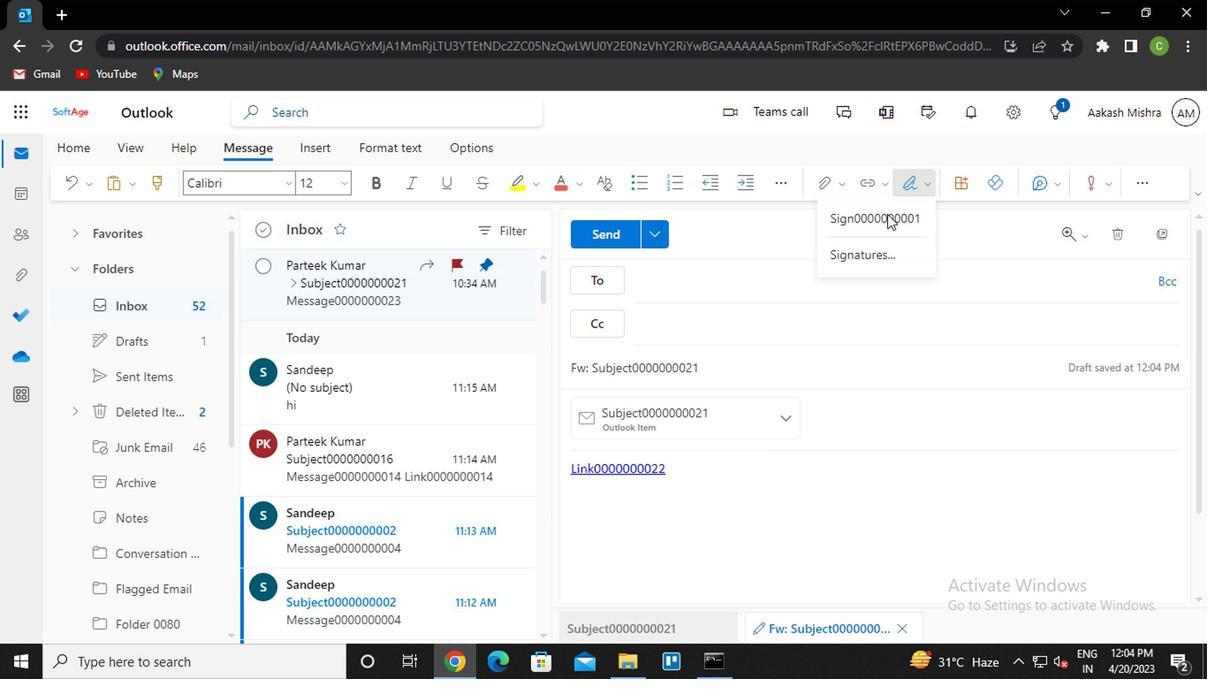 
Action: Mouse pressed left at (872, 223)
Screenshot: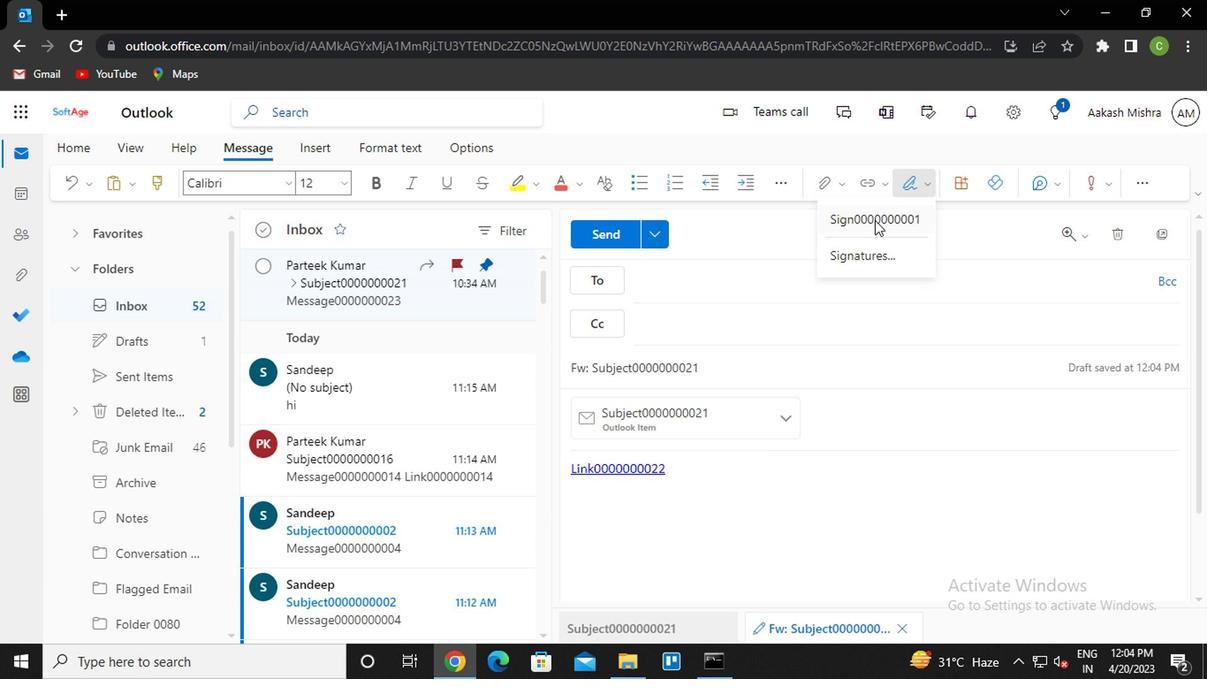 
Action: Mouse moved to (723, 290)
Screenshot: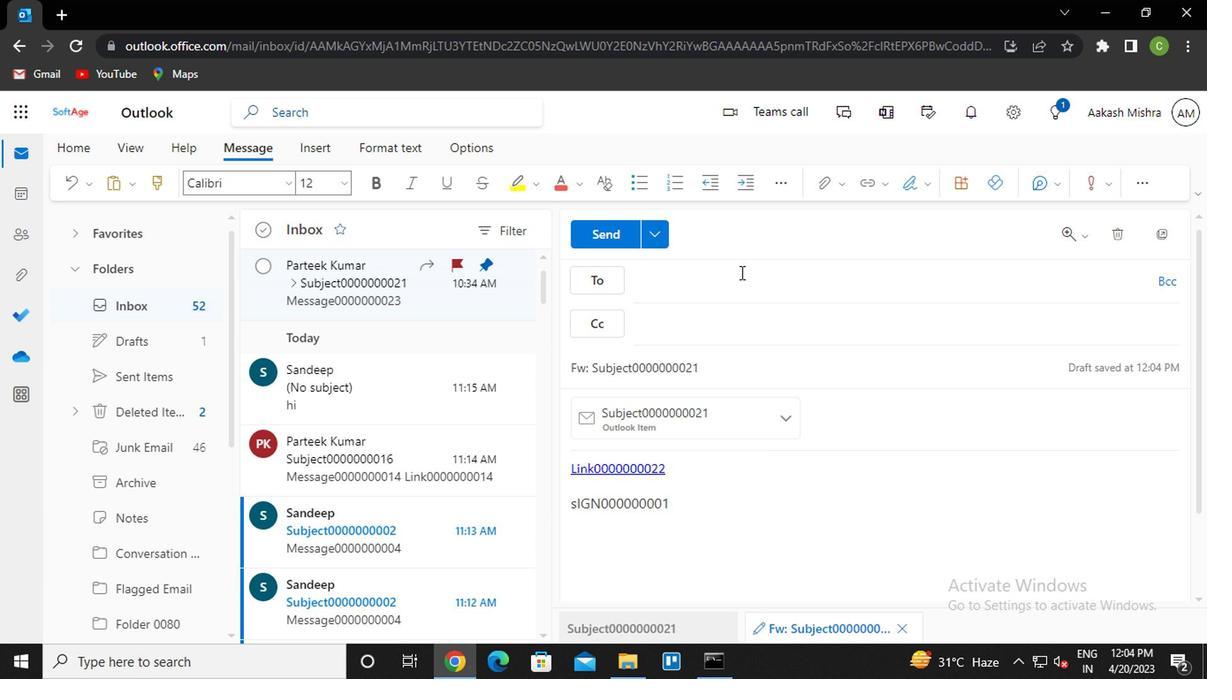 
Action: Mouse pressed left at (723, 290)
Screenshot: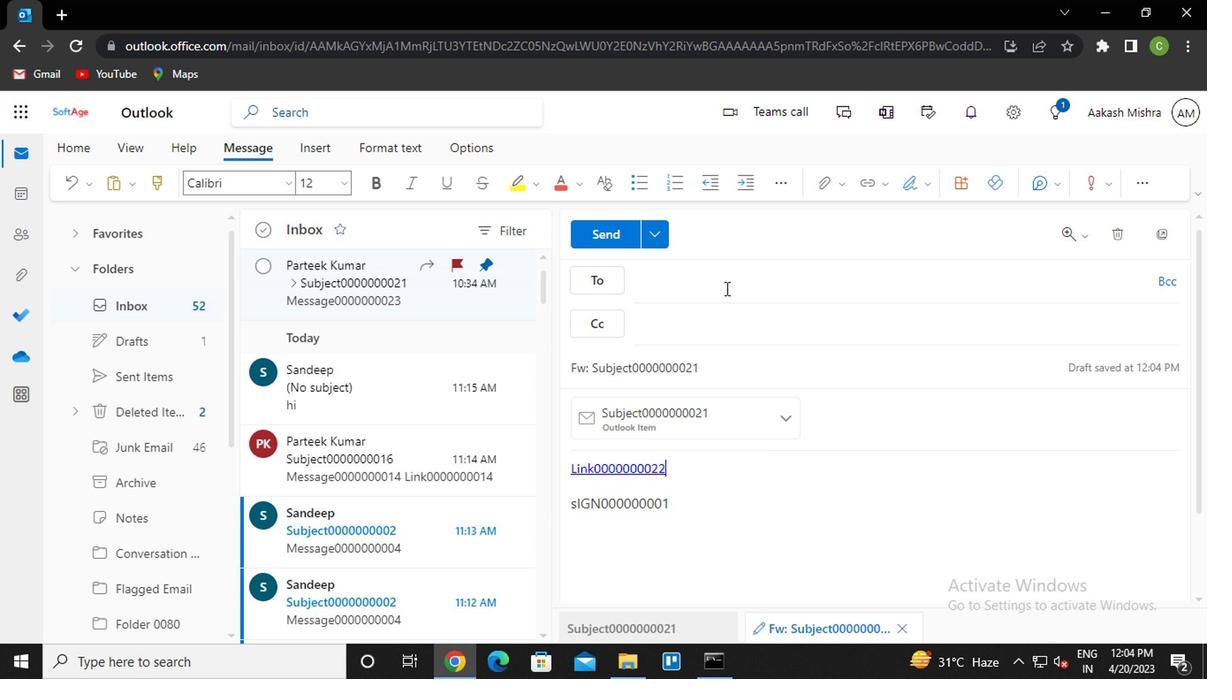 
Action: Key pressed <Key.caps_lock>s<Key.caps_lock>andip<Key.enter>
Screenshot: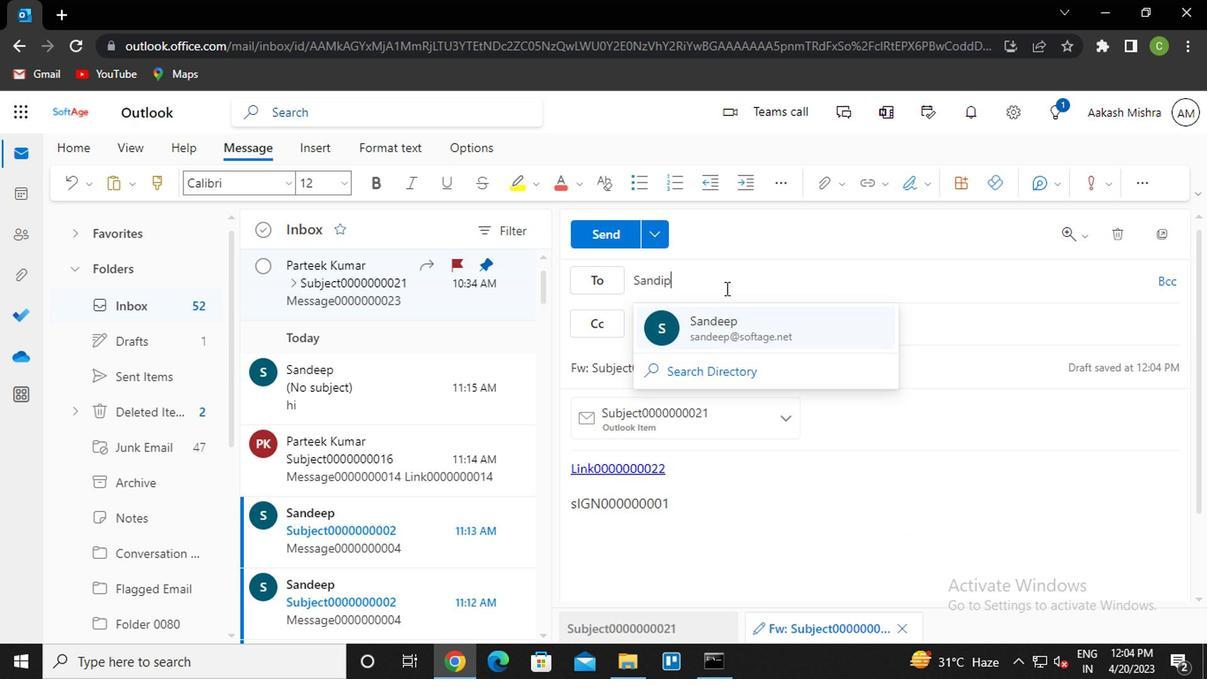 
Action: Mouse moved to (697, 498)
Screenshot: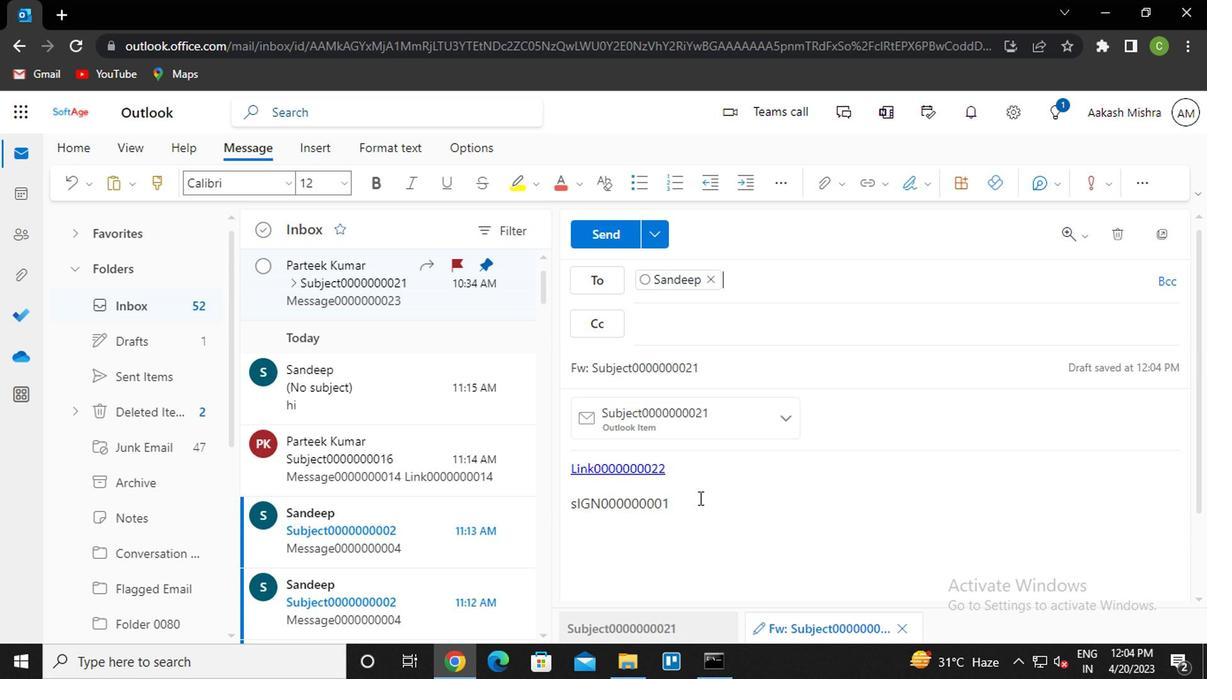 
Action: Mouse pressed left at (697, 498)
Screenshot: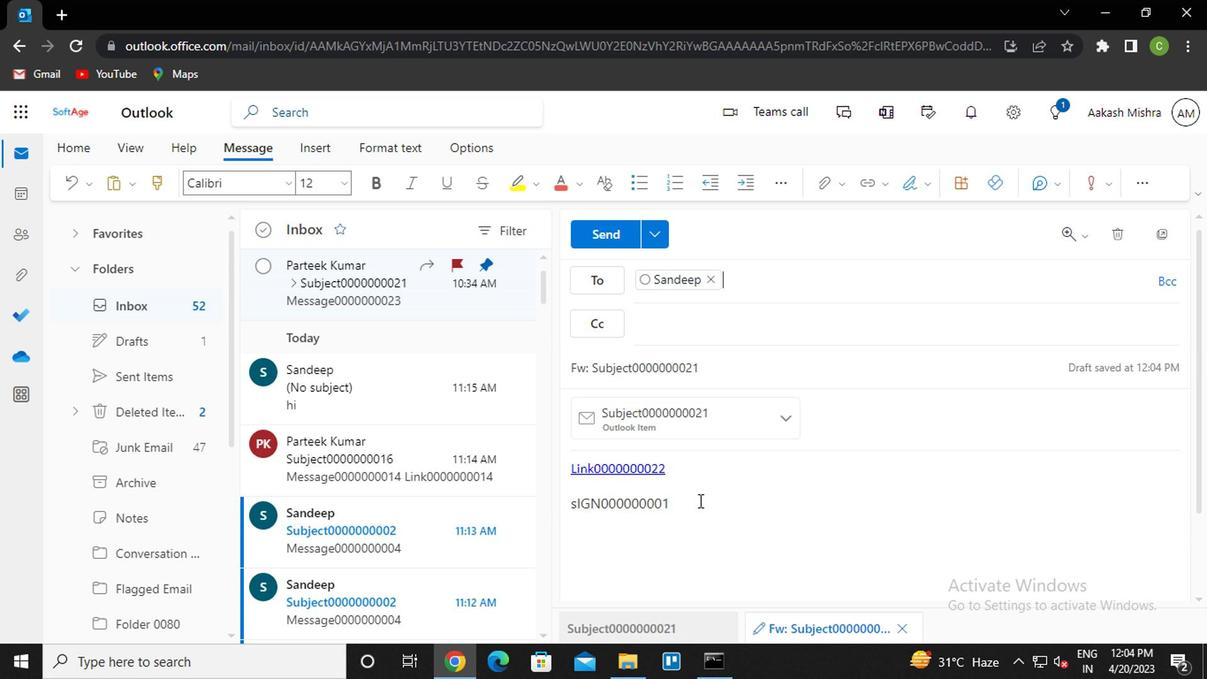 
Action: Key pressed <Key.enter><Key.caps_lock>m<Key.caps_lock>essage0000000021
Screenshot: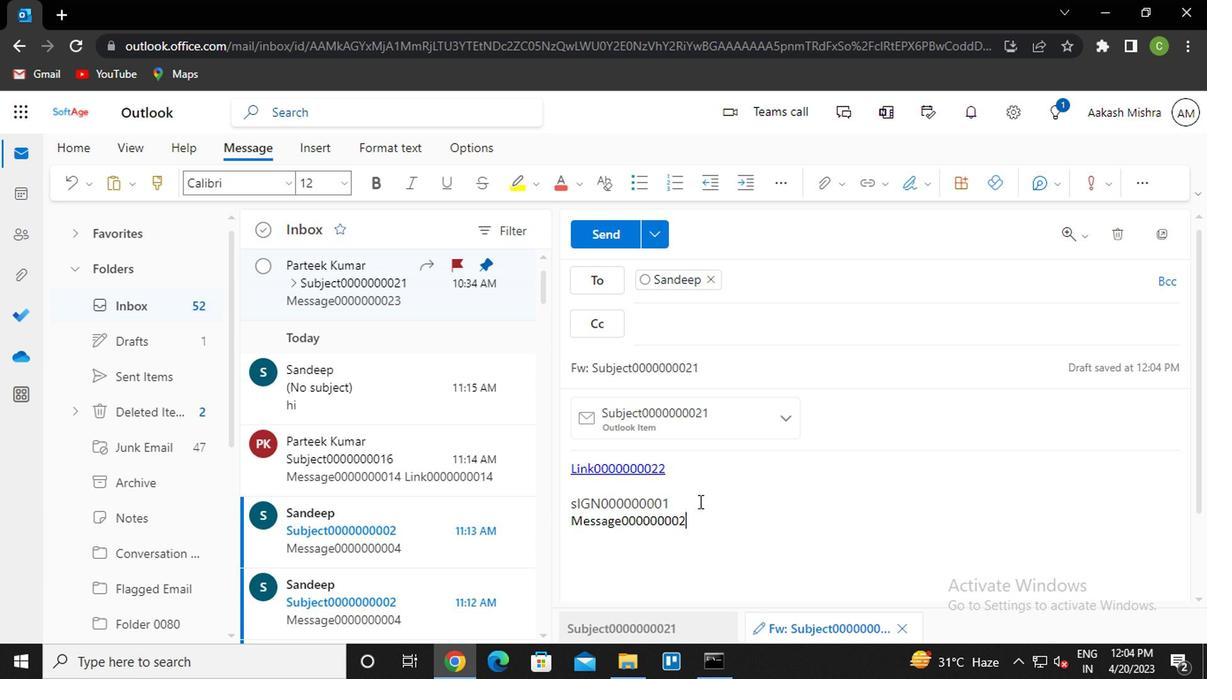 
Action: Mouse moved to (608, 226)
Screenshot: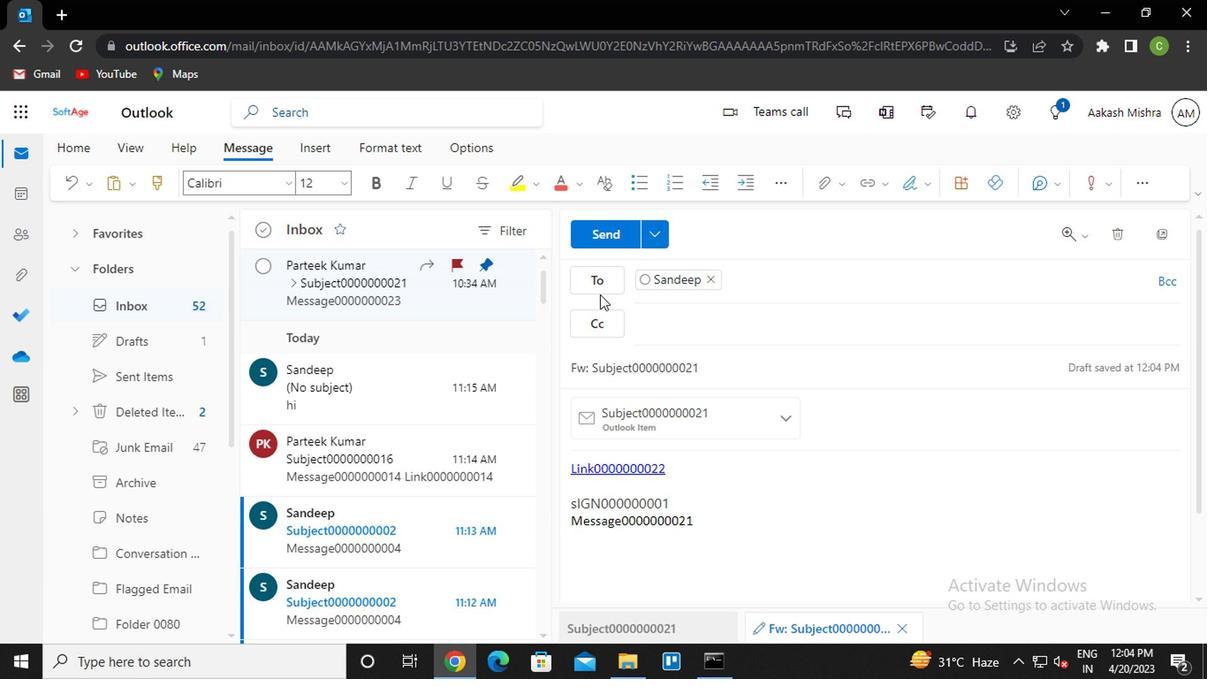 
Action: Mouse pressed left at (608, 226)
Screenshot: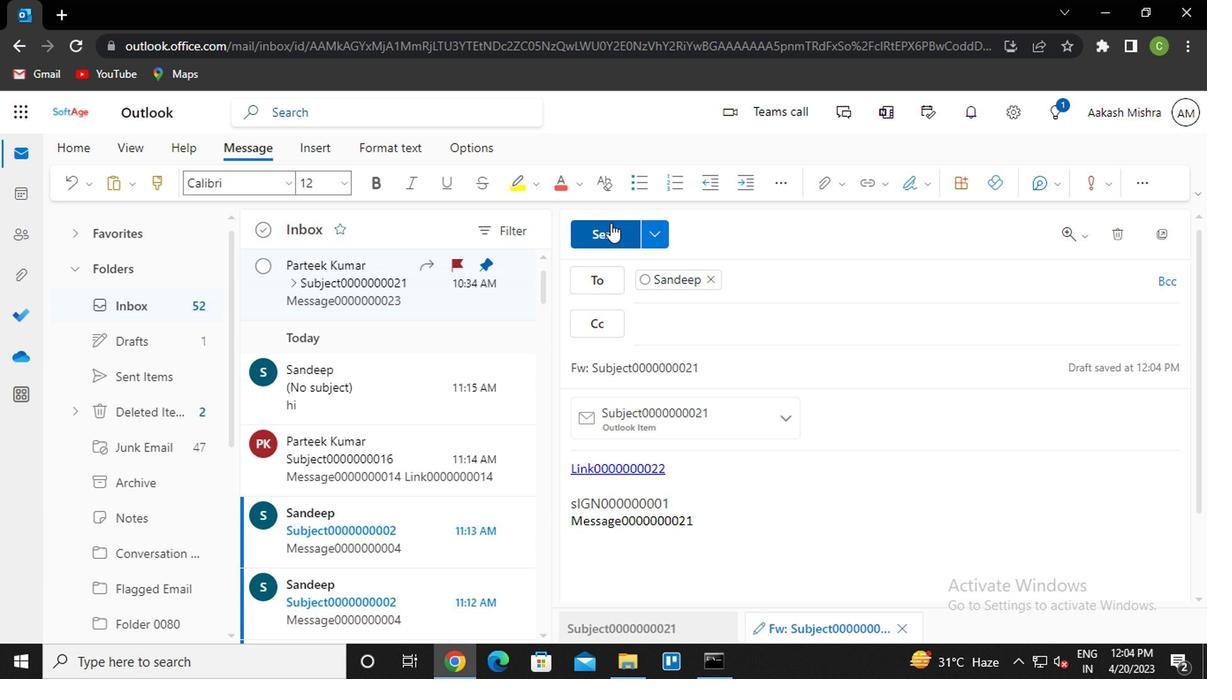 
Action: Mouse moved to (1162, 366)
Screenshot: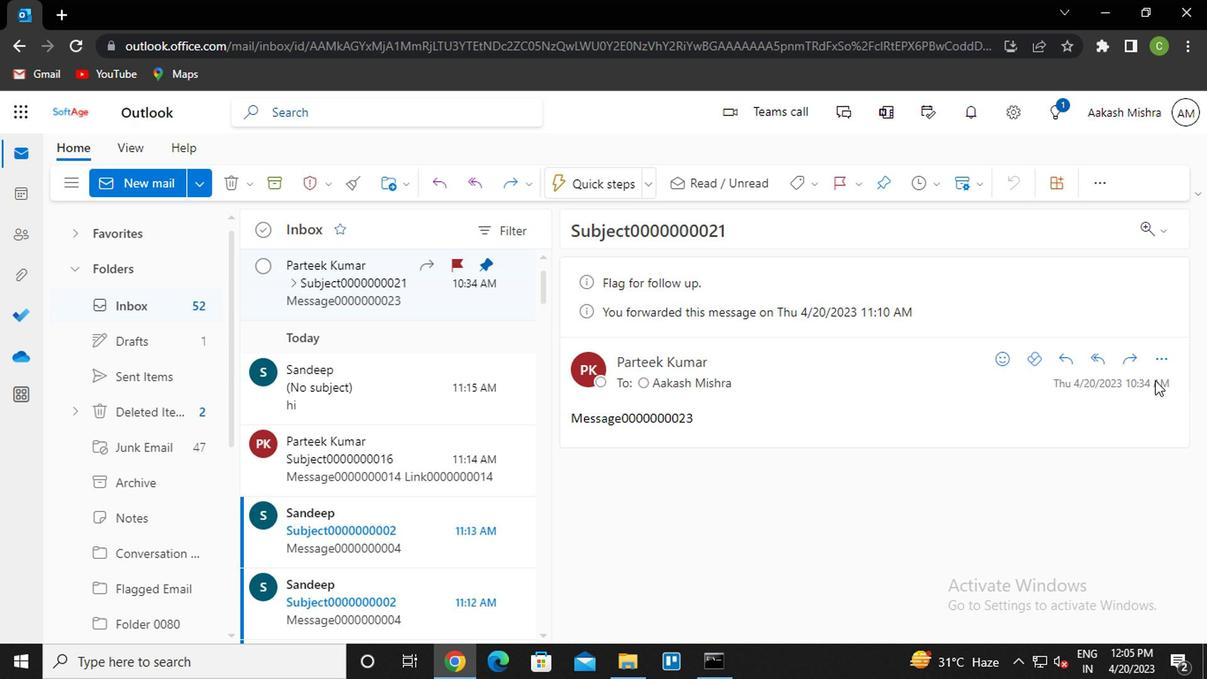 
Action: Mouse pressed left at (1162, 366)
Screenshot: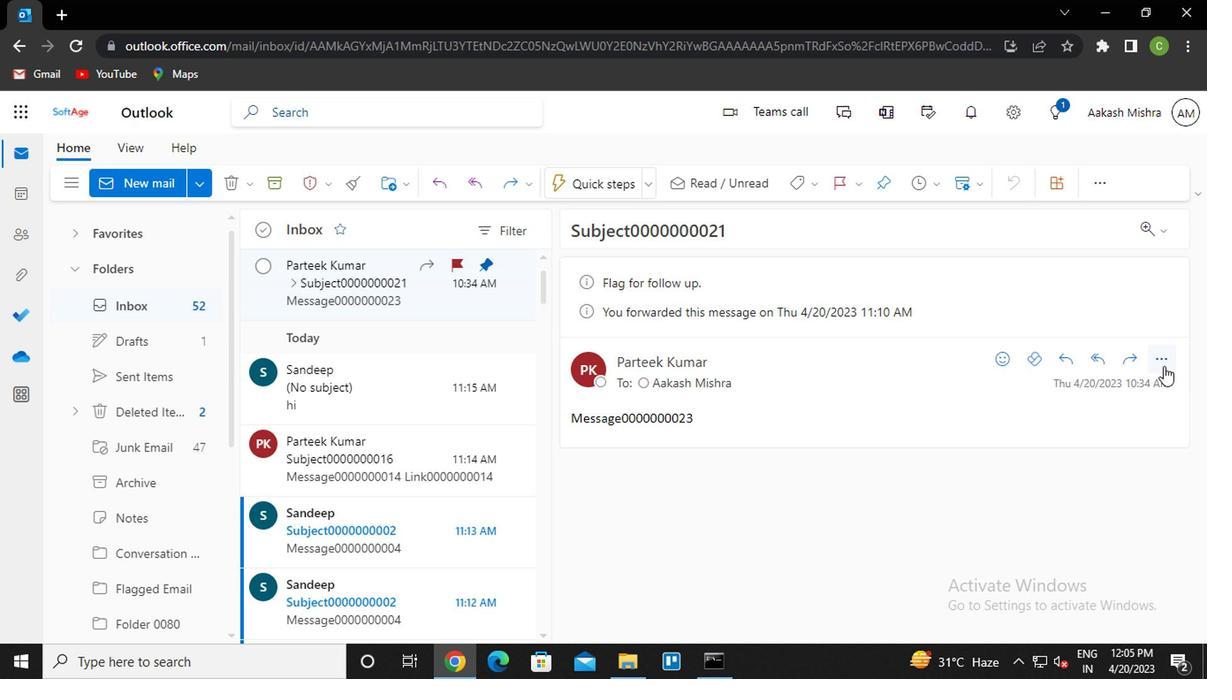 
Action: Mouse moved to (1052, 224)
Screenshot: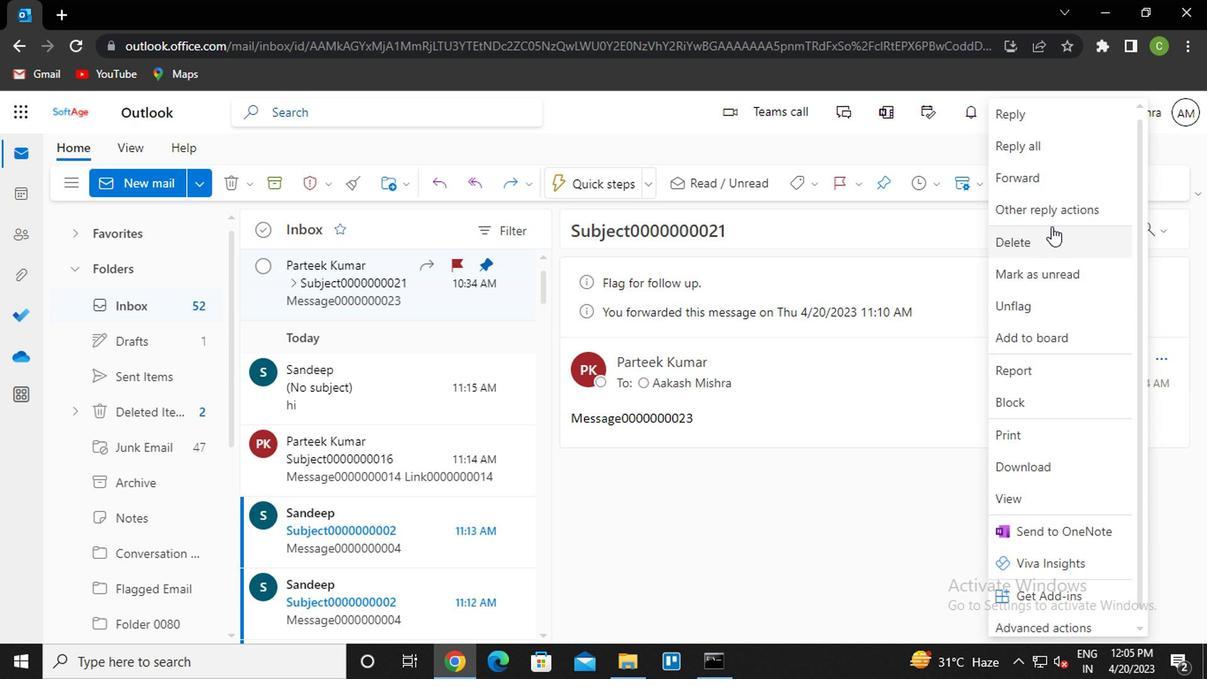 
Action: Mouse pressed left at (1052, 224)
Screenshot: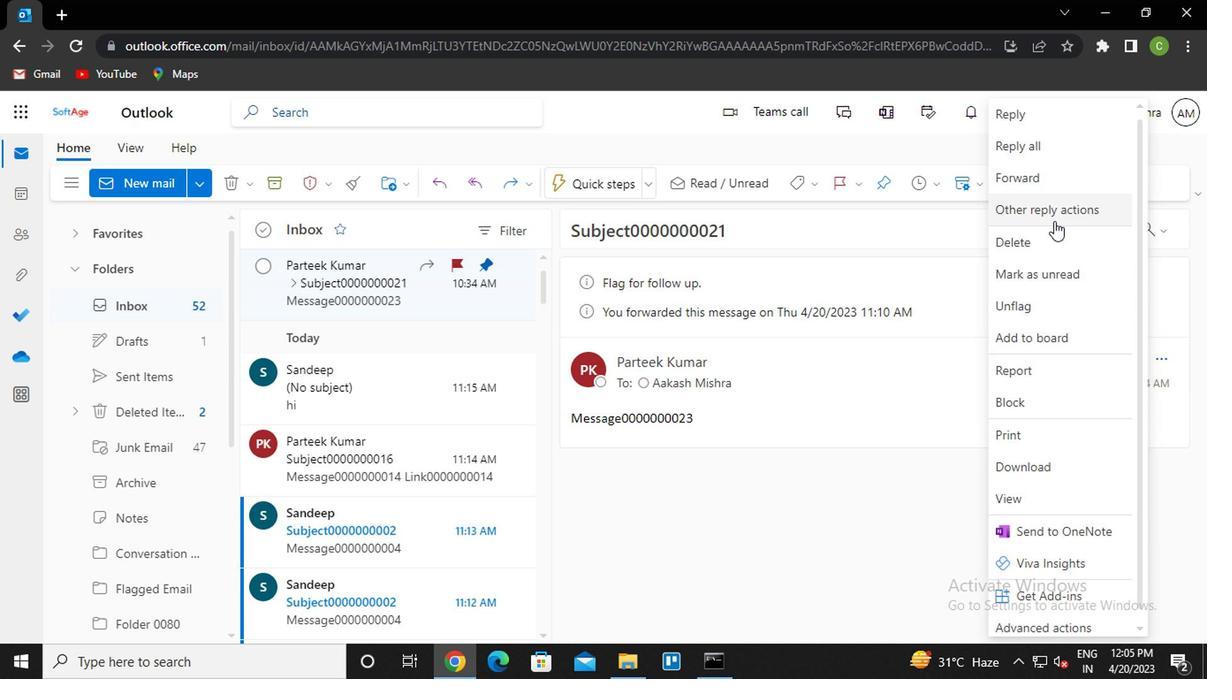 
Action: Mouse moved to (938, 246)
Screenshot: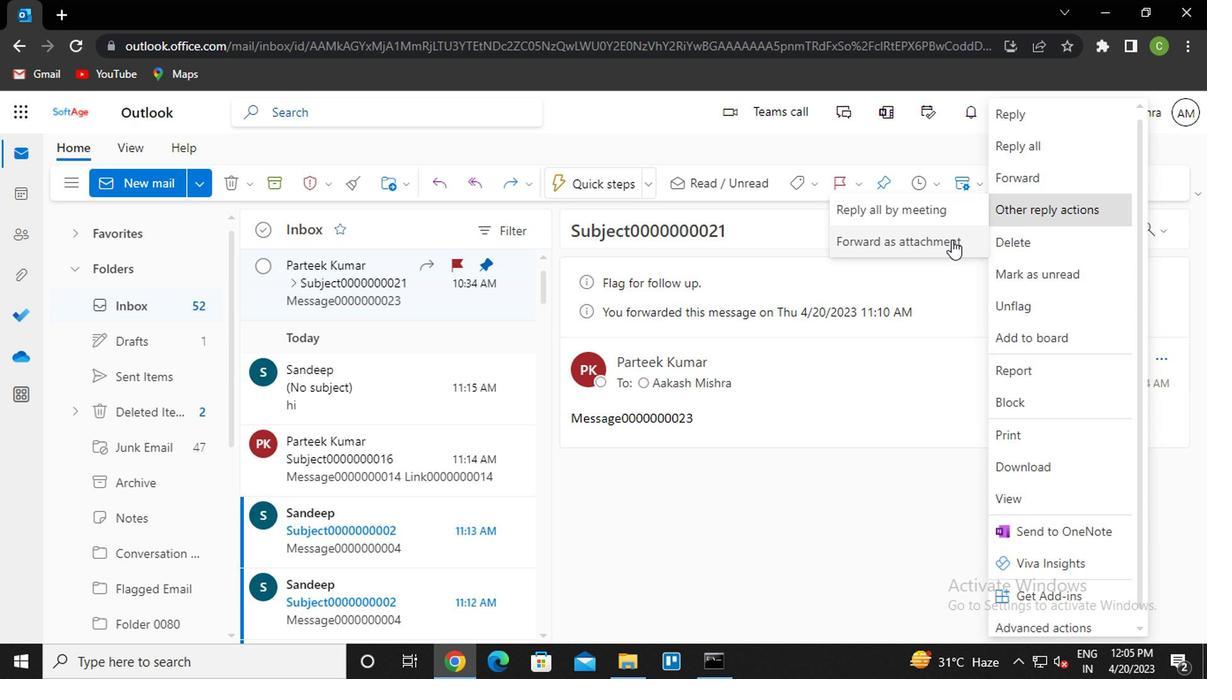 
Action: Mouse pressed left at (938, 246)
Screenshot: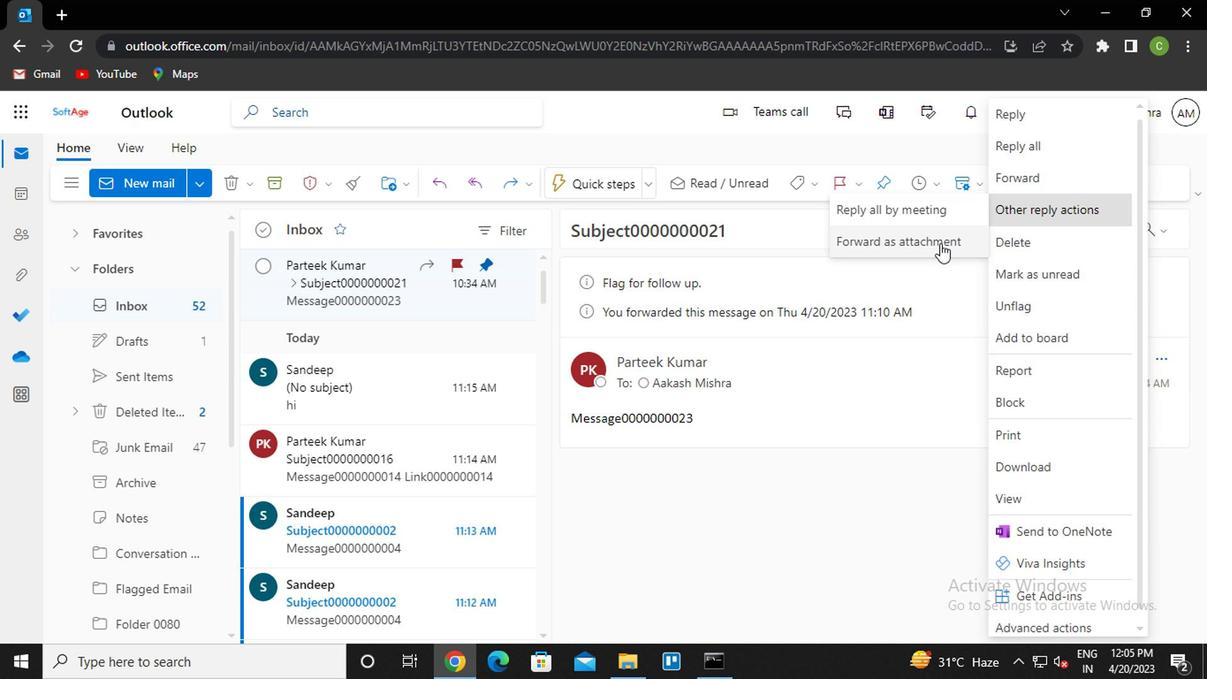 
Action: Mouse moved to (716, 458)
Screenshot: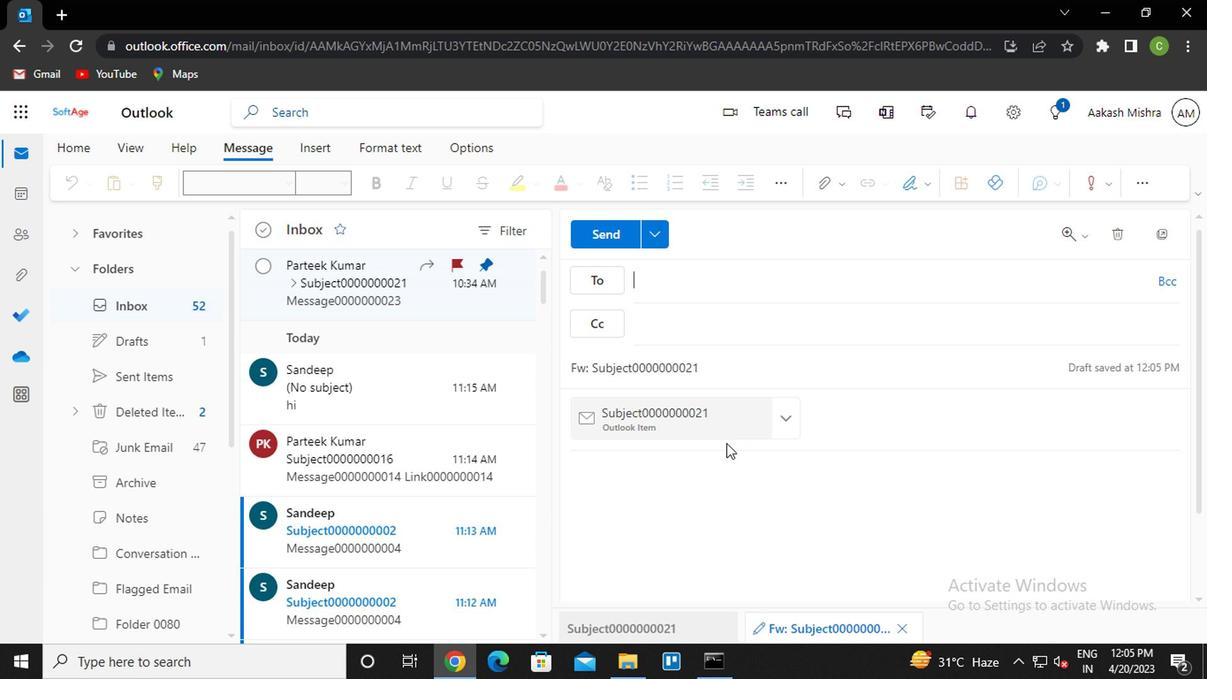 
Action: Mouse pressed left at (716, 458)
Screenshot: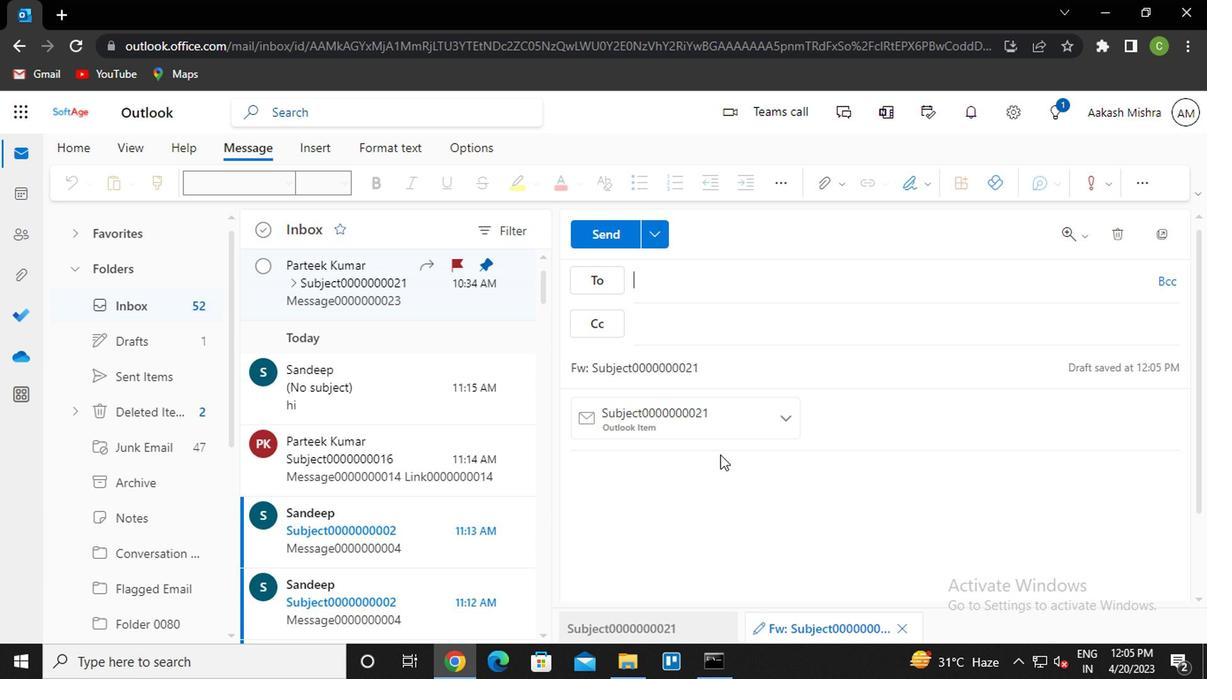 
Action: Mouse moved to (825, 191)
Screenshot: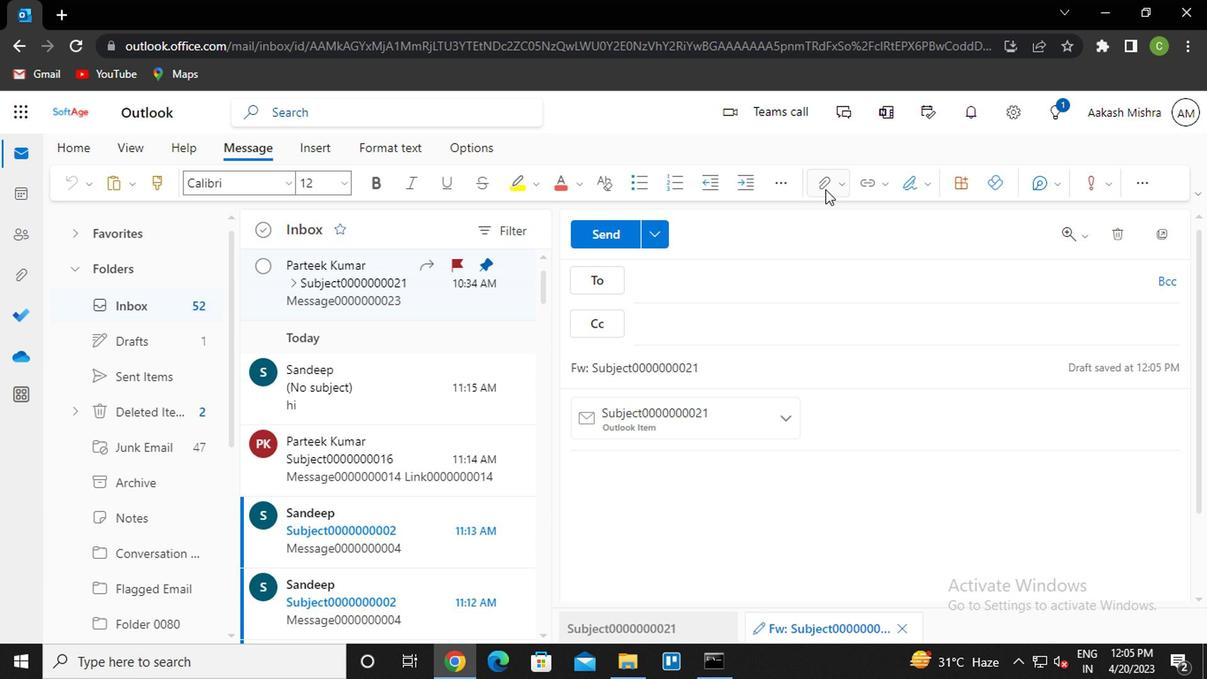 
Action: Mouse pressed left at (825, 191)
Screenshot: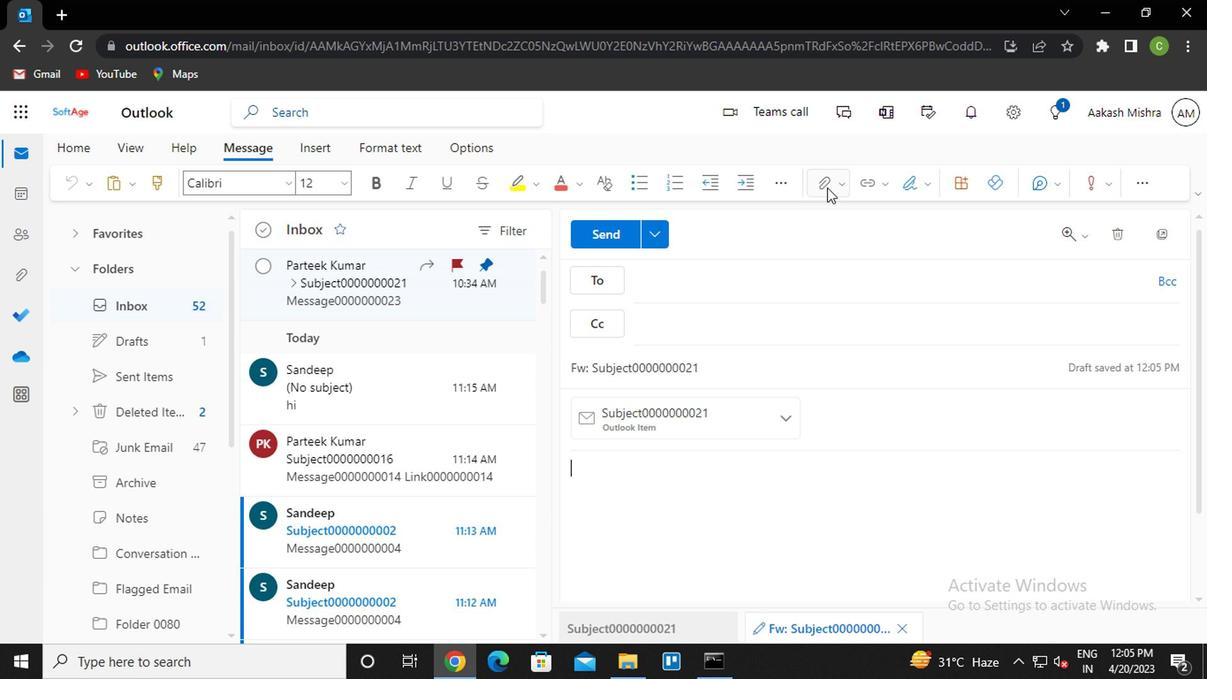 
Action: Mouse moved to (680, 315)
Screenshot: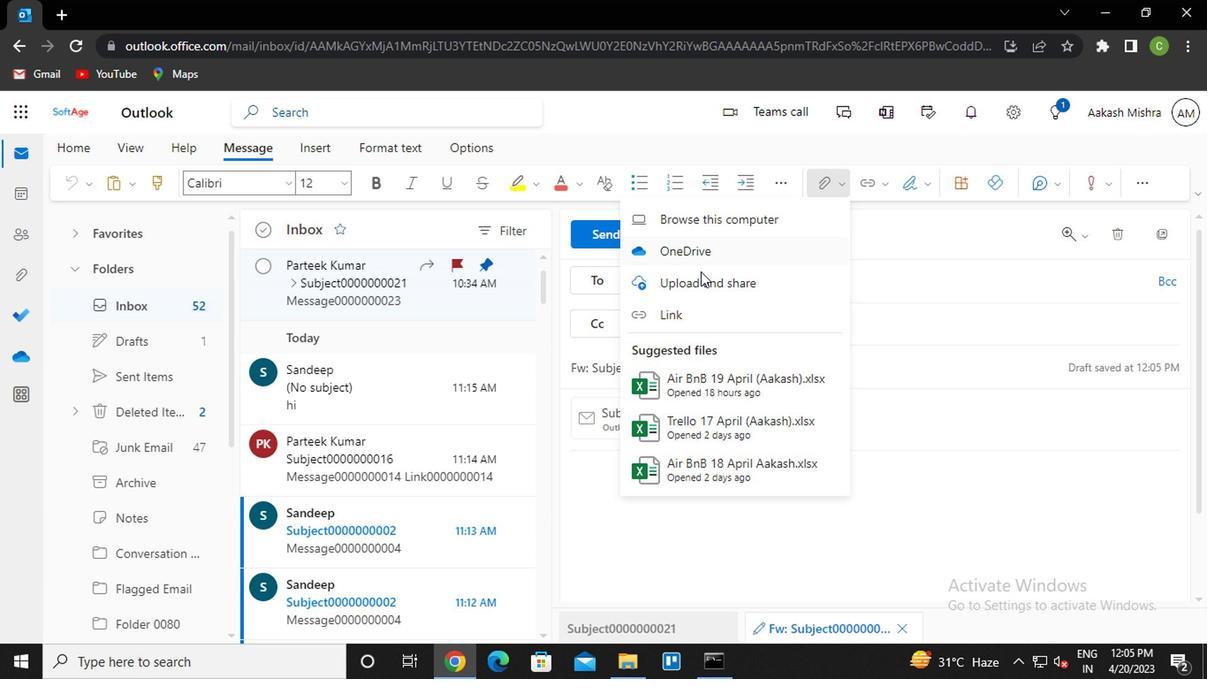 
Action: Mouse pressed left at (680, 315)
Screenshot: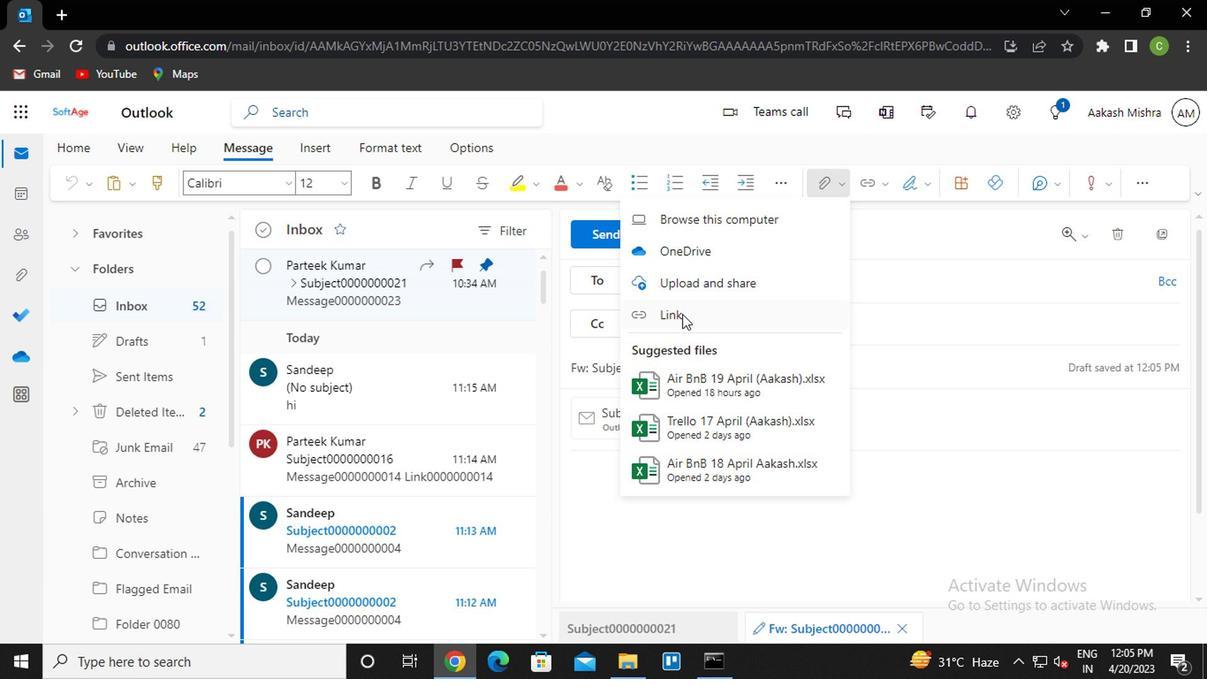 
Action: Mouse moved to (685, 304)
Screenshot: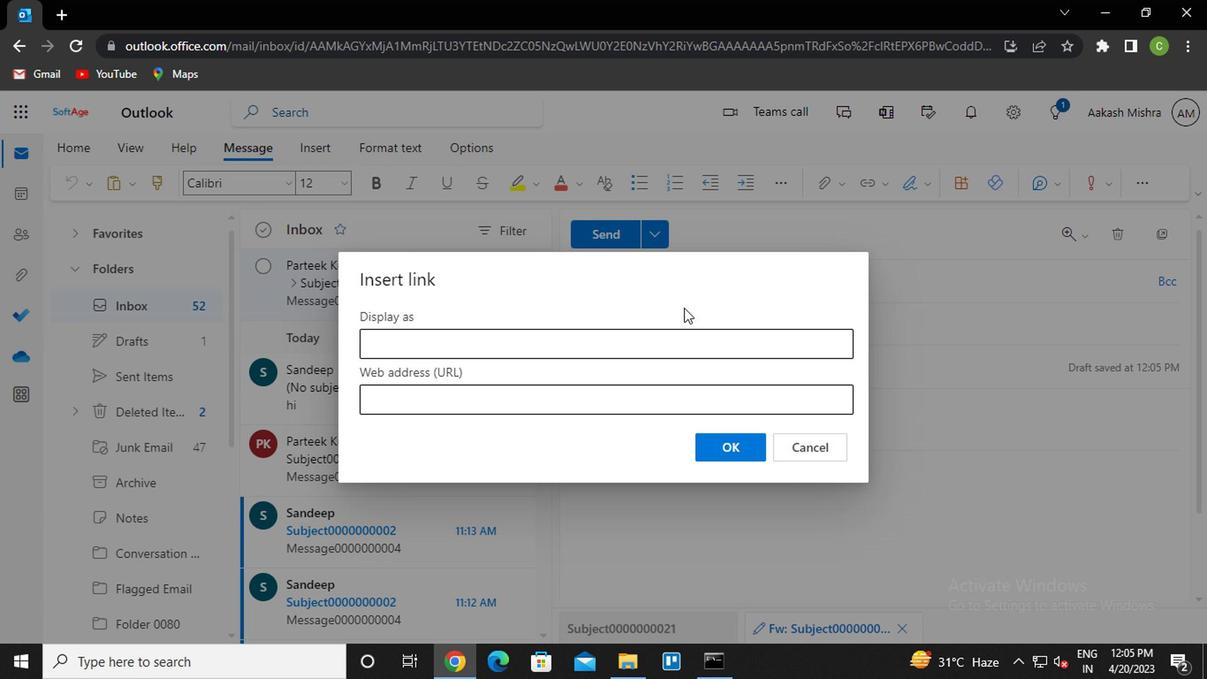 
Action: Key pressed <Key.caps_lock>l<Key.caps_lock>ink0000000022
Screenshot: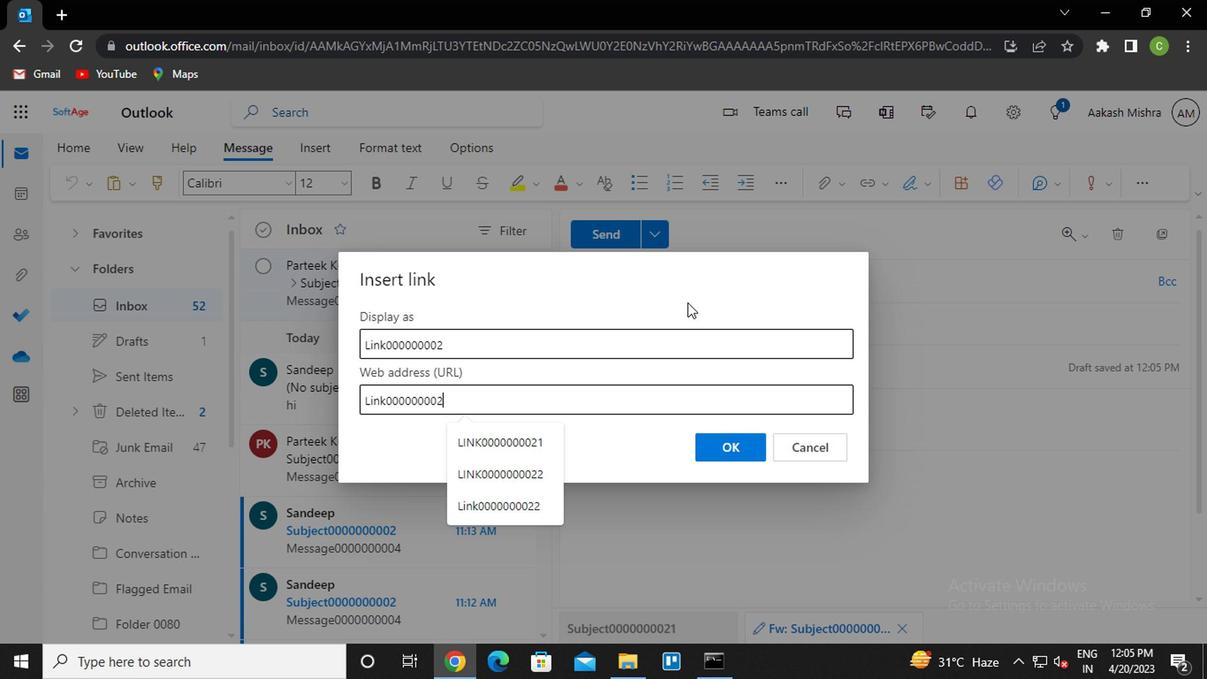 
Action: Mouse moved to (661, 443)
Screenshot: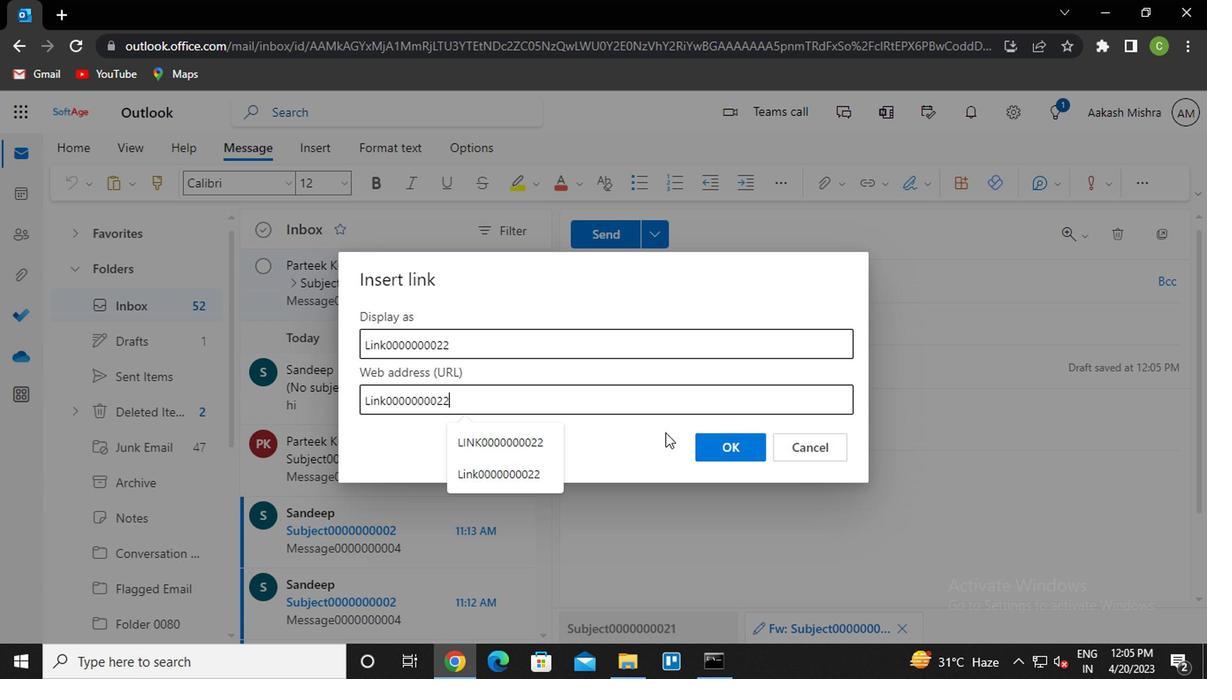 
Action: Mouse pressed left at (661, 443)
Screenshot: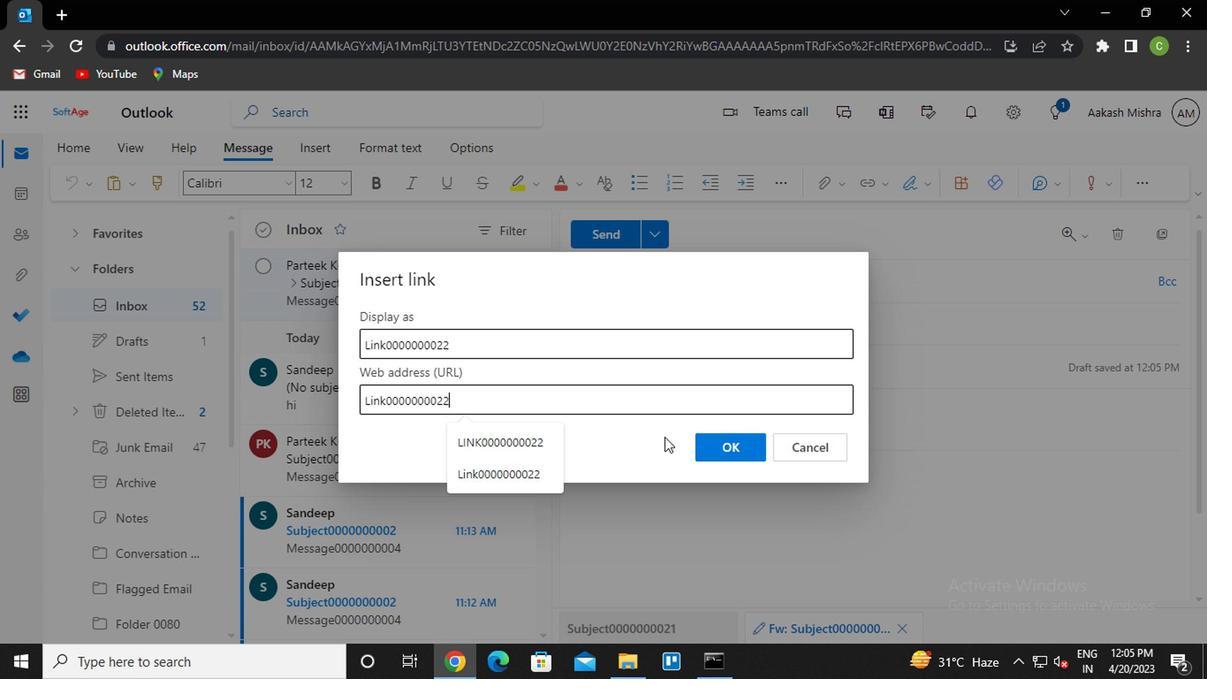 
Action: Mouse moved to (704, 450)
Screenshot: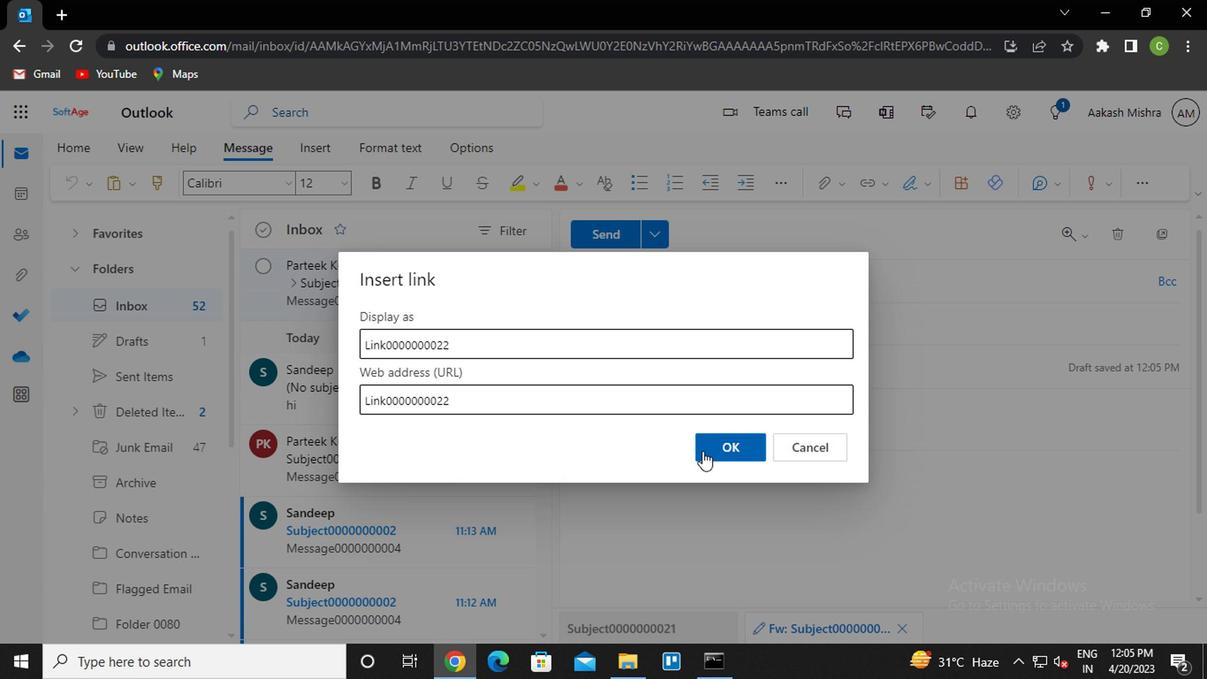 
Action: Mouse pressed left at (704, 450)
Screenshot: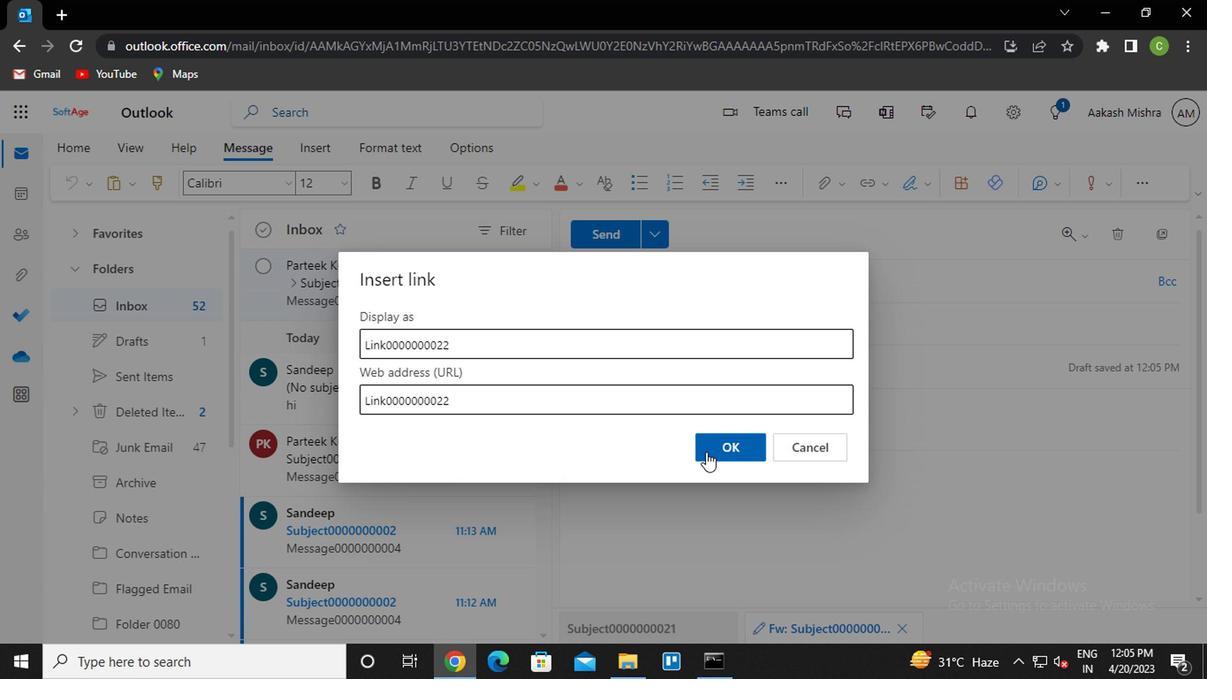 
Action: Mouse moved to (912, 185)
Screenshot: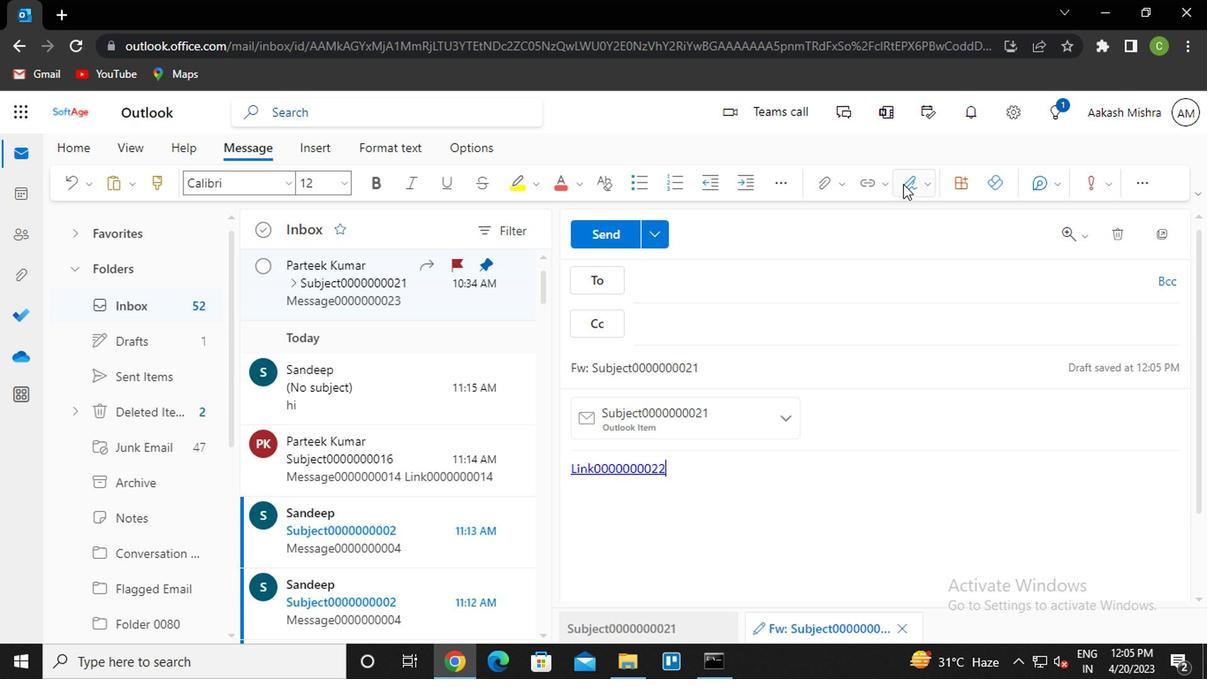 
Action: Mouse pressed left at (912, 185)
Screenshot: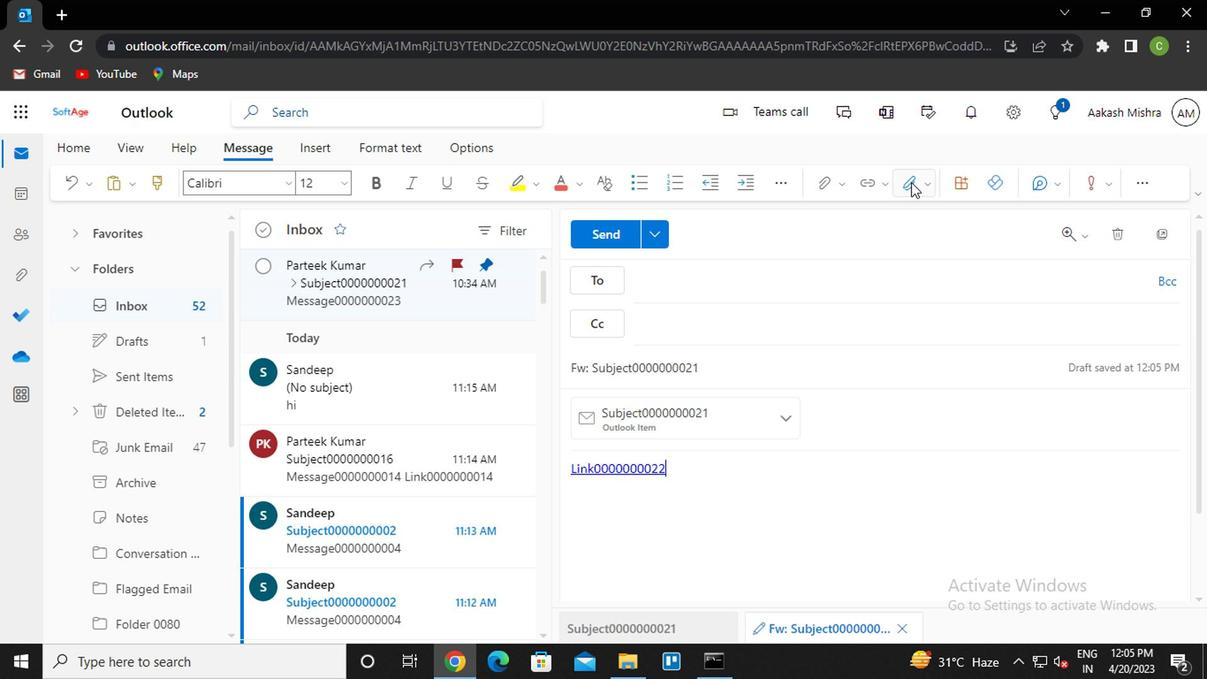 
Action: Mouse moved to (887, 224)
Screenshot: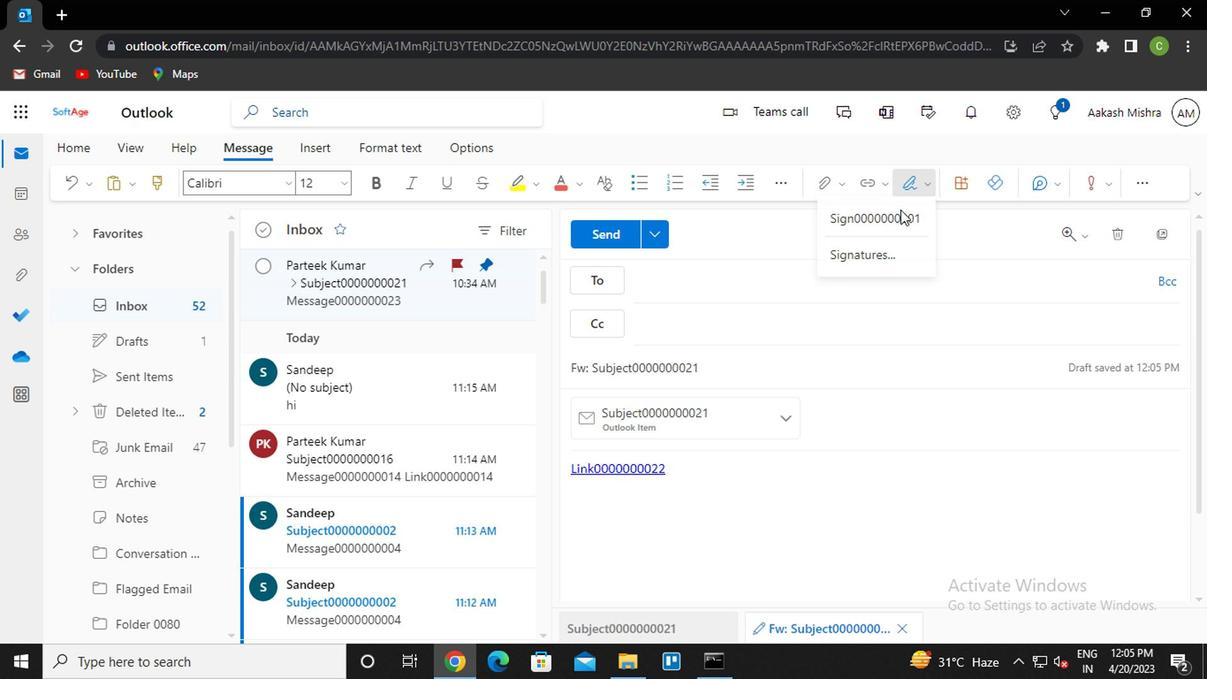 
Action: Mouse pressed left at (887, 224)
Screenshot: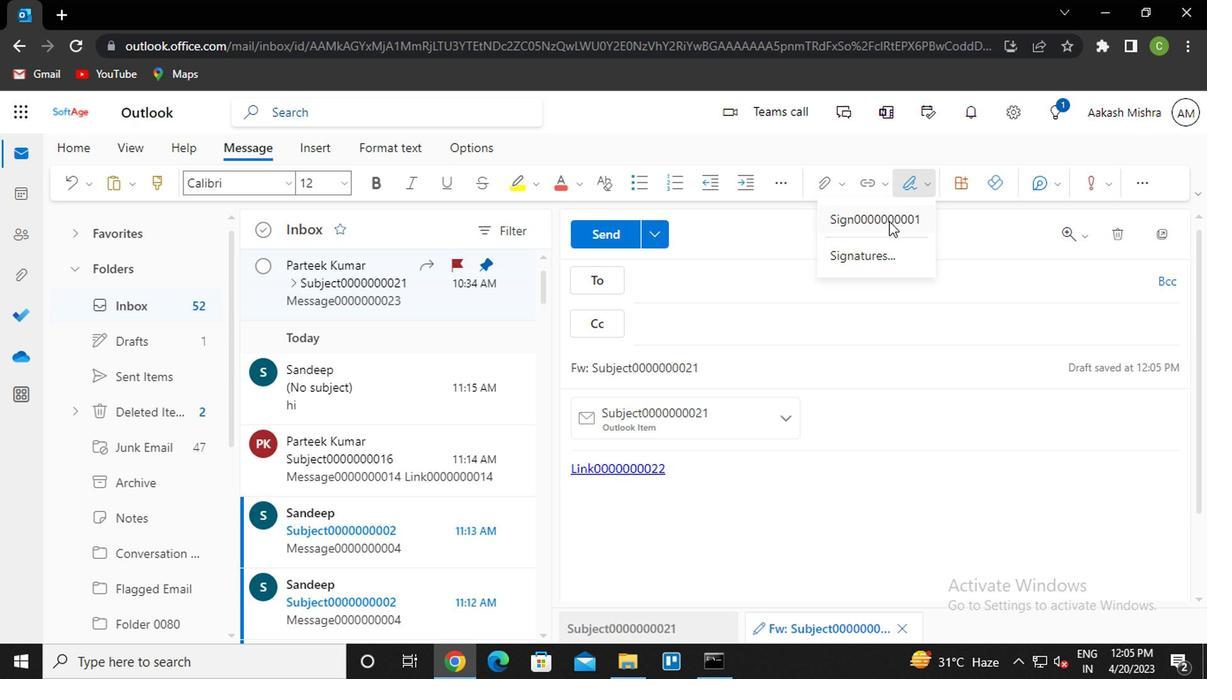 
Action: Mouse moved to (687, 288)
Screenshot: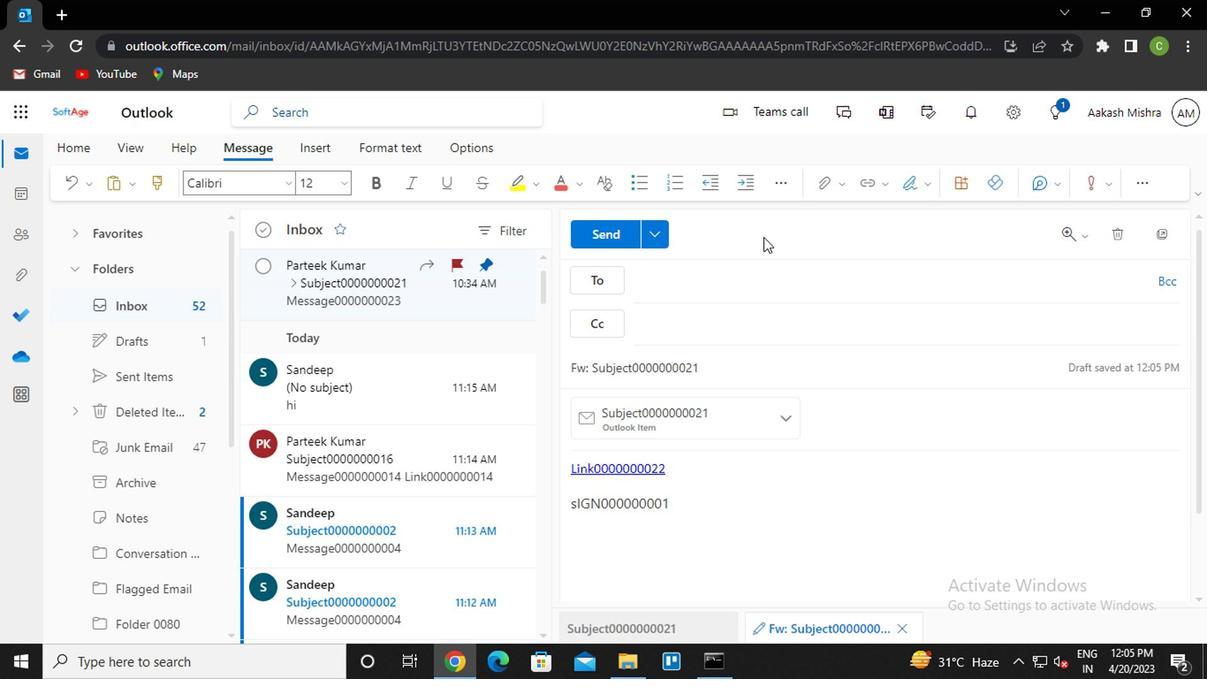 
Action: Mouse pressed left at (687, 288)
Screenshot: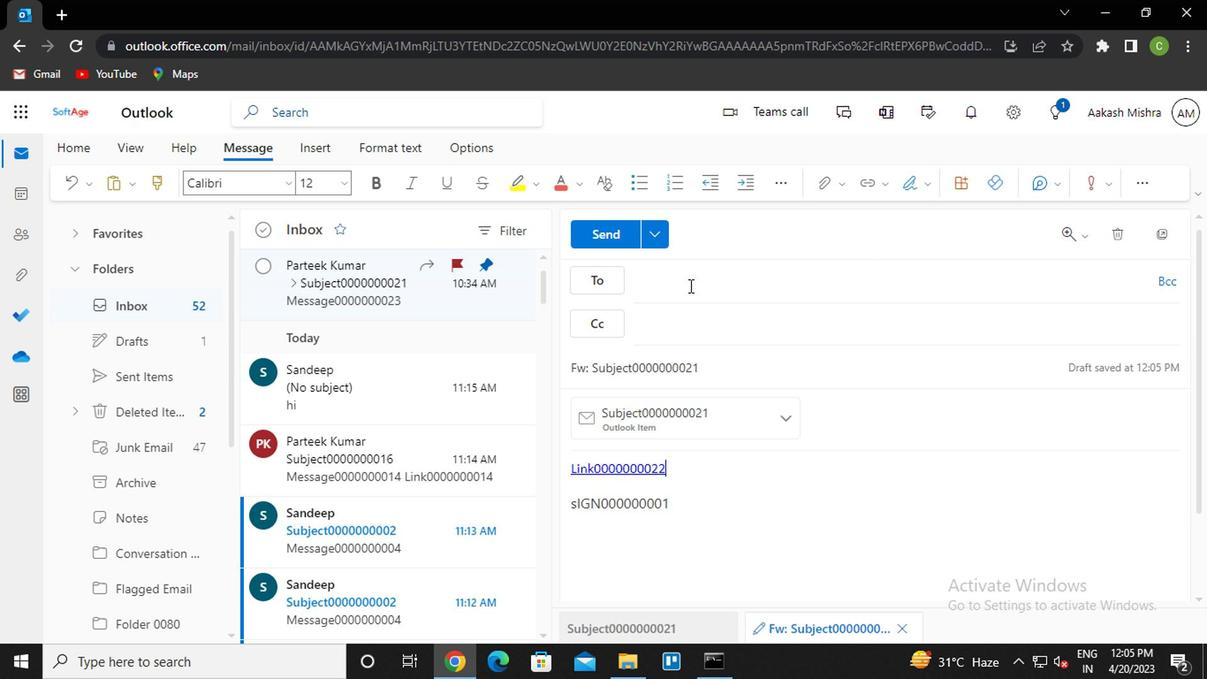 
Action: Key pressed sandip<Key.enter>vanshu<Key.enter>
Screenshot: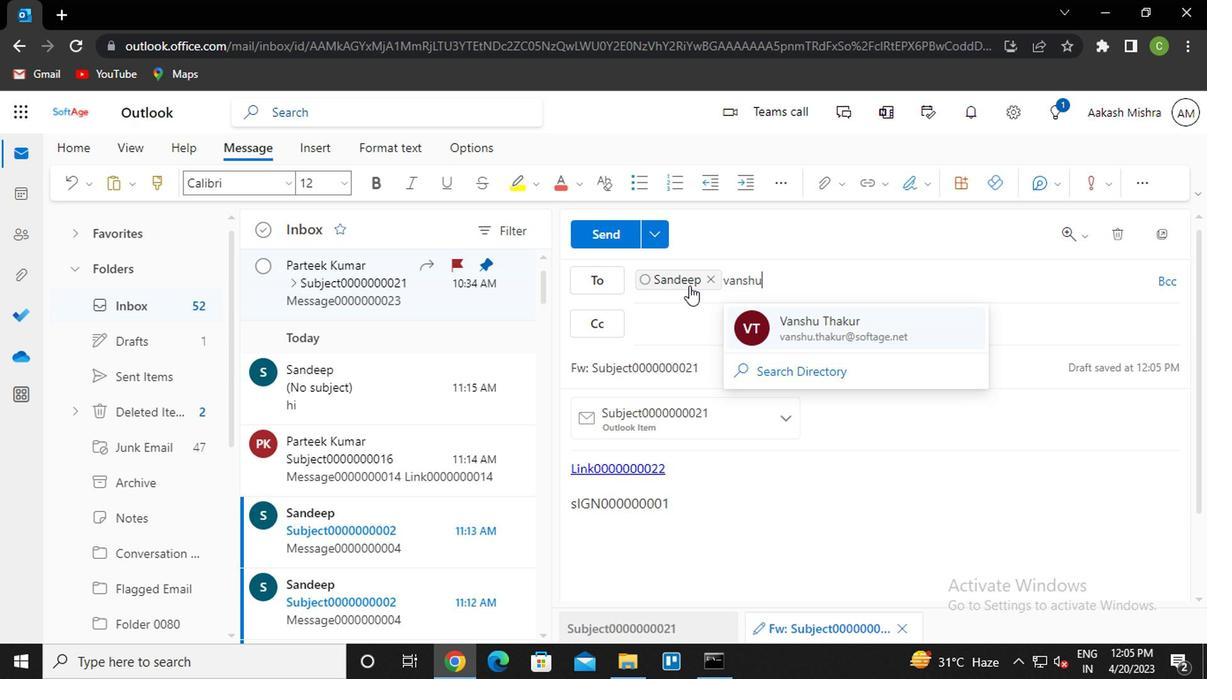 
Action: Mouse moved to (722, 504)
Screenshot: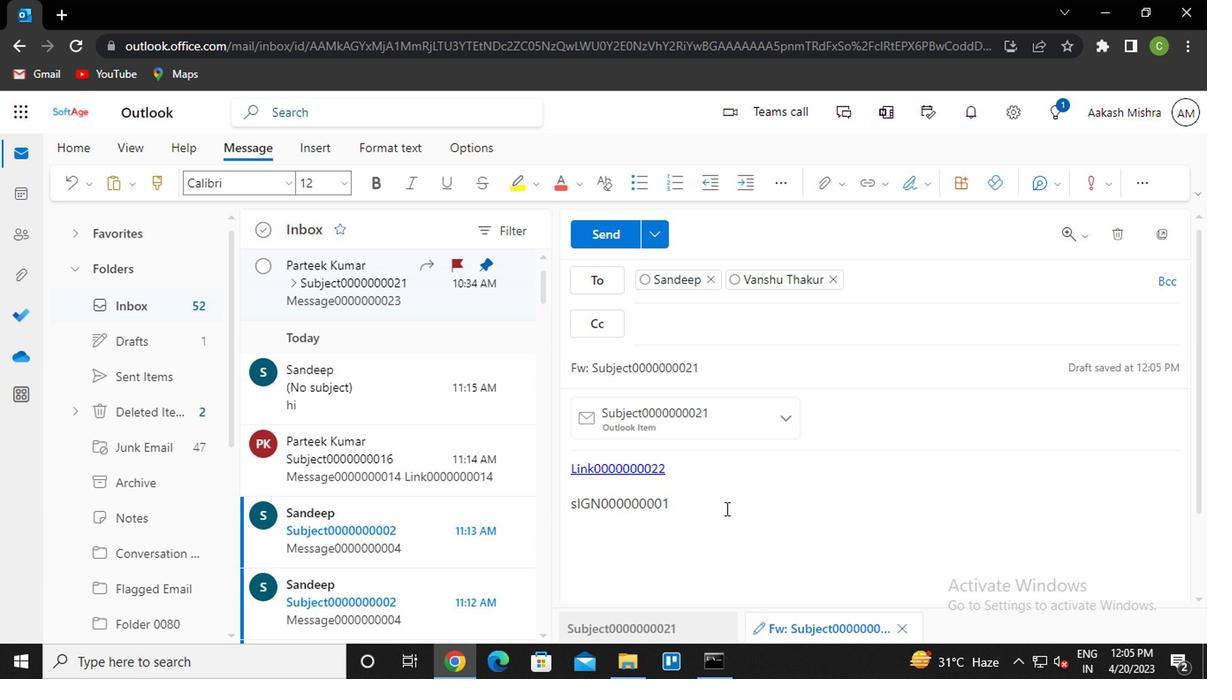 
Action: Mouse pressed left at (722, 504)
Screenshot: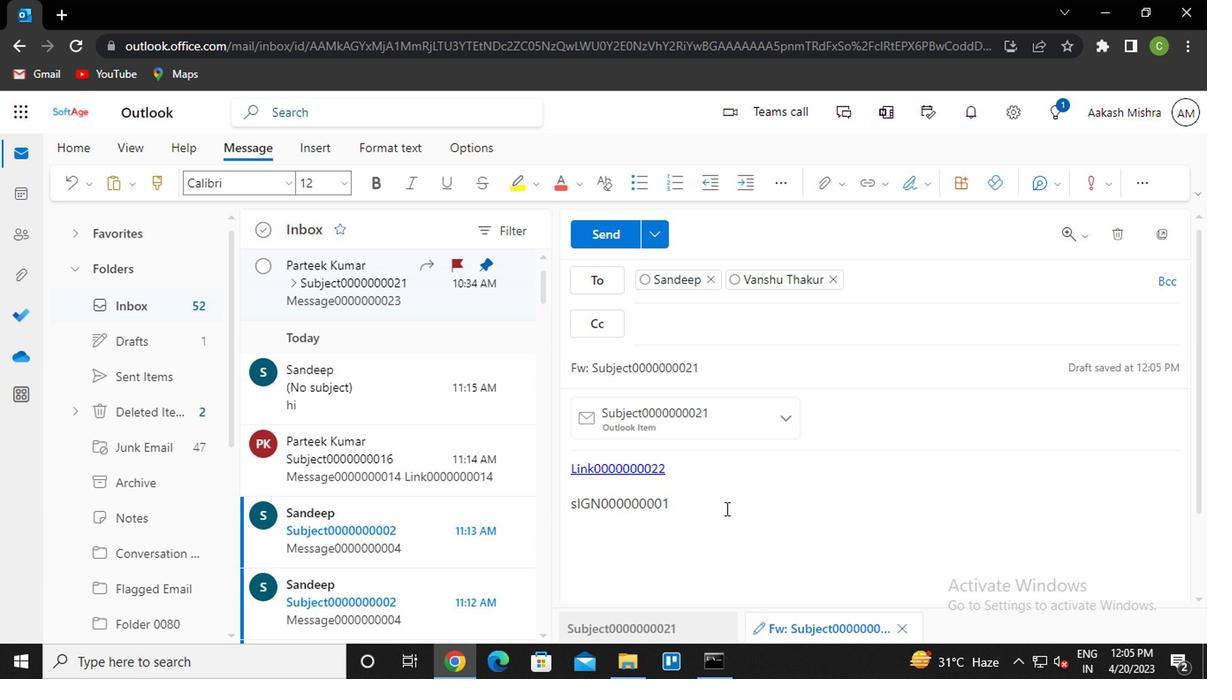 
Action: Mouse moved to (720, 504)
Screenshot: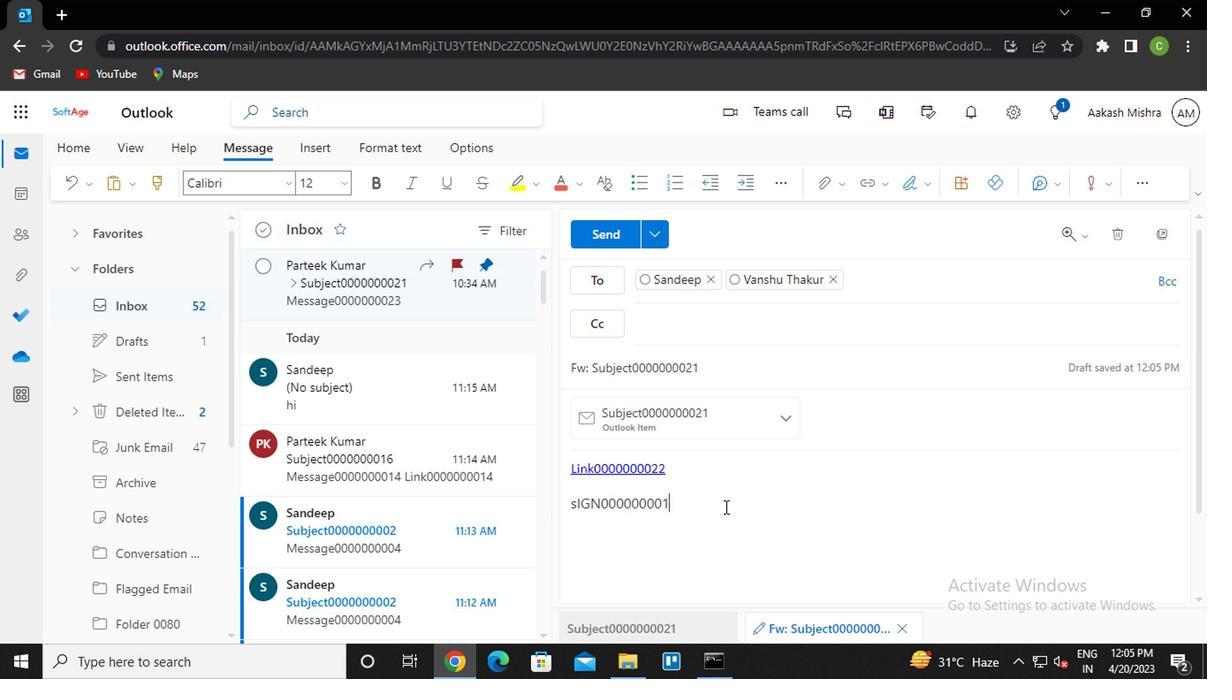 
Action: Key pressed <Key.enter><Key.caps_lock>m<Key.caps_lock>essage0000000022
Screenshot: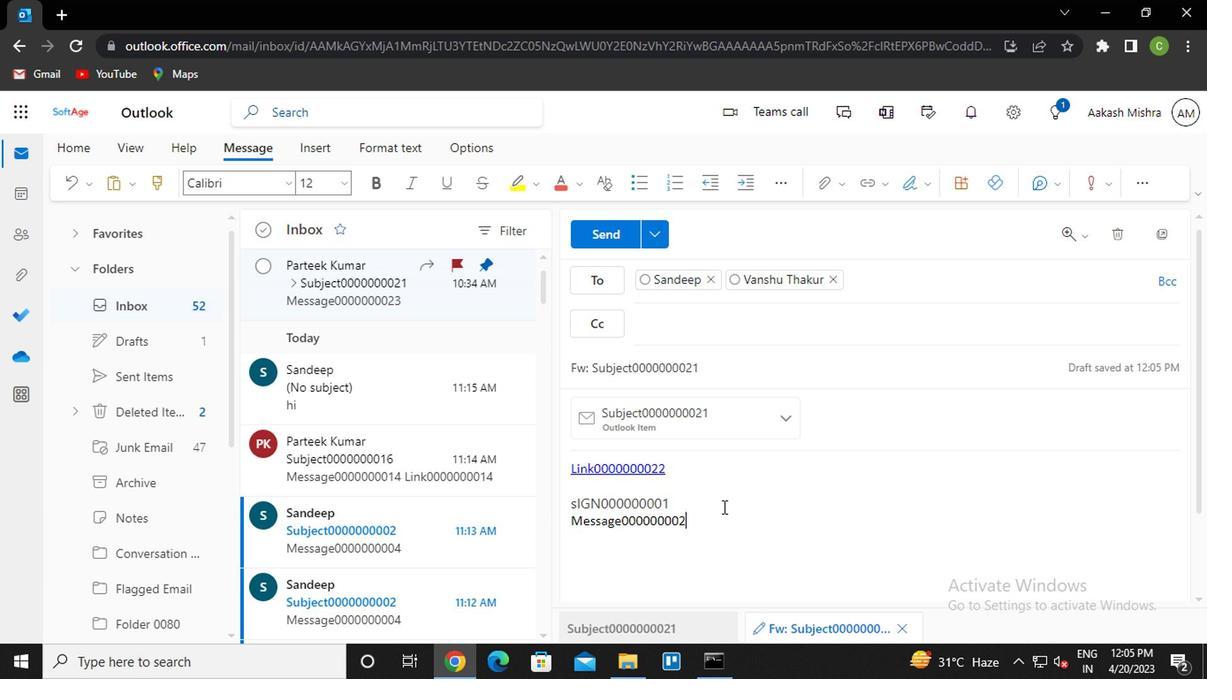 
Action: Mouse moved to (608, 228)
Screenshot: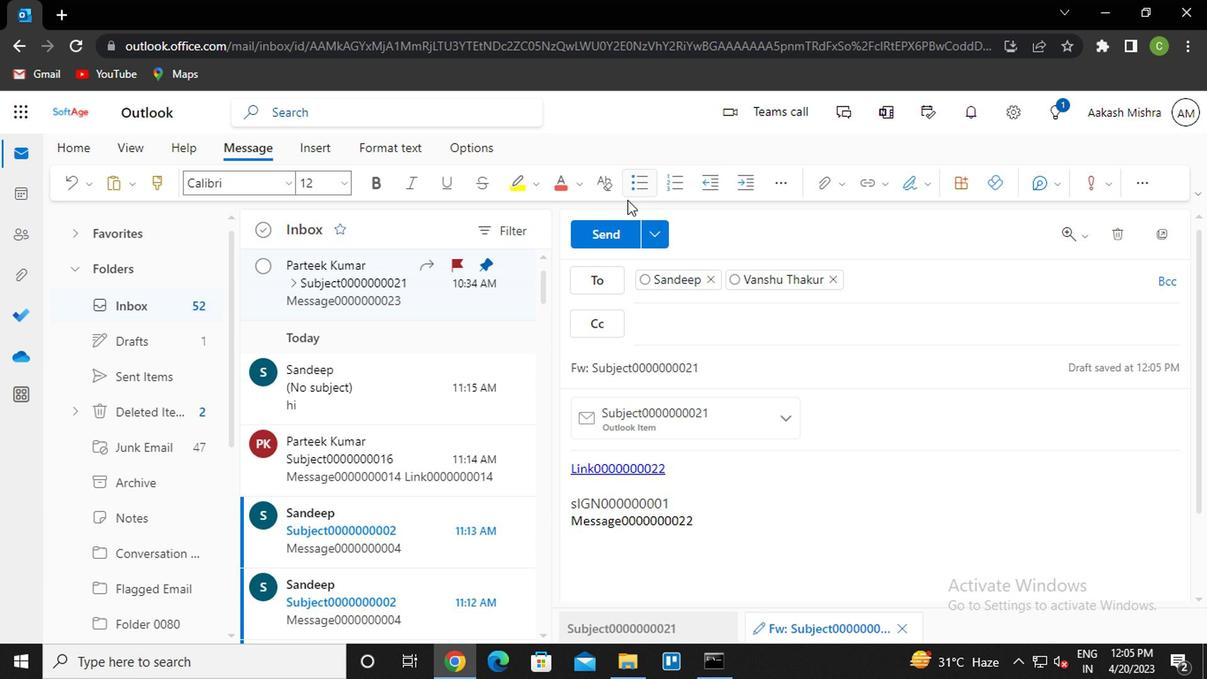 
Action: Mouse pressed left at (608, 228)
Screenshot: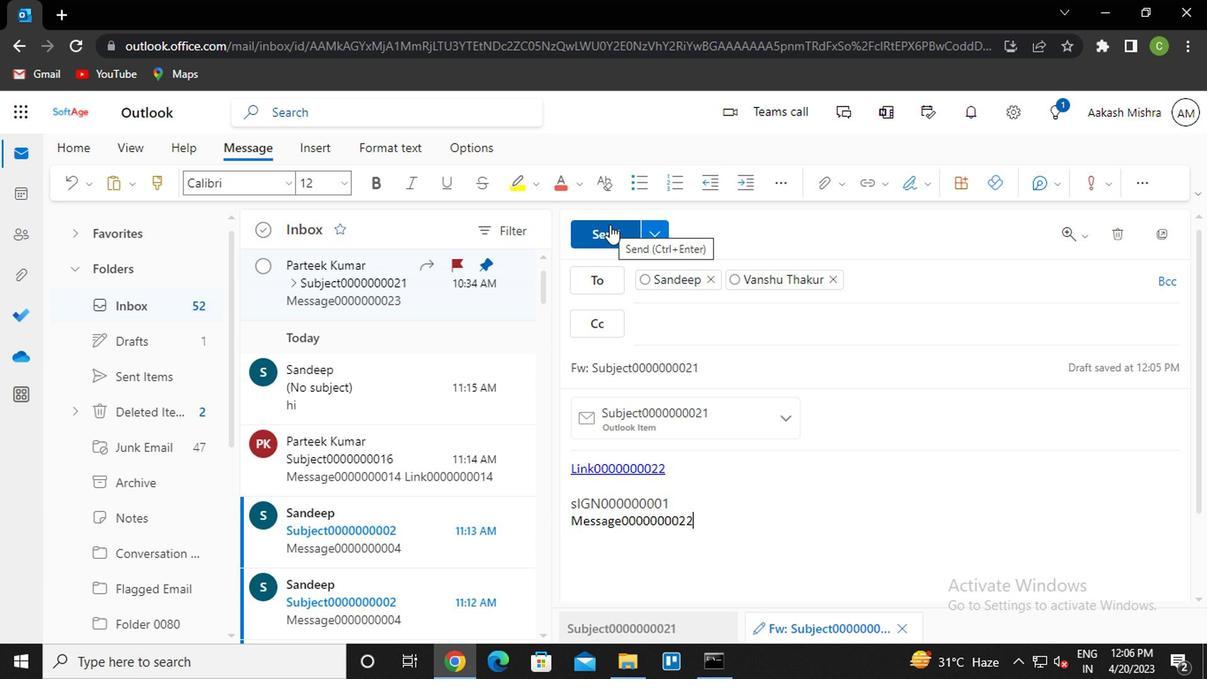 
Action: Mouse moved to (1168, 355)
Screenshot: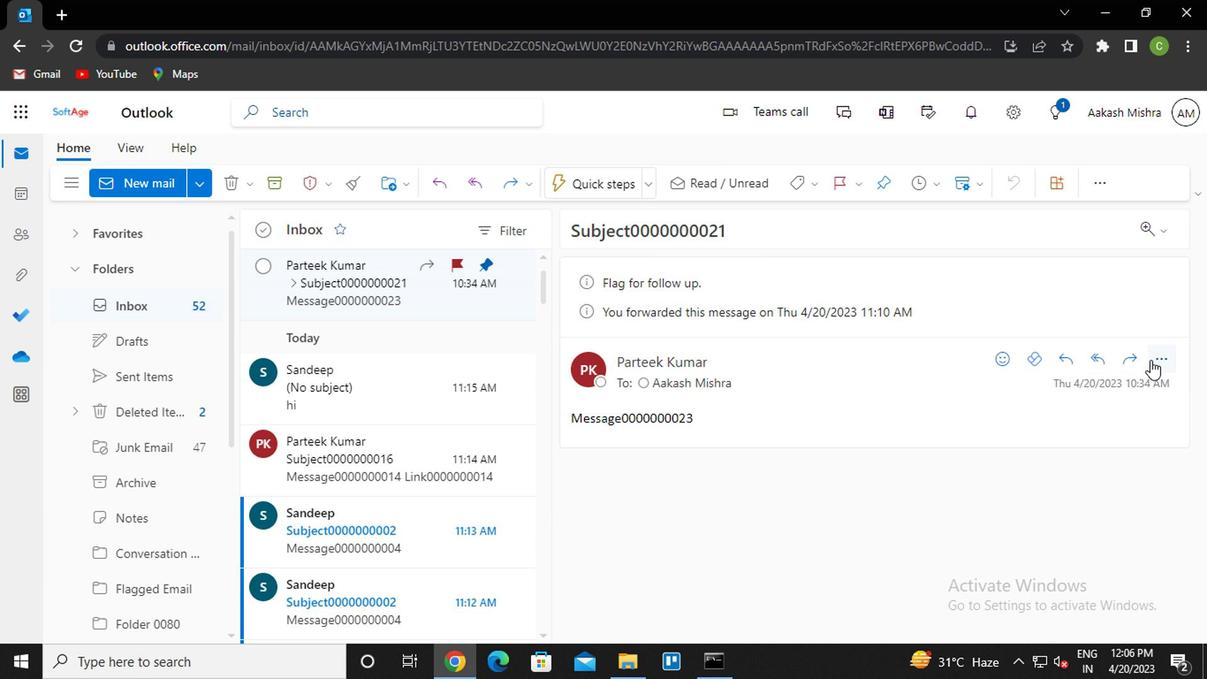 
Action: Mouse pressed left at (1168, 355)
Screenshot: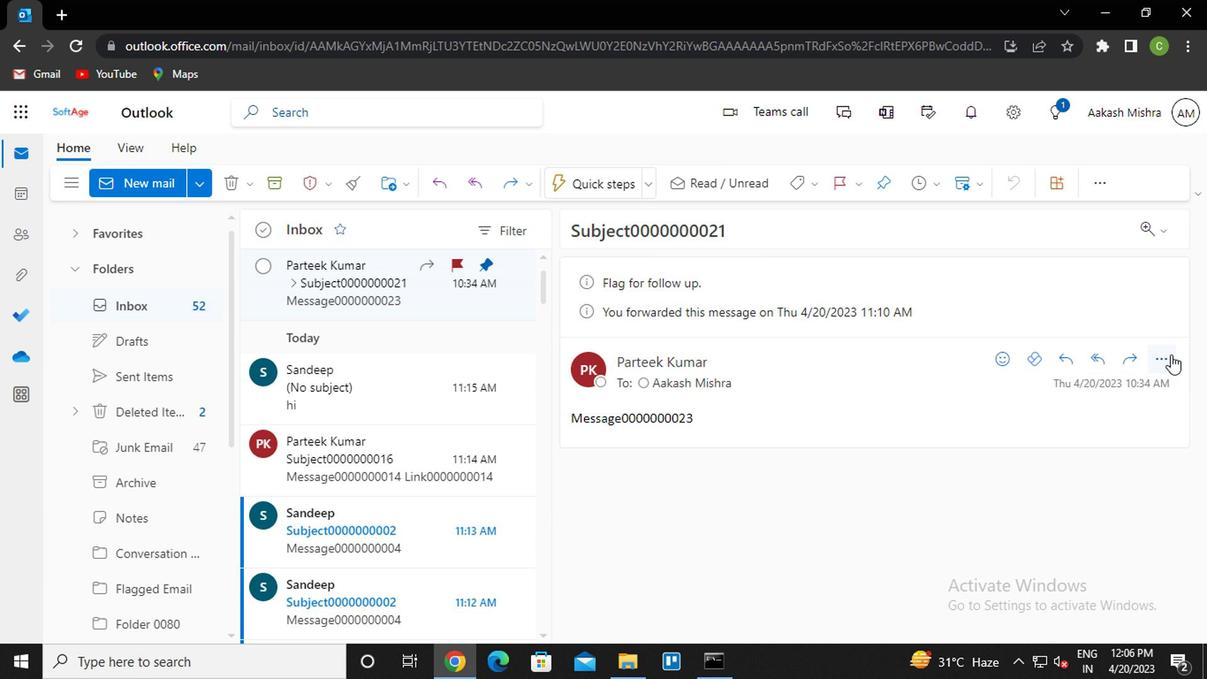 
Action: Mouse moved to (1033, 177)
Screenshot: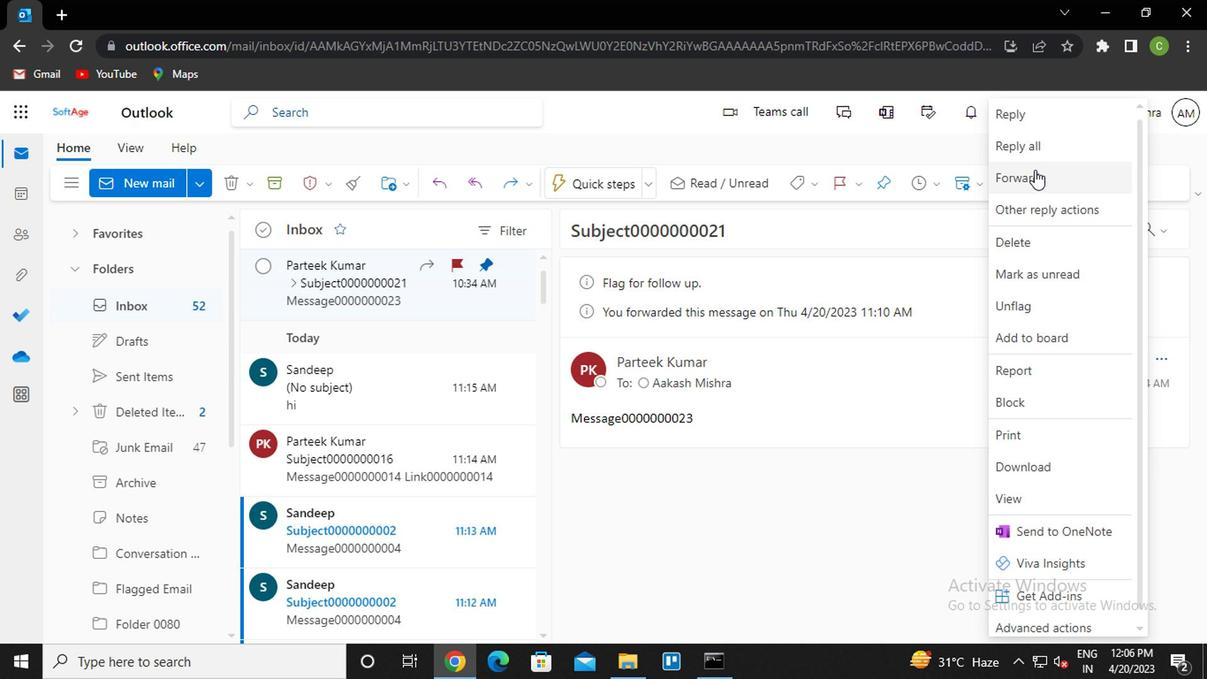 
Action: Mouse pressed left at (1033, 177)
Screenshot: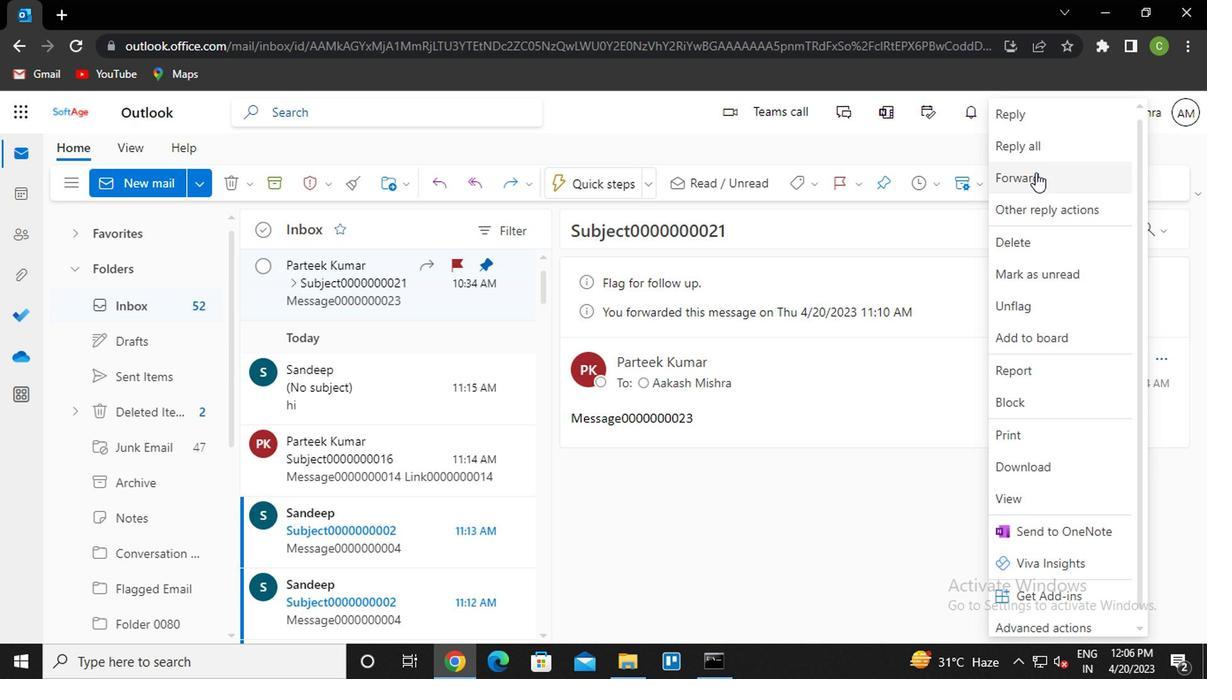 
Action: Mouse moved to (896, 614)
Screenshot: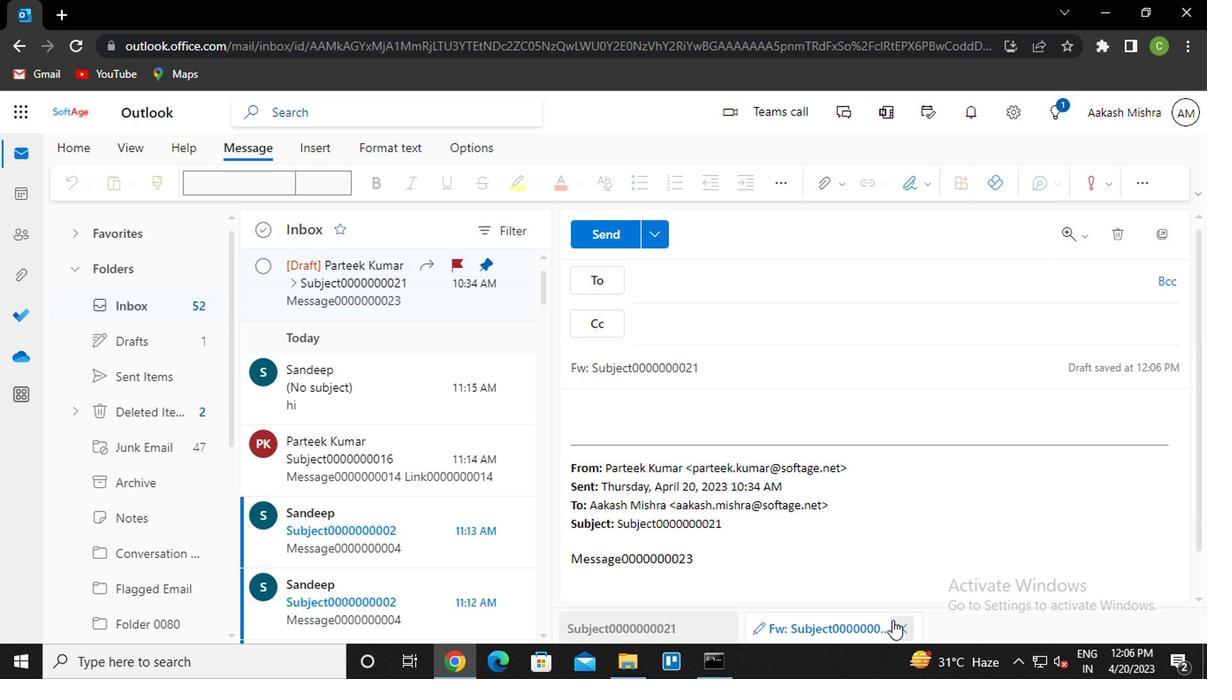 
Action: Mouse pressed left at (896, 614)
Screenshot: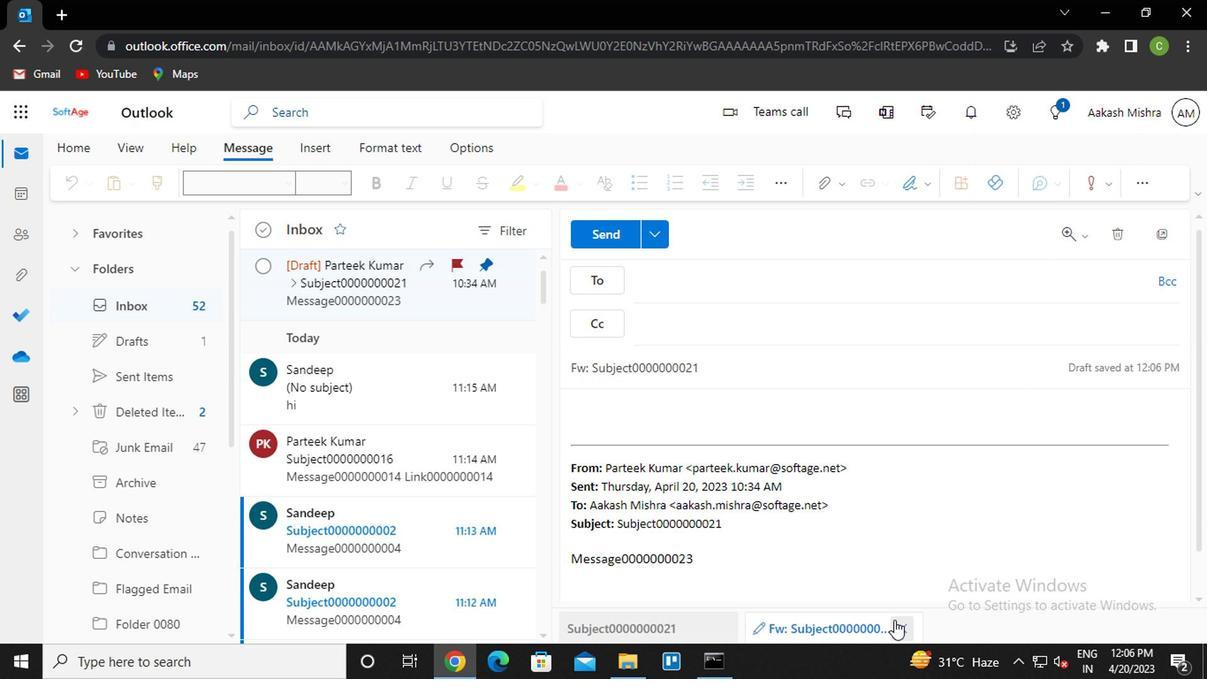 
Action: Mouse moved to (1157, 364)
Screenshot: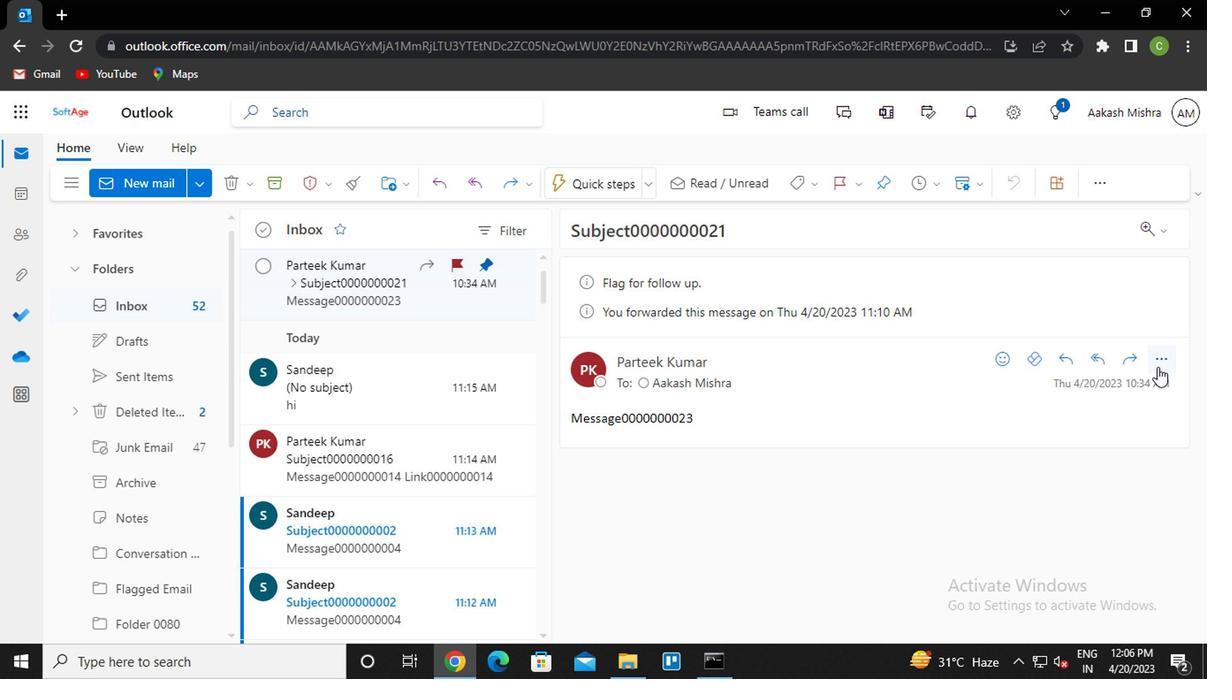
Action: Mouse pressed left at (1157, 364)
Screenshot: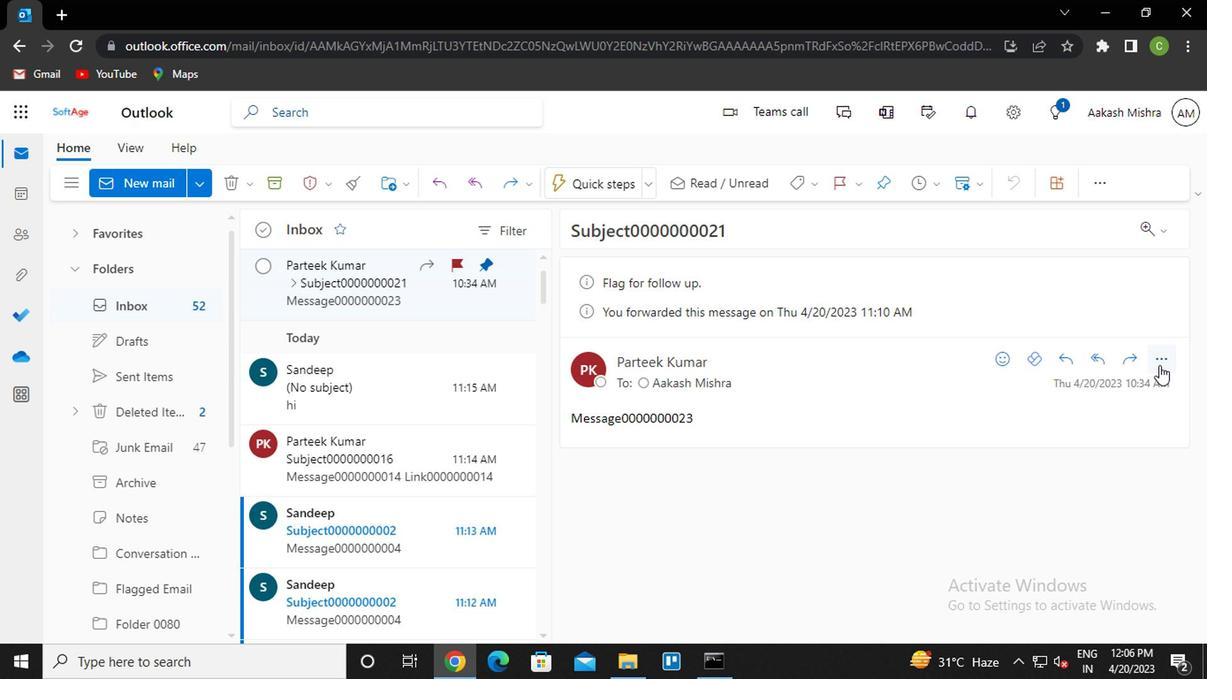 
Action: Mouse moved to (1038, 222)
Screenshot: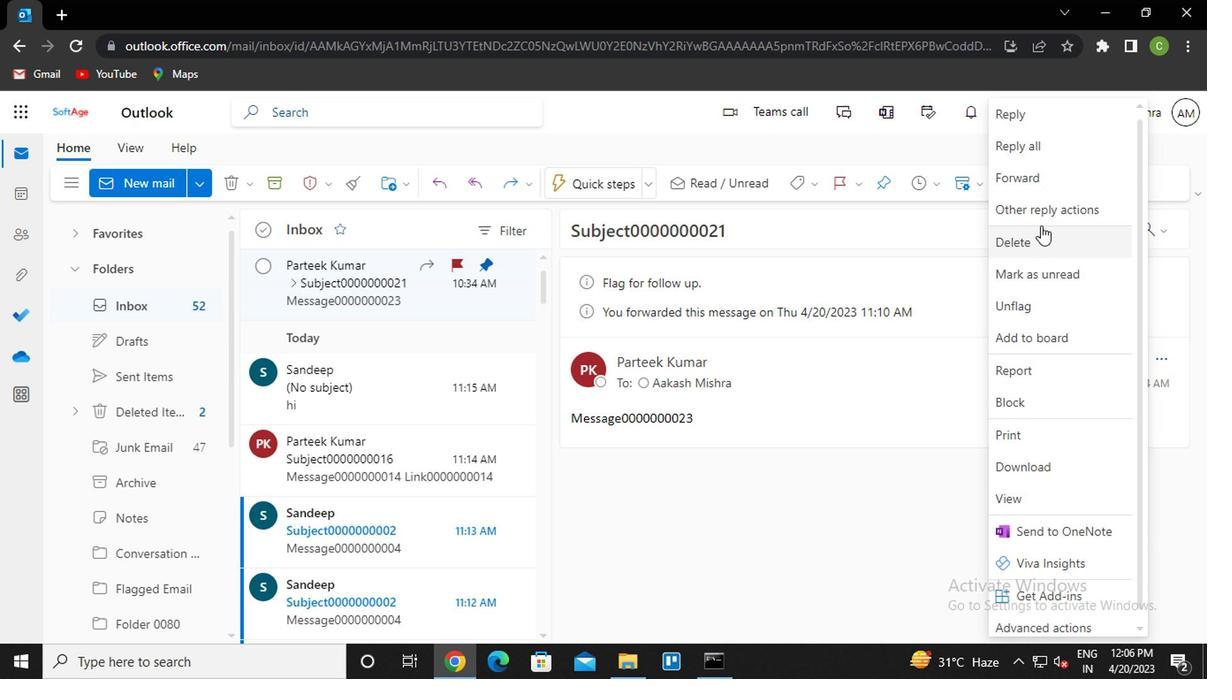
Action: Mouse pressed left at (1038, 222)
Screenshot: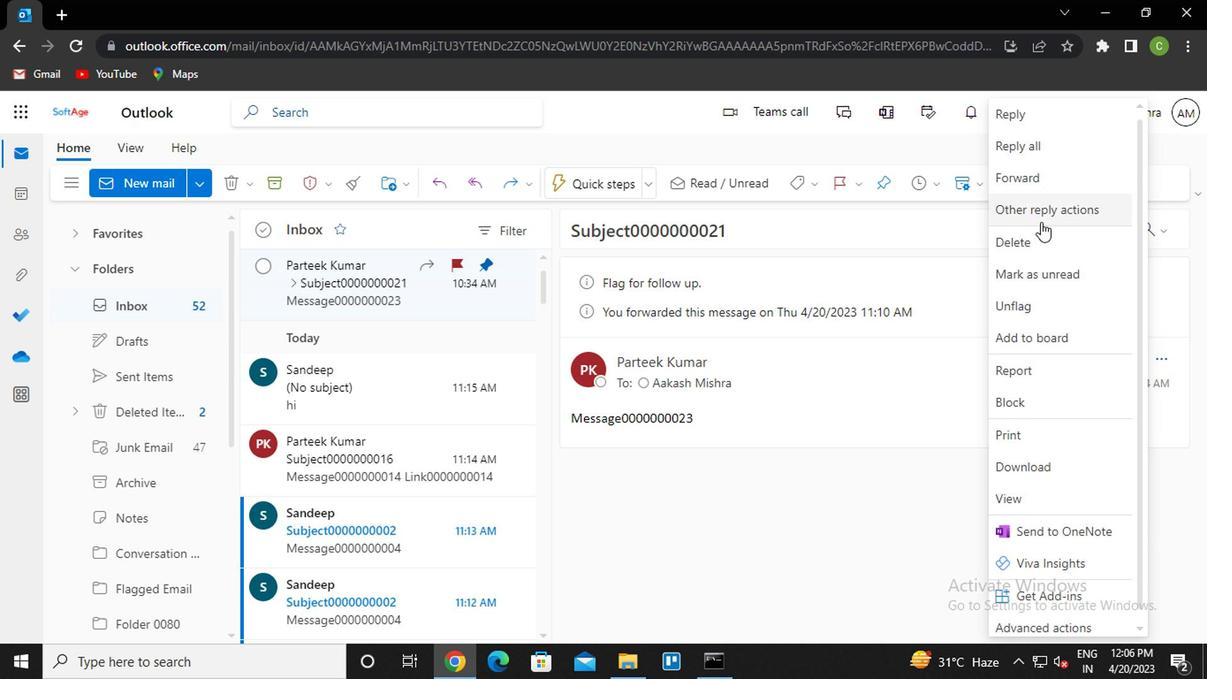
Action: Mouse moved to (946, 243)
Screenshot: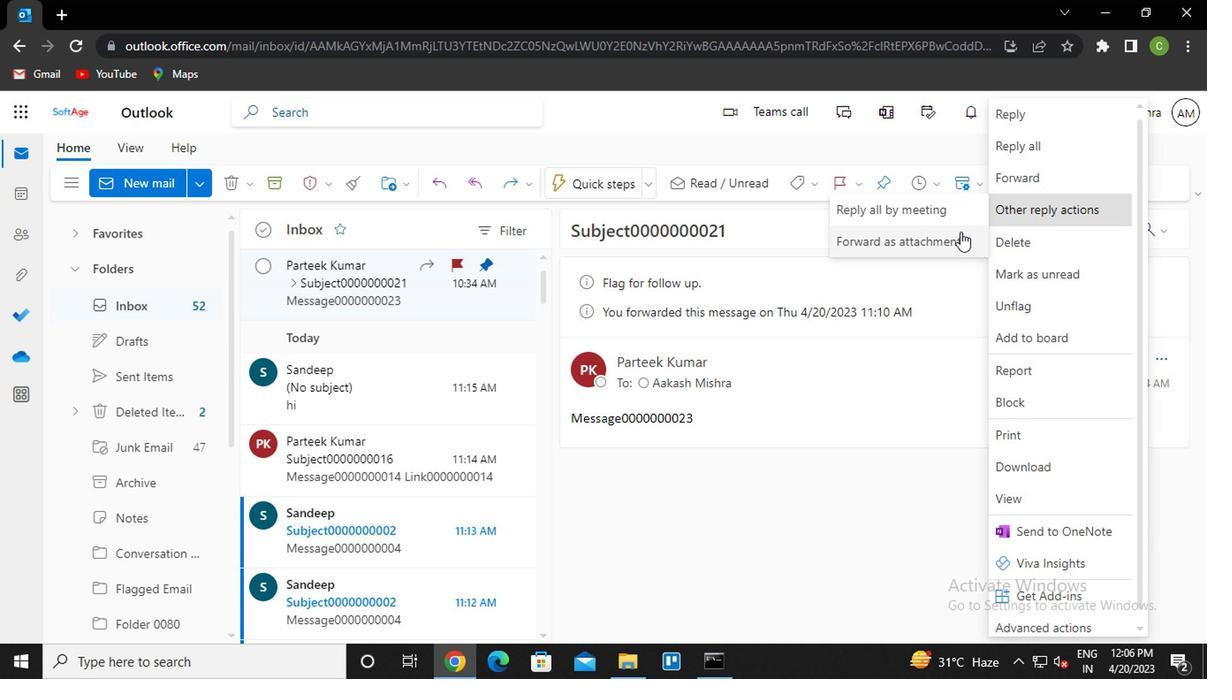 
Action: Mouse pressed left at (946, 243)
Screenshot: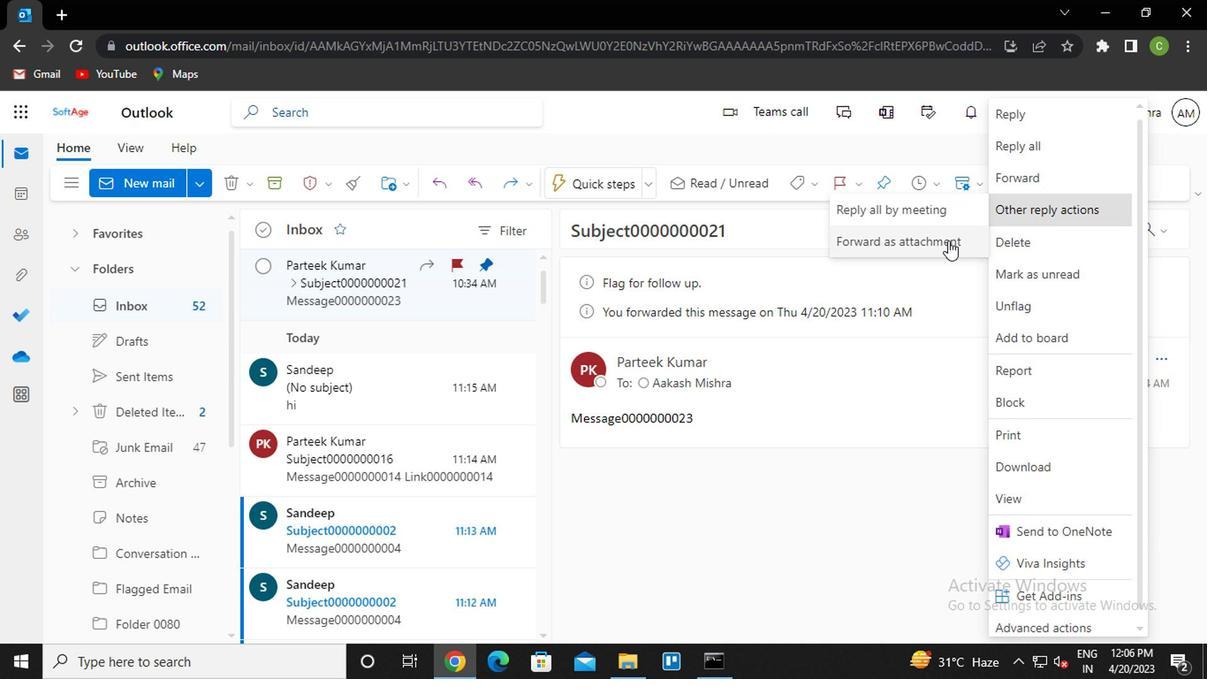
Action: Mouse moved to (719, 461)
Screenshot: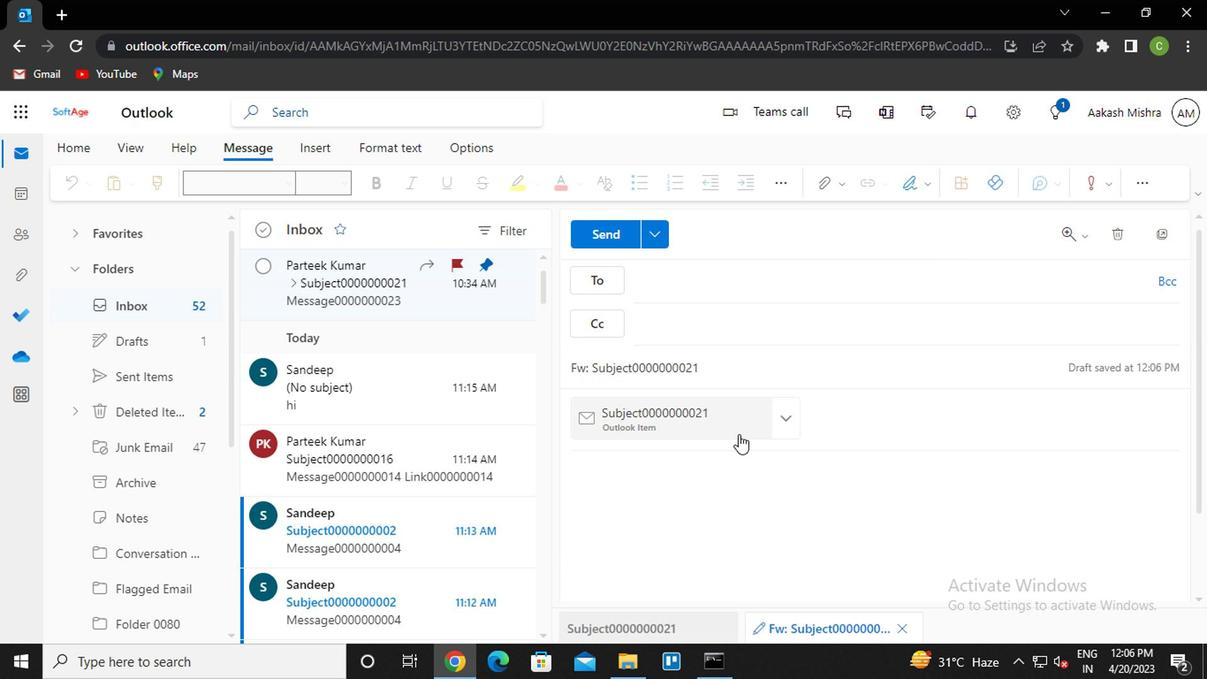 
Action: Mouse pressed left at (719, 461)
Screenshot: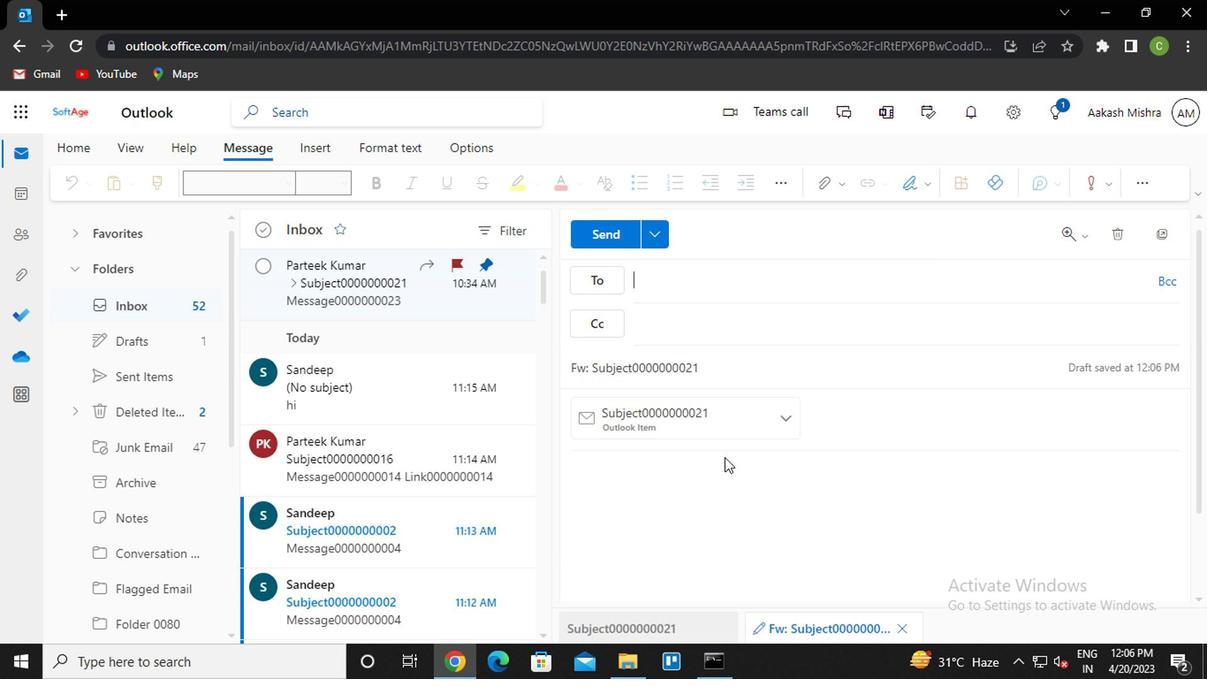 
Action: Mouse moved to (825, 189)
Screenshot: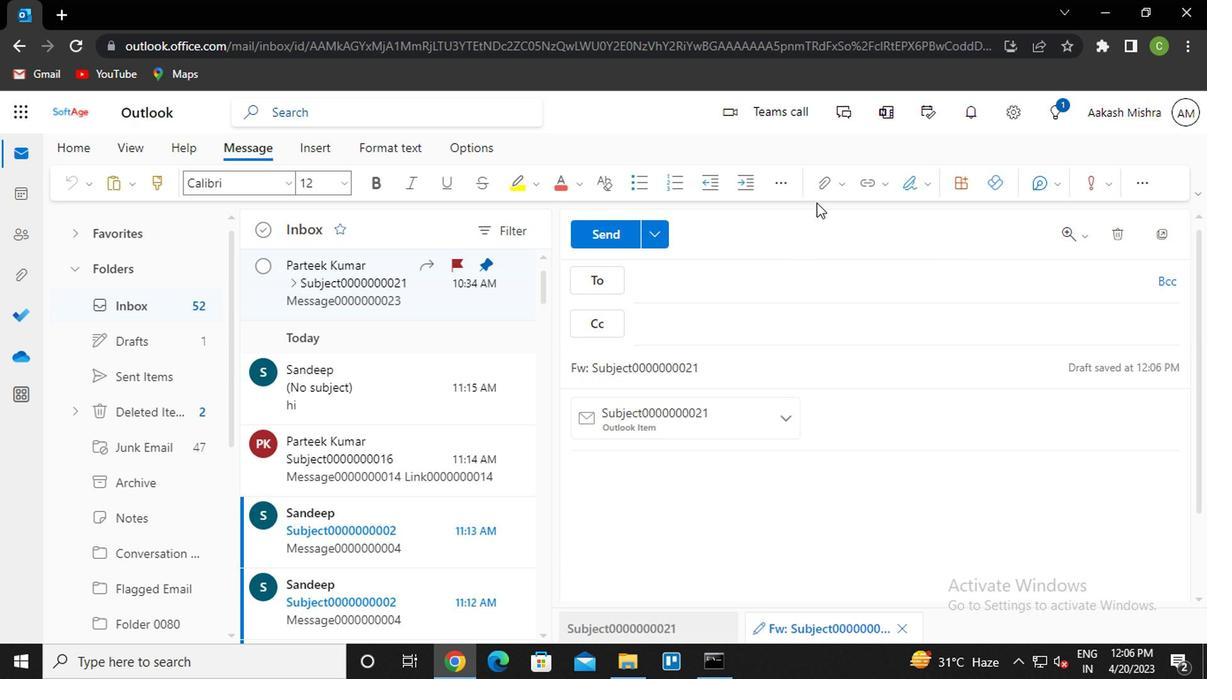 
Action: Mouse pressed left at (825, 189)
Screenshot: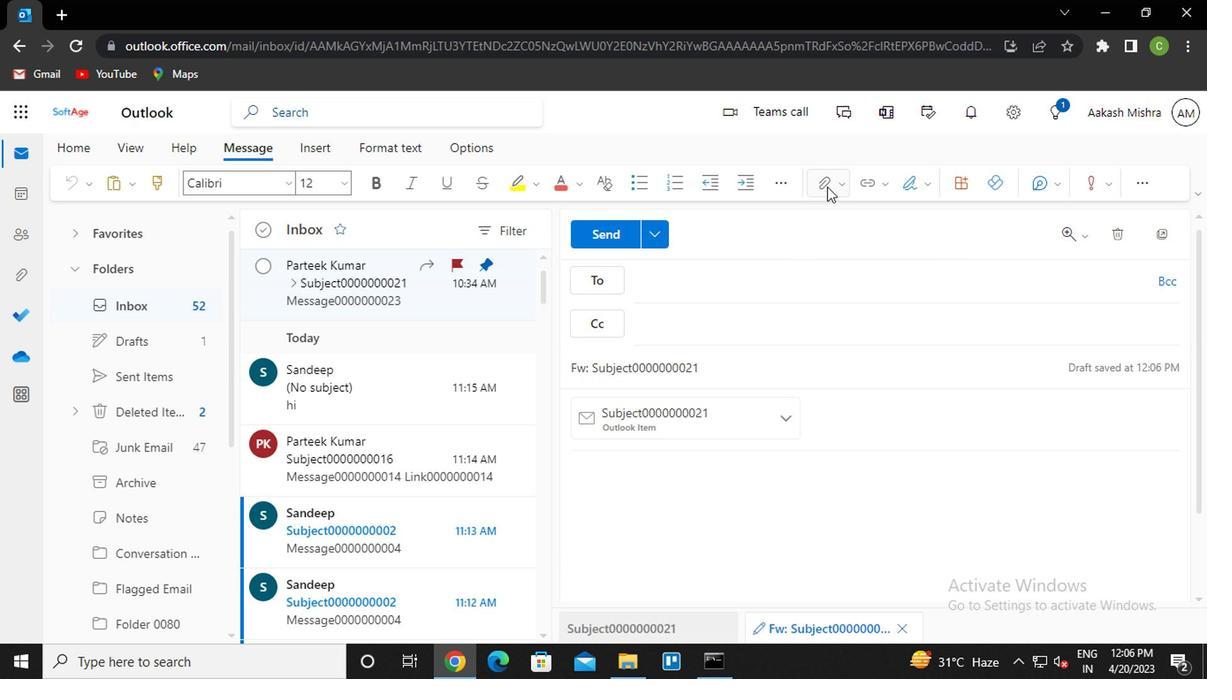 
Action: Mouse moved to (699, 320)
Screenshot: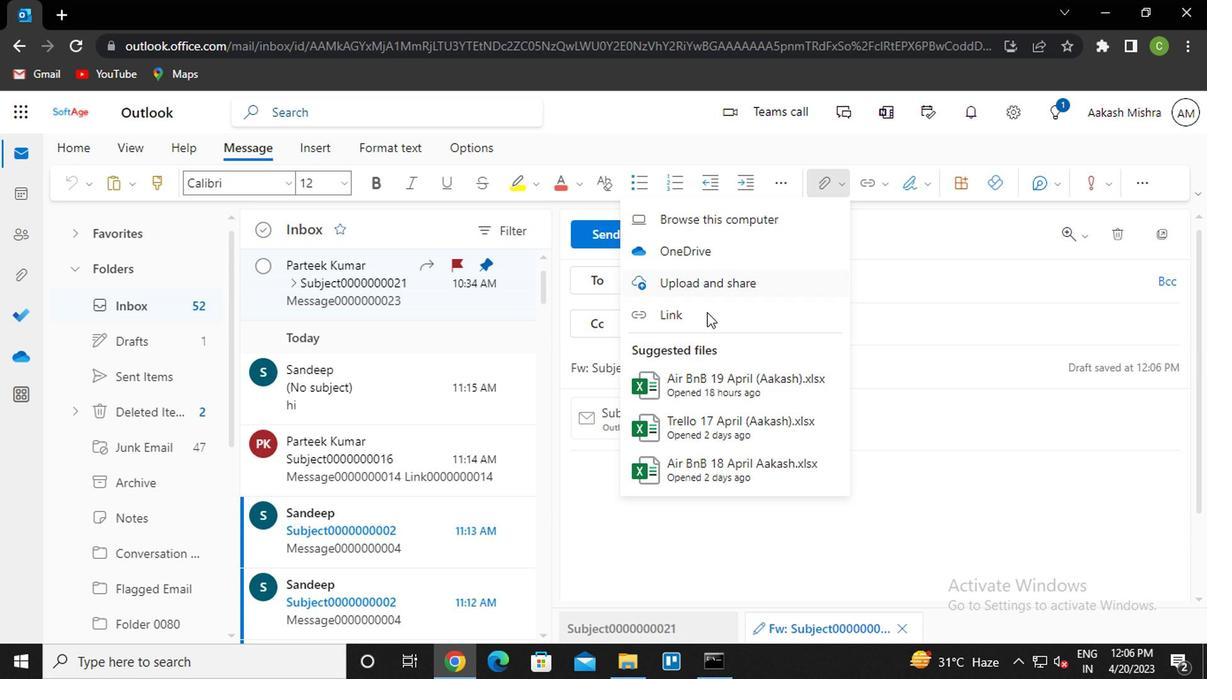 
Action: Mouse pressed left at (699, 320)
Screenshot: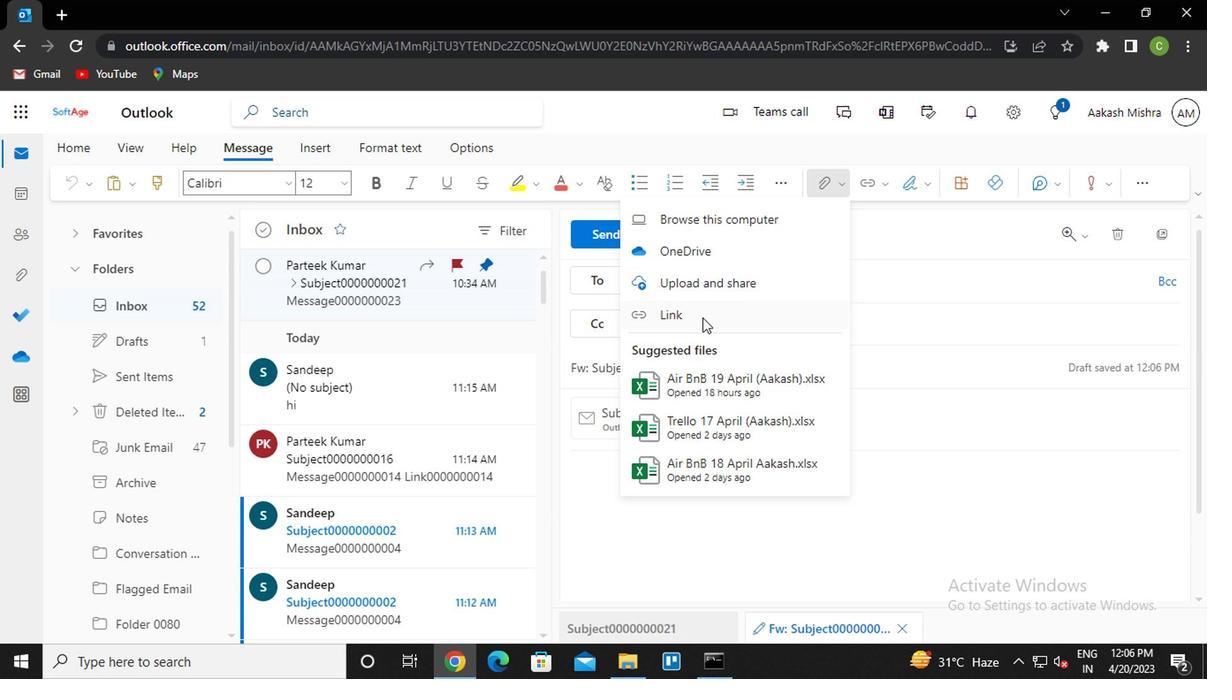
Action: Mouse moved to (636, 334)
Screenshot: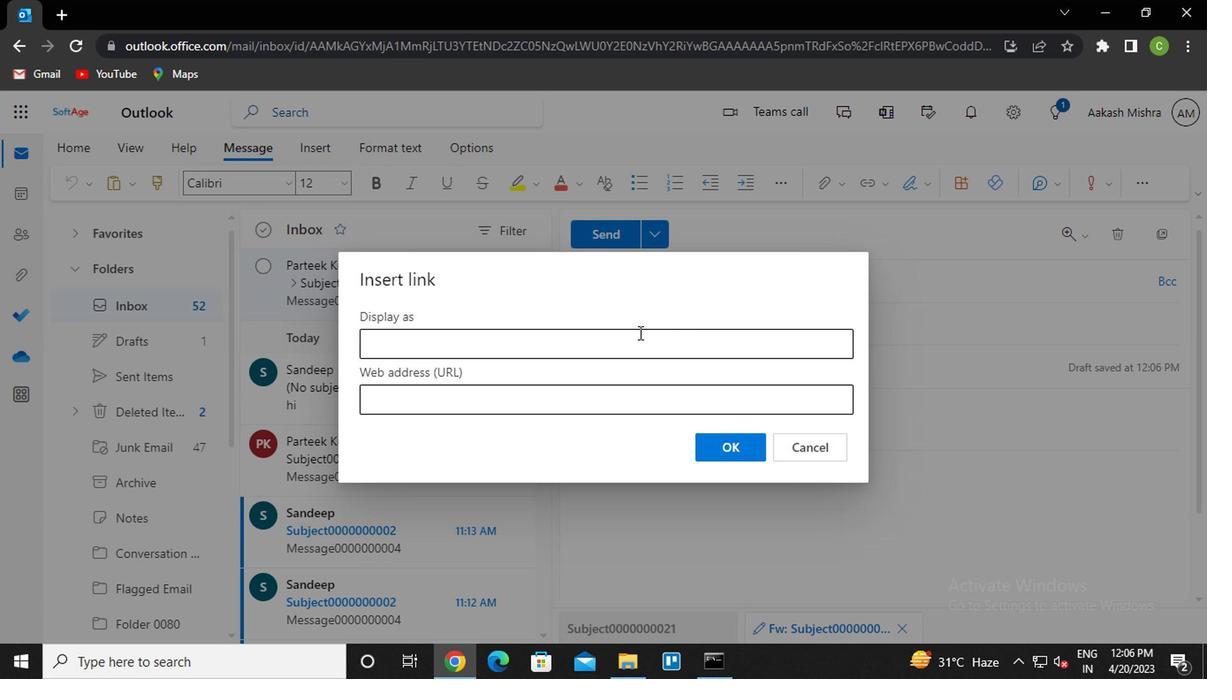 
Action: Key pressed <Key.caps_lock>l<Key.caps_lock>ink0000000022
Screenshot: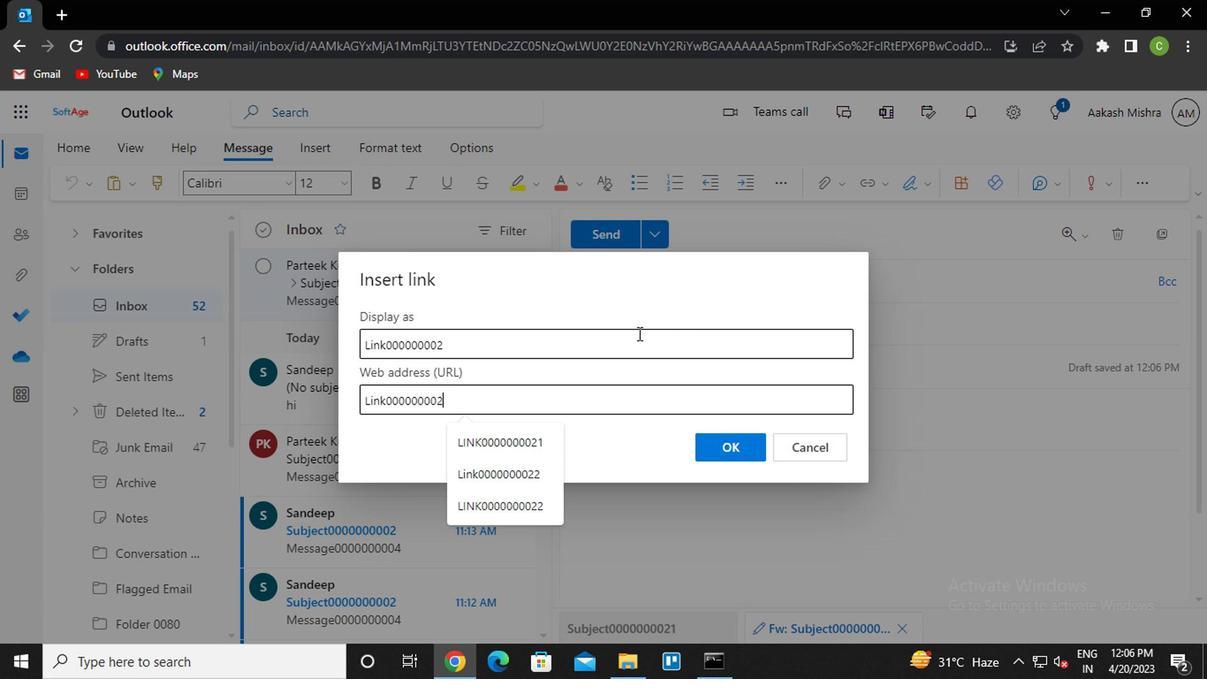 
Action: Mouse moved to (736, 452)
Screenshot: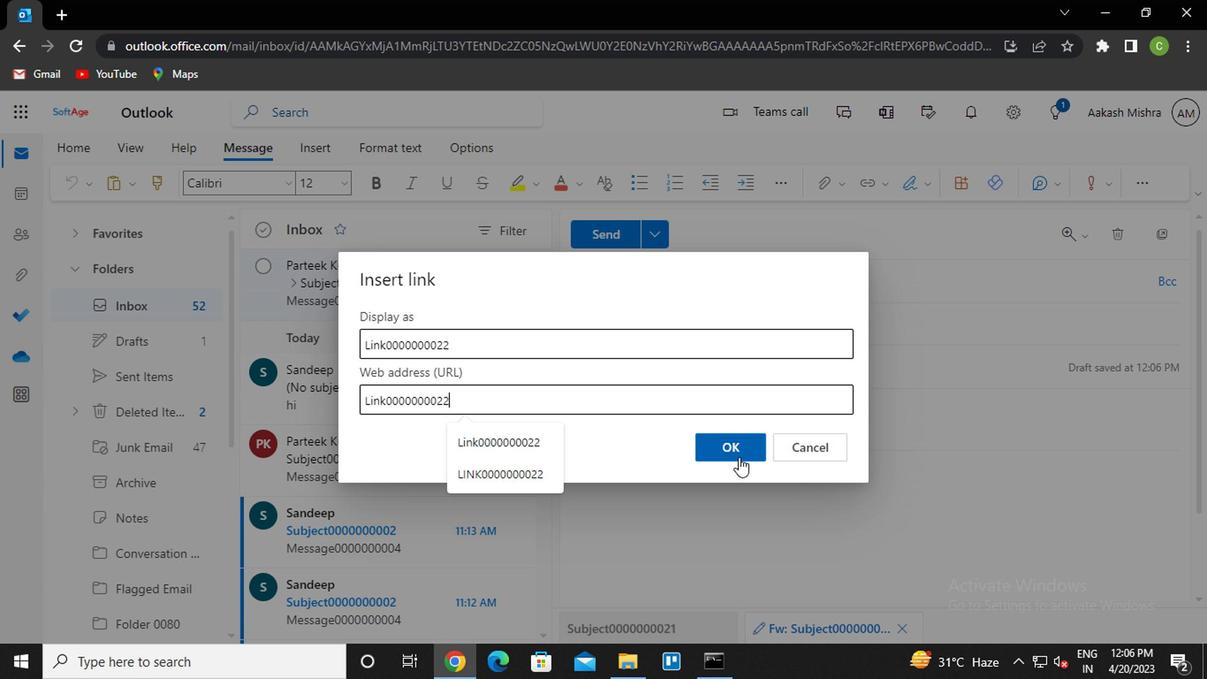 
Action: Mouse pressed left at (736, 452)
Screenshot: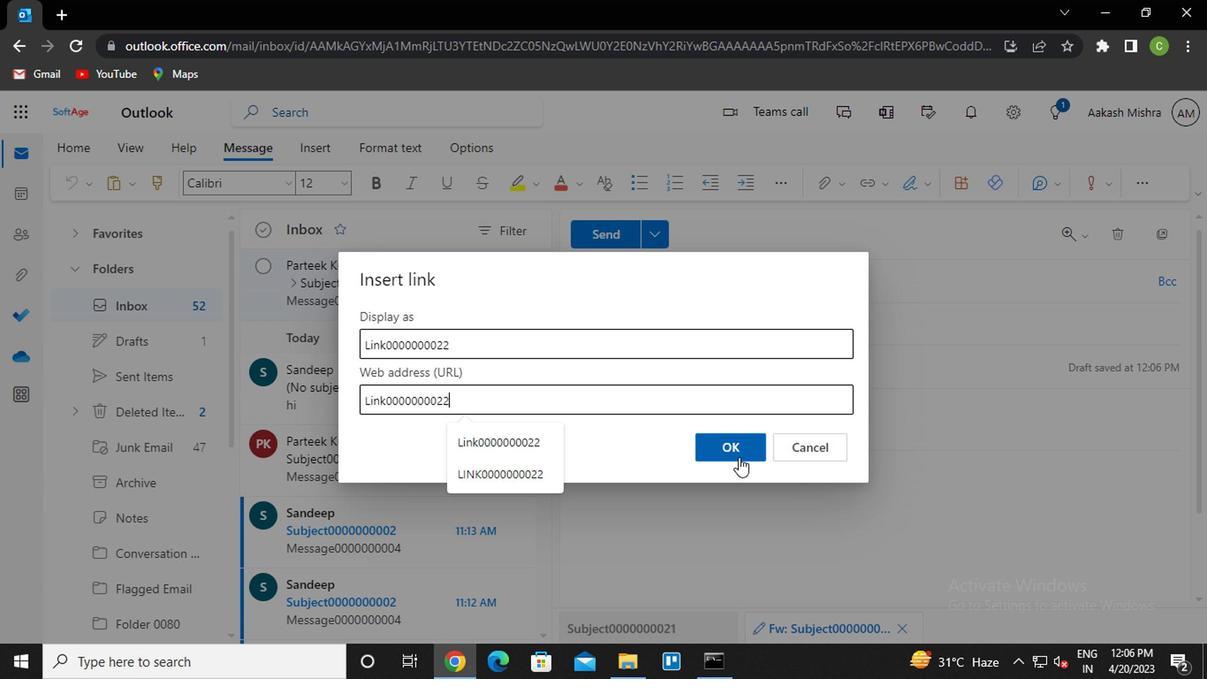 
Action: Mouse moved to (925, 191)
Screenshot: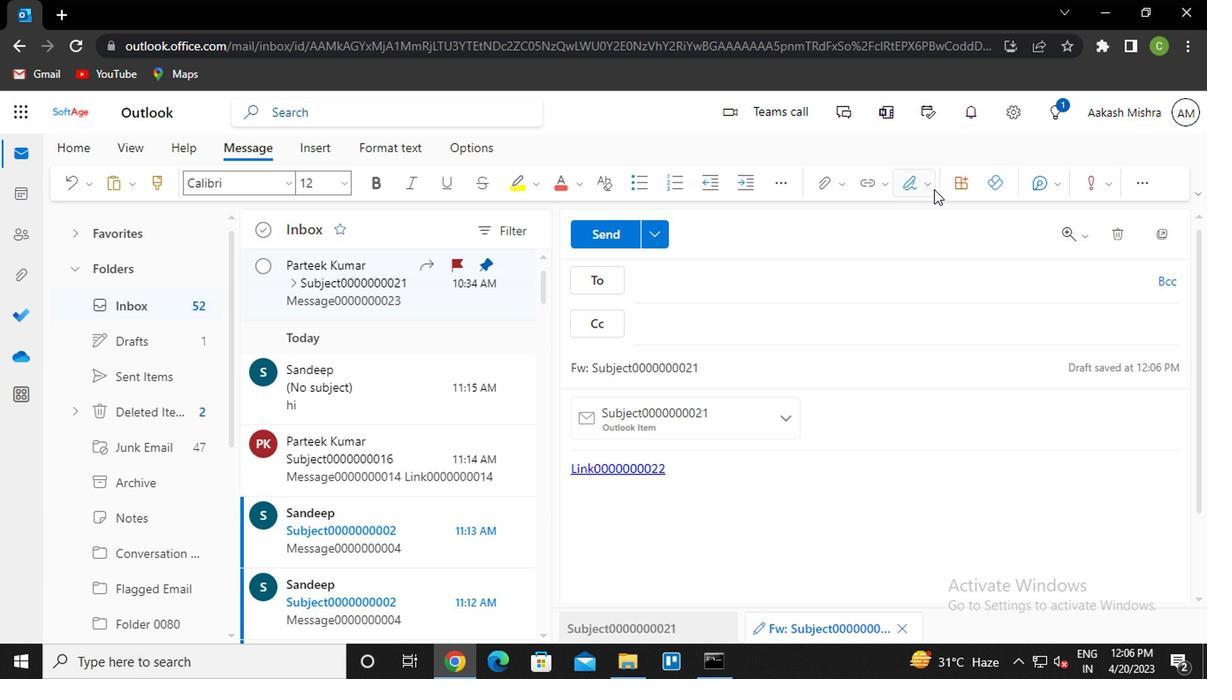 
Action: Mouse pressed left at (925, 191)
Screenshot: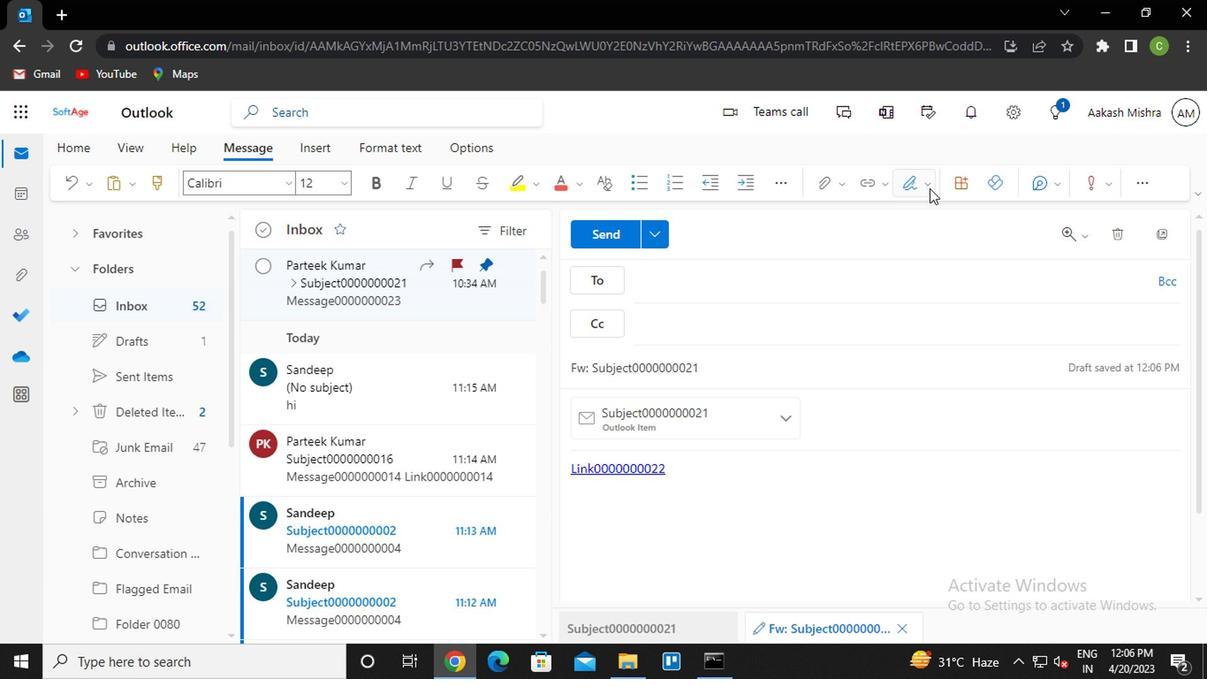 
Action: Mouse moved to (853, 227)
Screenshot: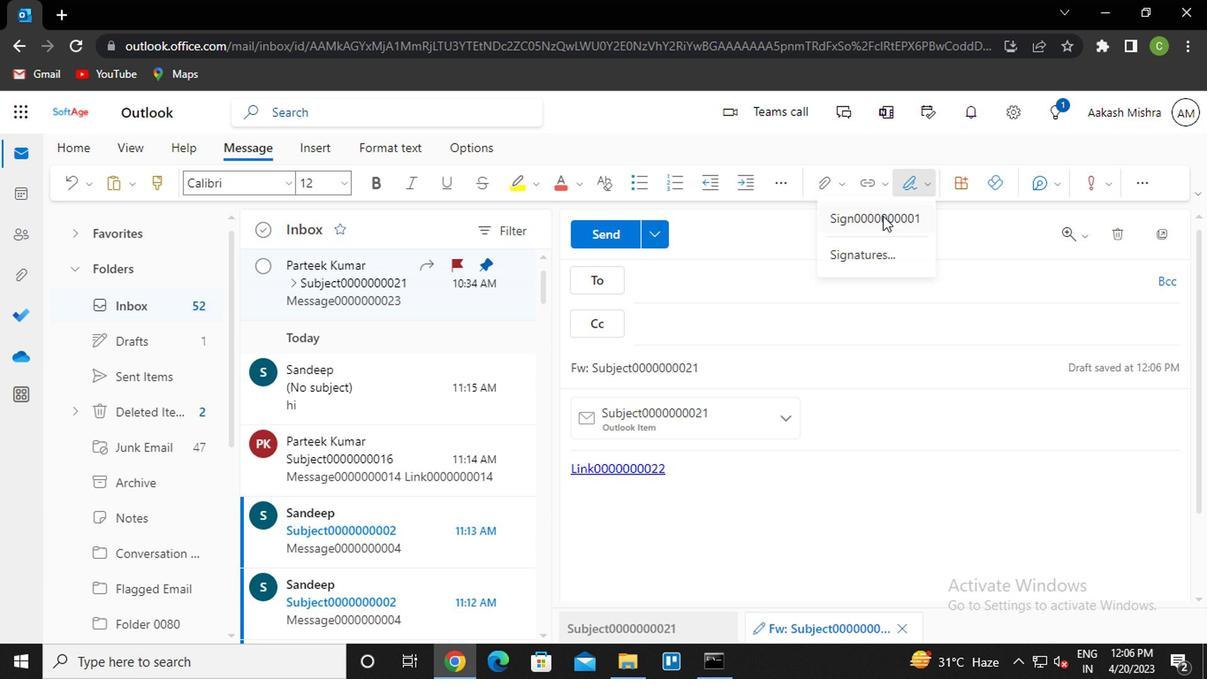 
Action: Mouse pressed left at (853, 227)
Screenshot: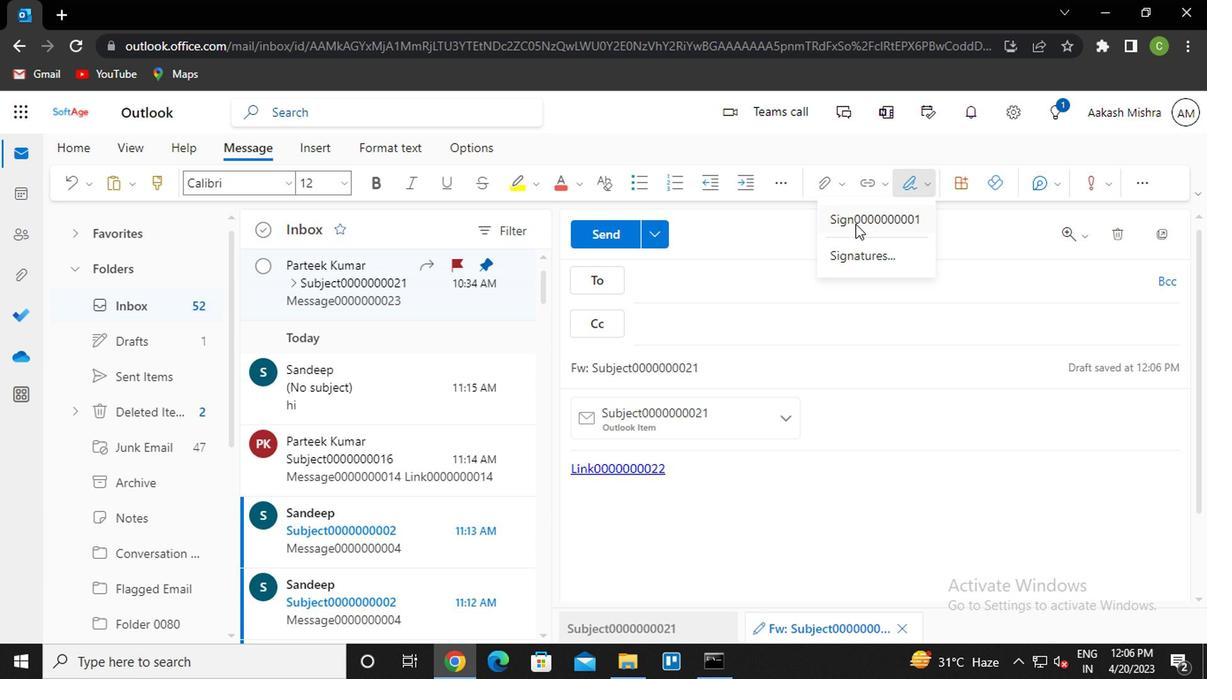 
Action: Mouse moved to (716, 283)
Screenshot: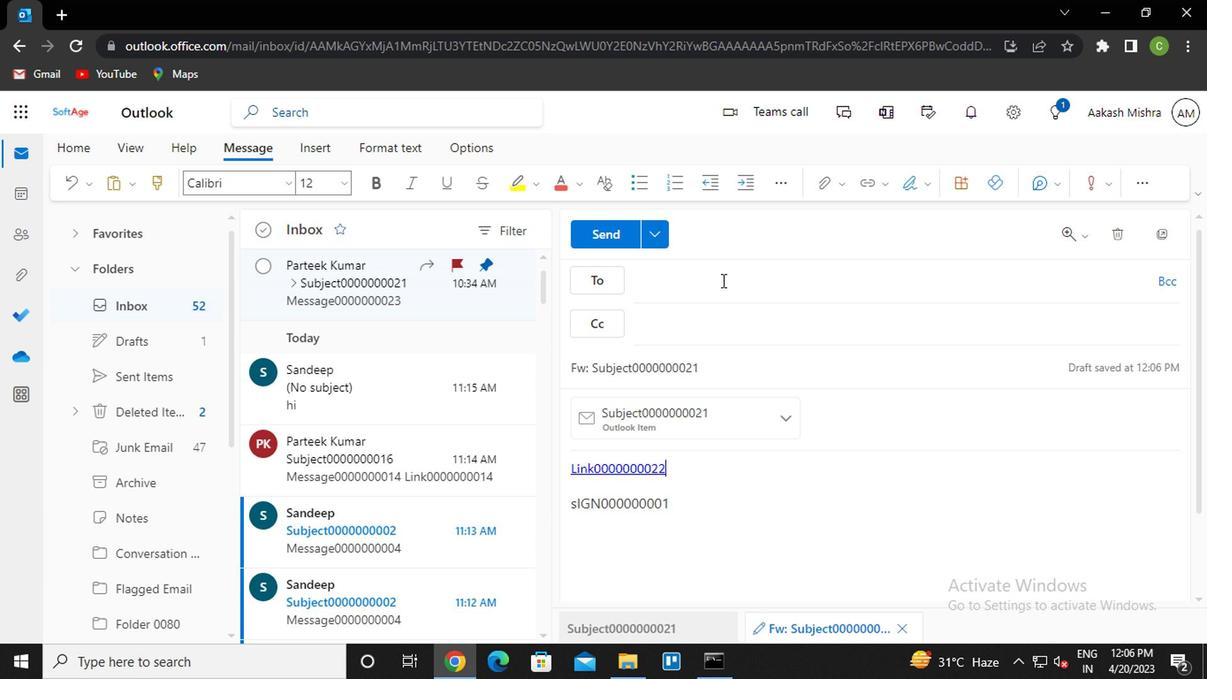 
Action: Mouse pressed left at (716, 283)
Screenshot: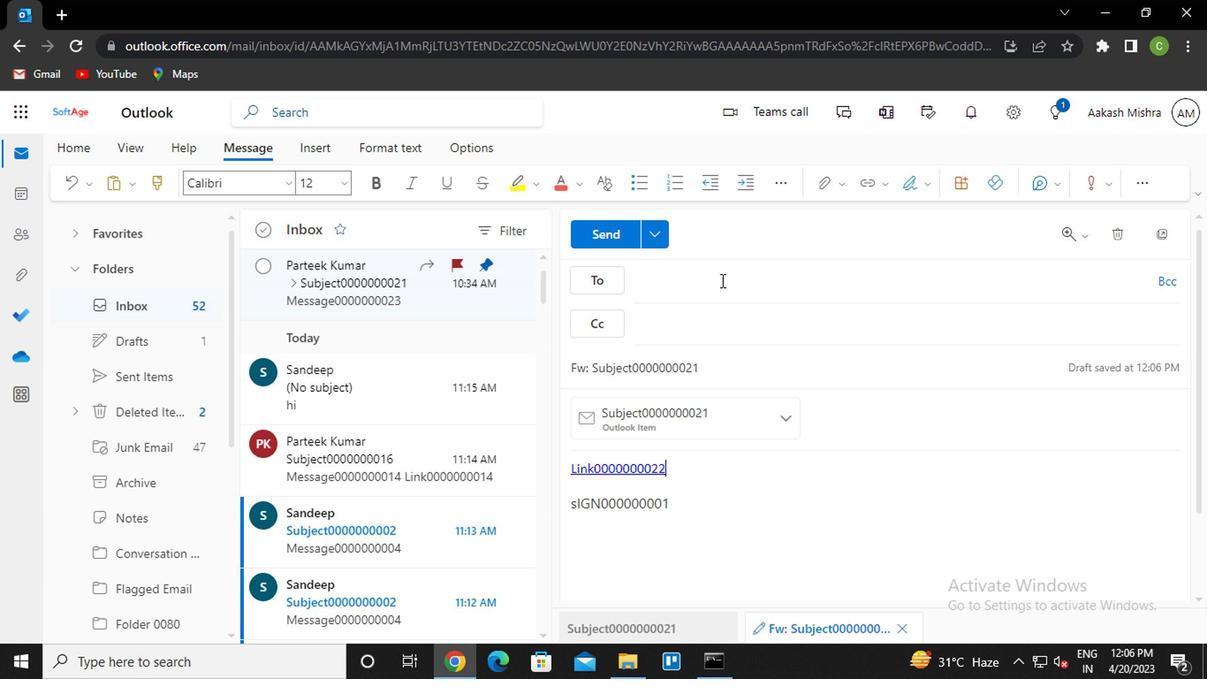 
Action: Mouse moved to (720, 283)
Screenshot: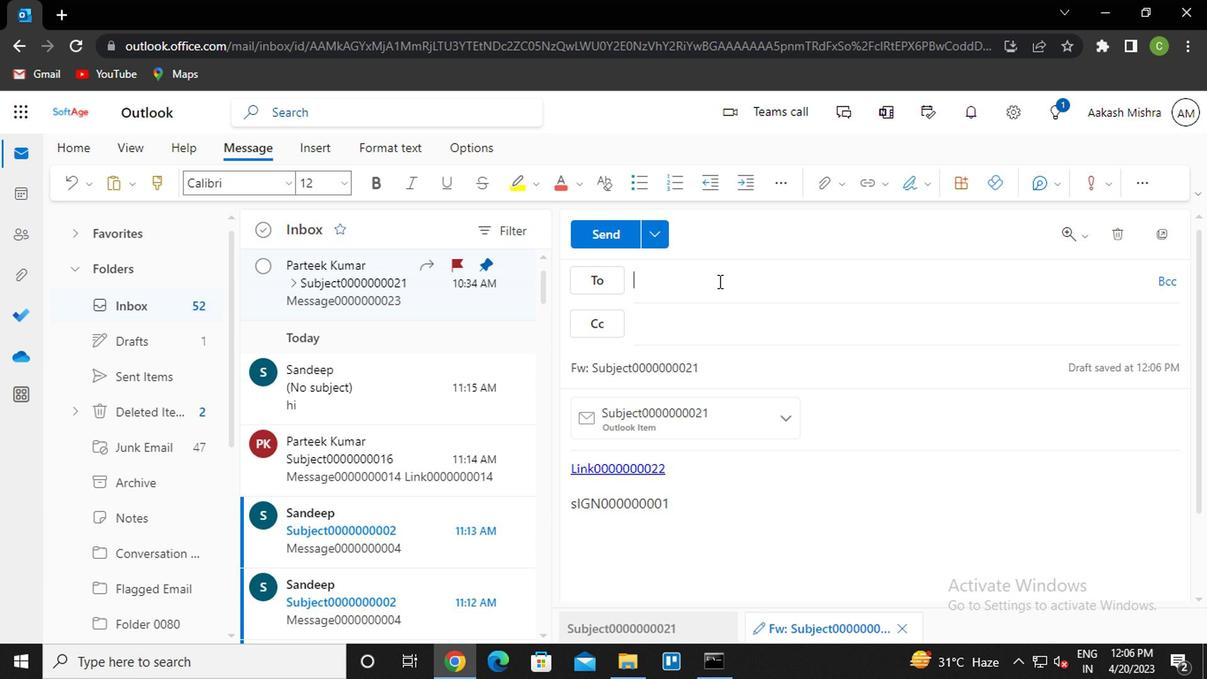 
Action: Key pressed sandip<Key.enter>
Screenshot: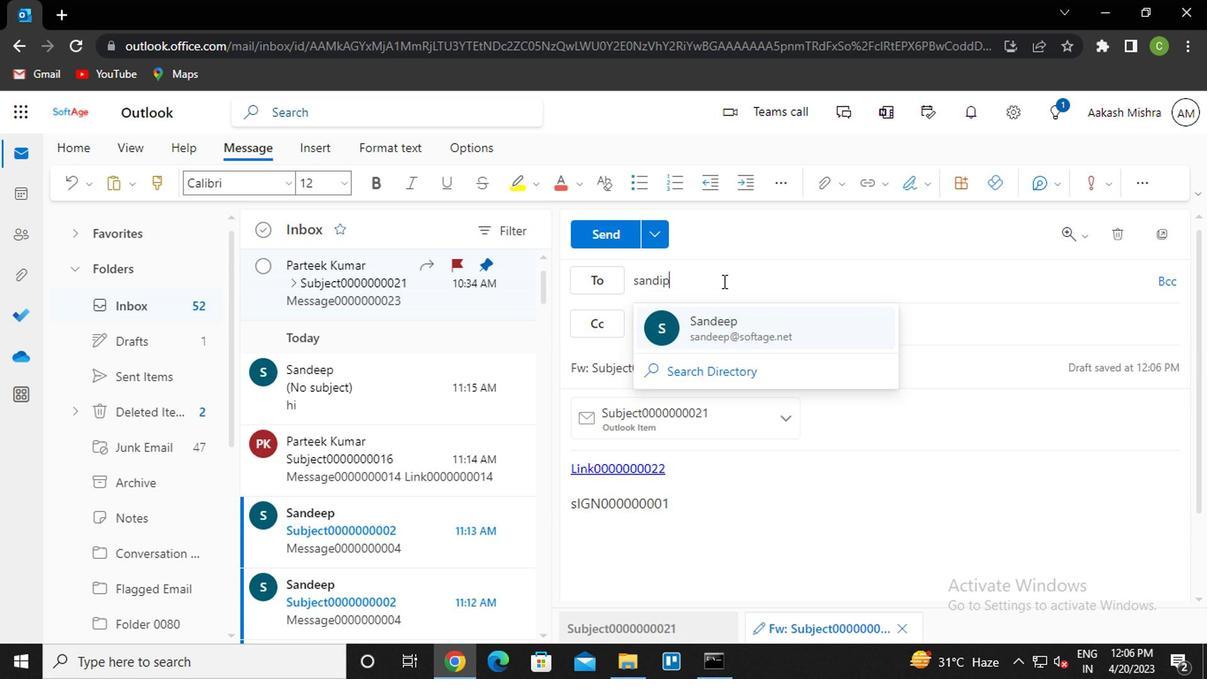 
Action: Mouse moved to (714, 512)
Screenshot: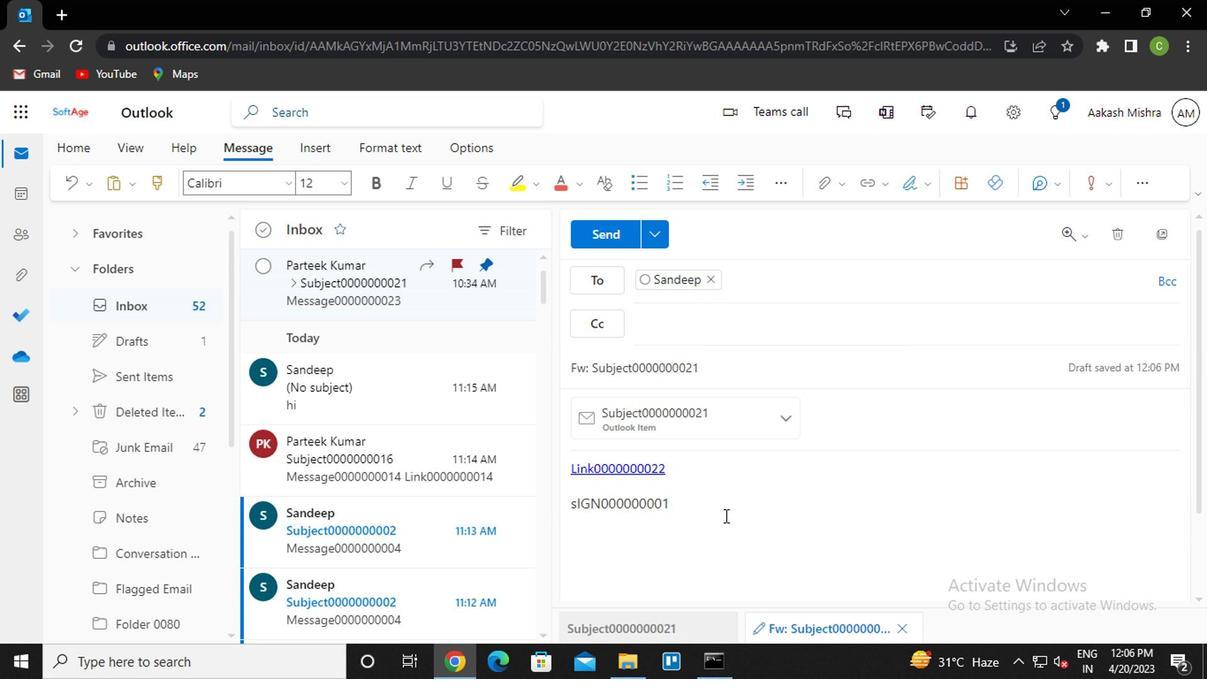 
Action: Mouse pressed left at (714, 512)
Screenshot: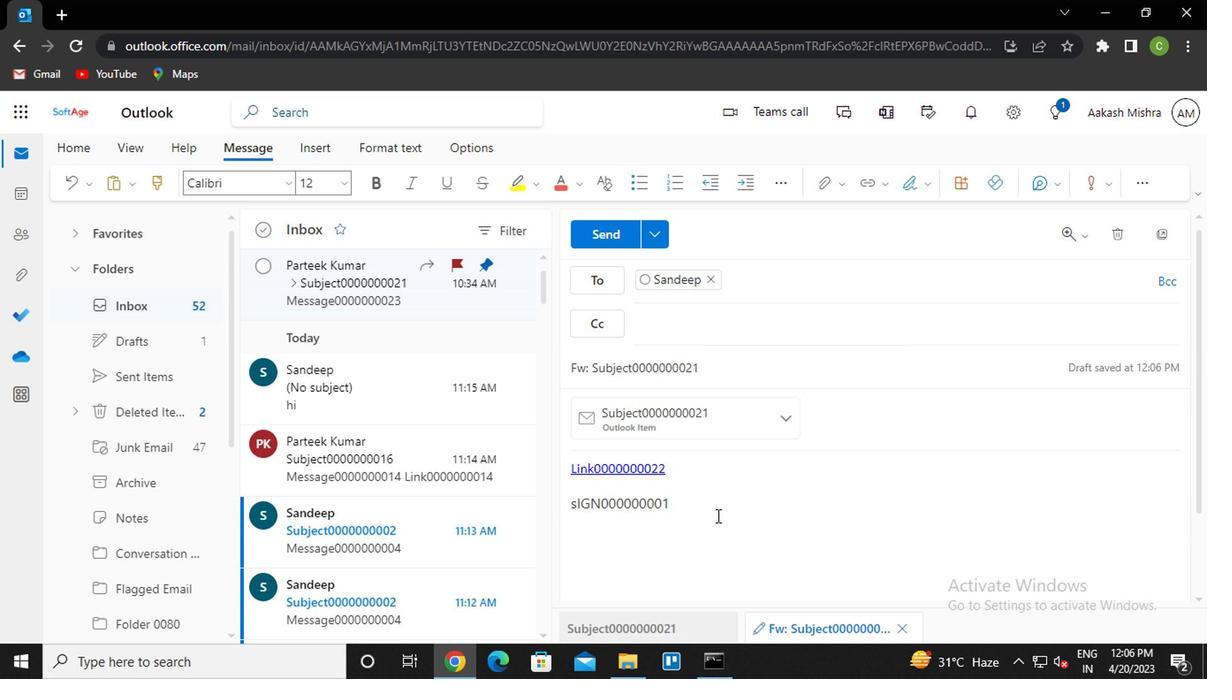 
Action: Mouse moved to (714, 509)
Screenshot: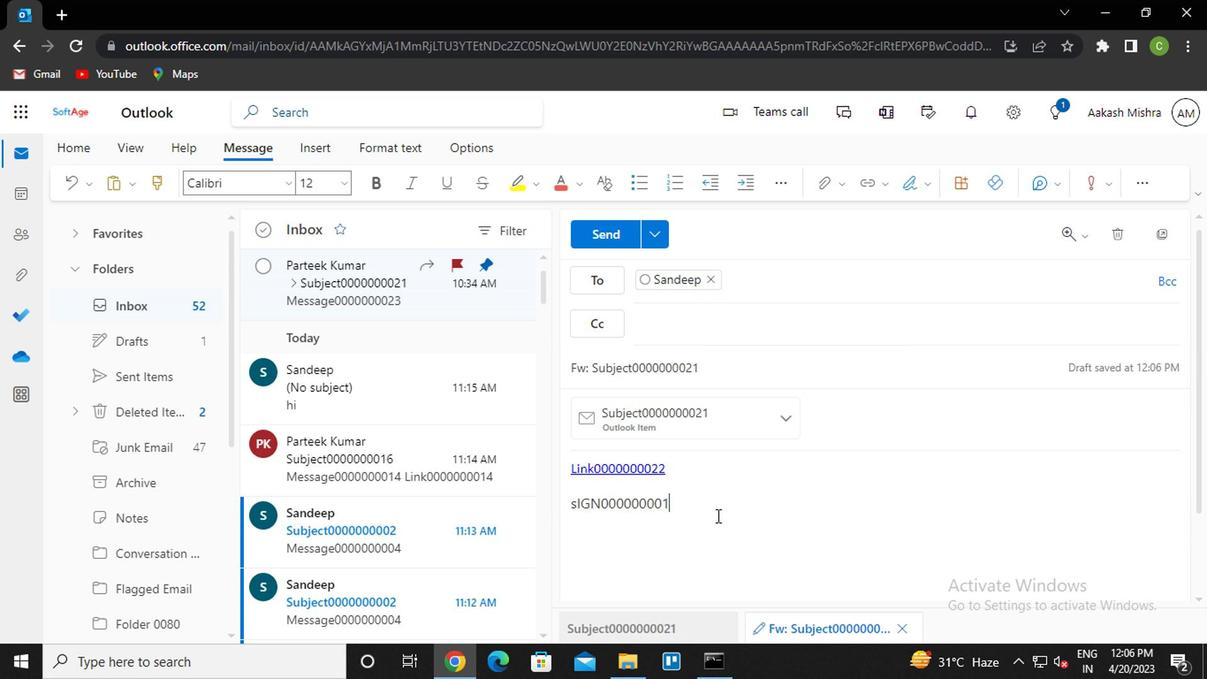 
Action: Key pressed <Key.enter><Key.caps_lock>m<Key.caps_lock>essage0000000021
Screenshot: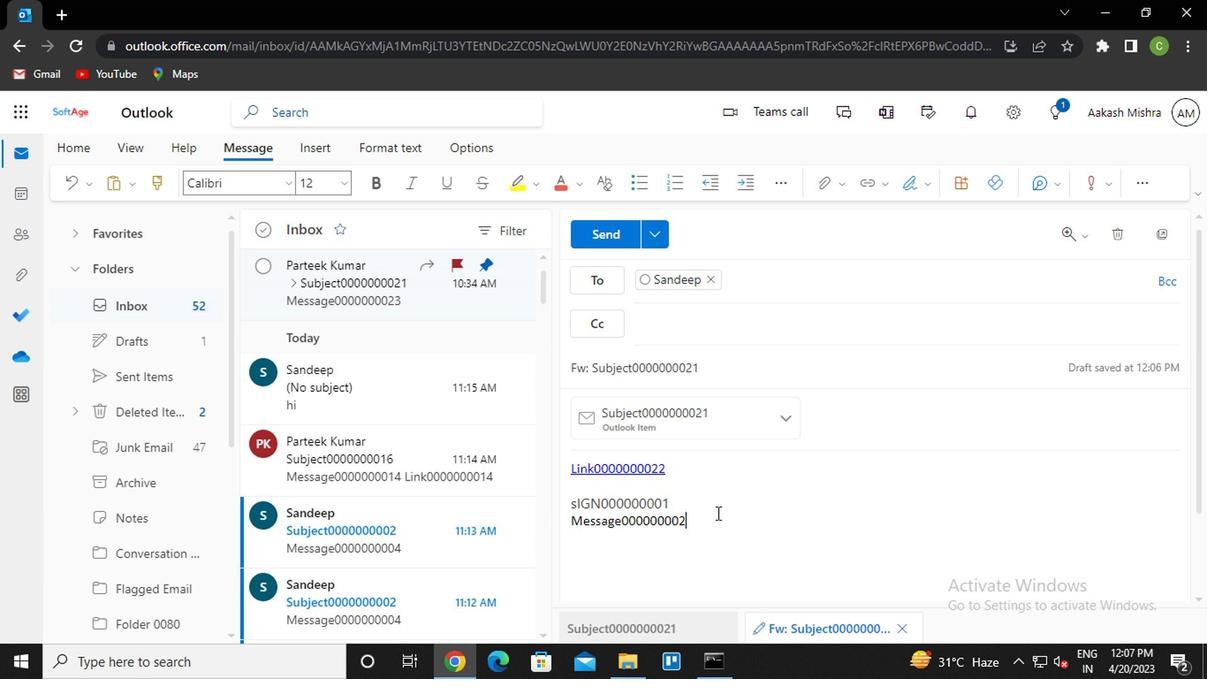 
Action: Mouse moved to (602, 229)
Screenshot: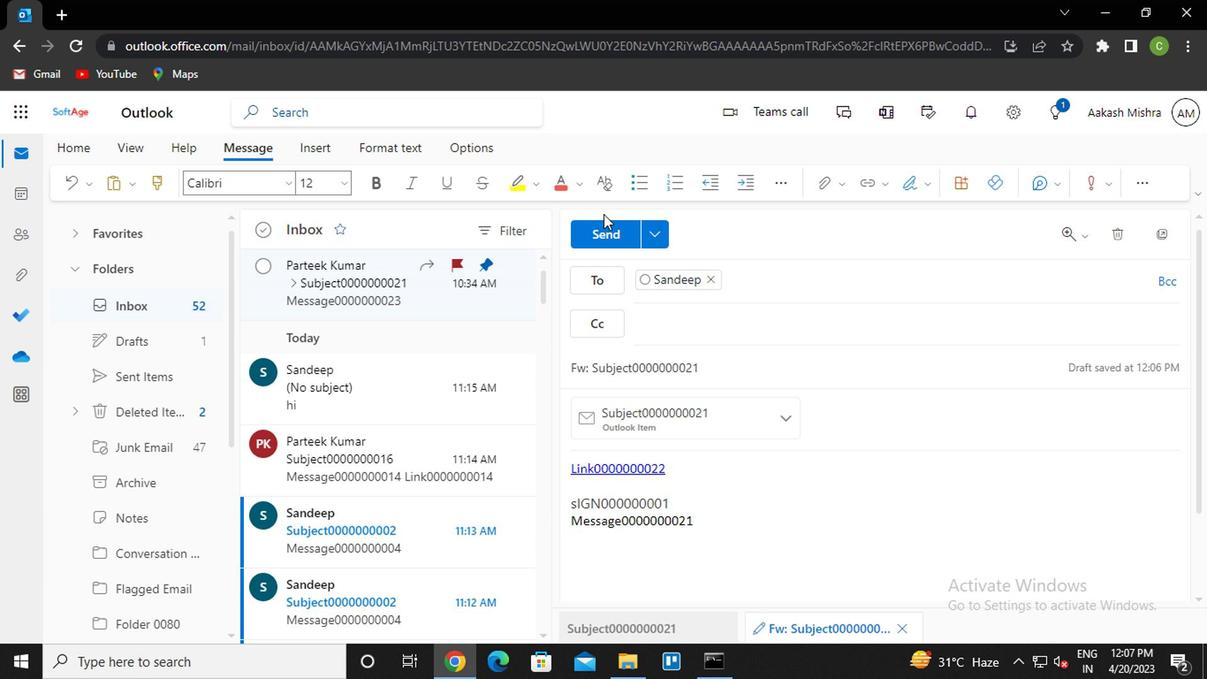 
Action: Mouse pressed left at (602, 229)
Screenshot: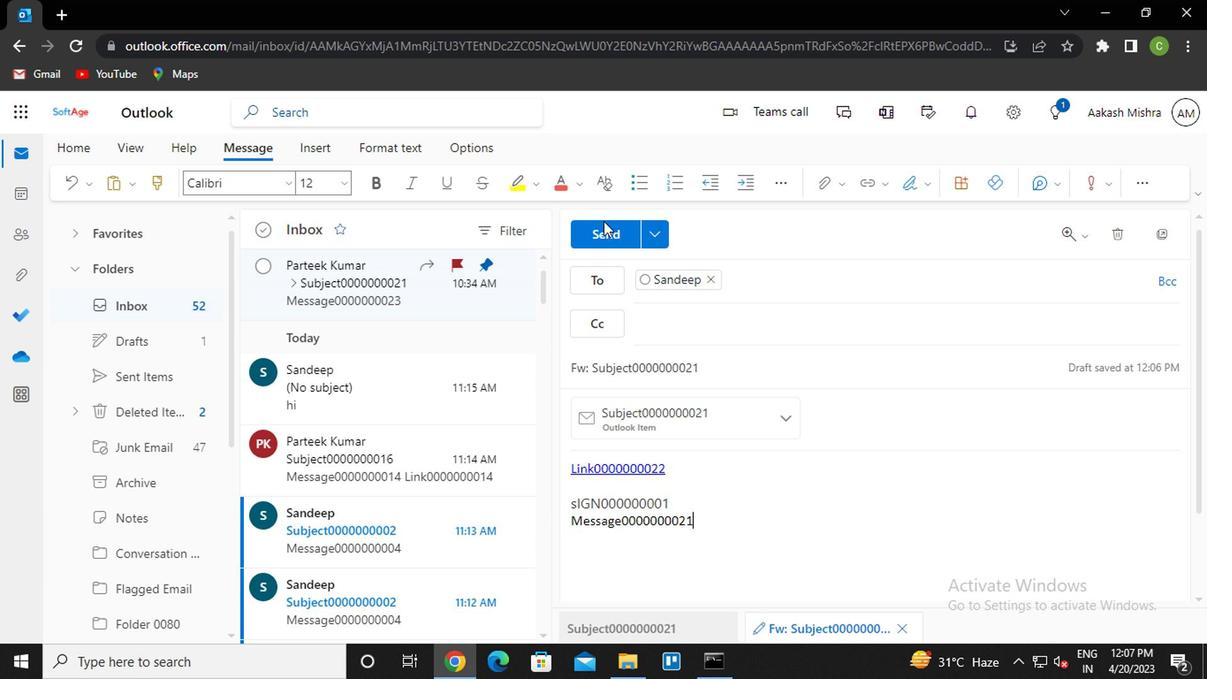 
Action: Mouse moved to (711, 557)
Screenshot: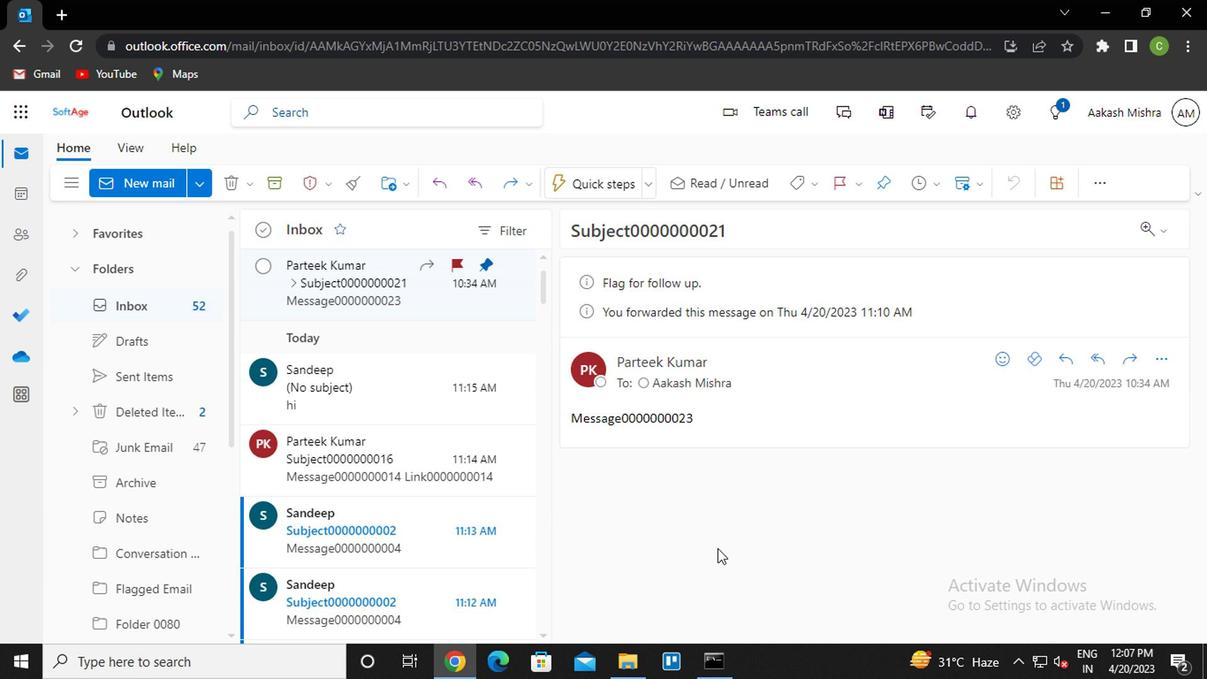 
Action: Key pressed <Key.f8>
Screenshot: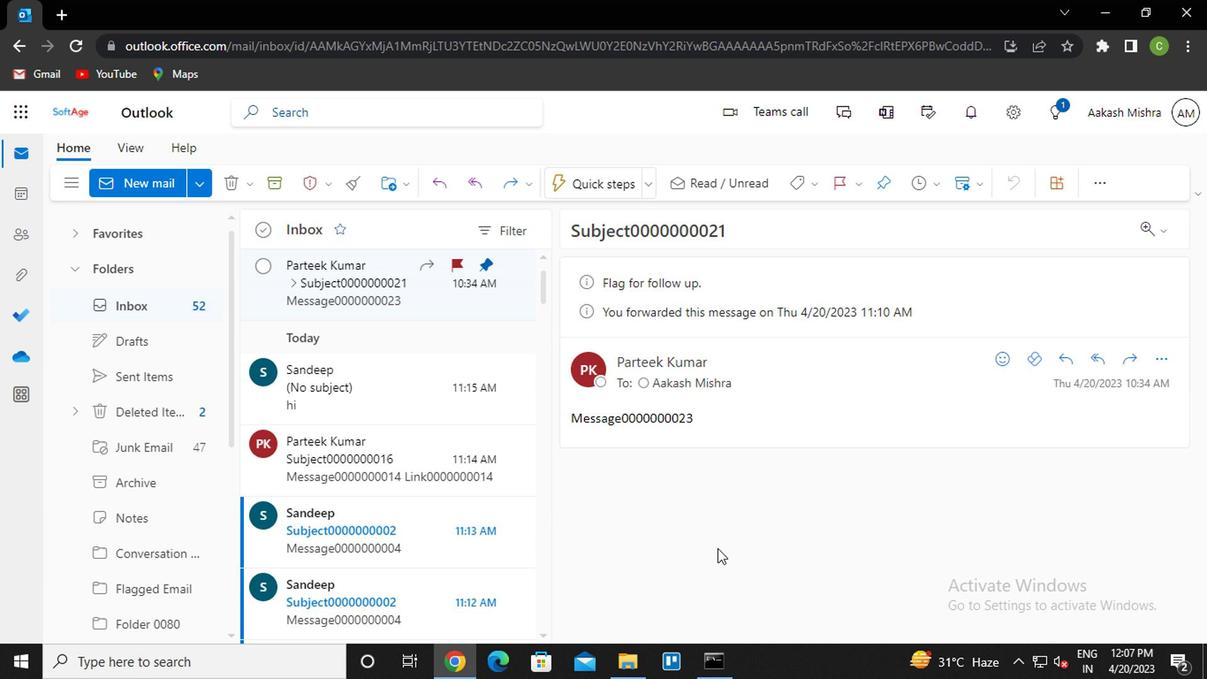 
